 Task: Look for space in Severskaya, Russia from 15th August, 2023 to 20th August, 2023 for 1 adult in price range Rs.5000 to Rs.10000. Place can be private room with 1  bedroom having 1 bed and 1 bathroom. Property type can be house, flat, guest house, hotel. Booking option can be shelf check-in. Required host language is English.
Action: Mouse moved to (476, 100)
Screenshot: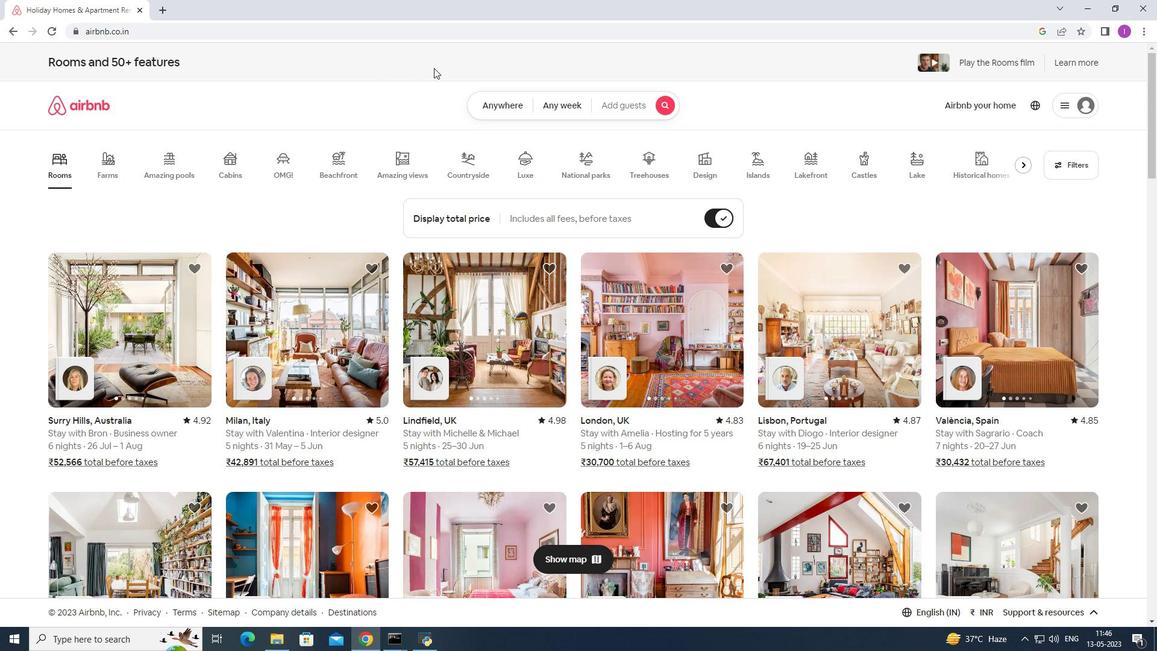 
Action: Mouse pressed left at (476, 100)
Screenshot: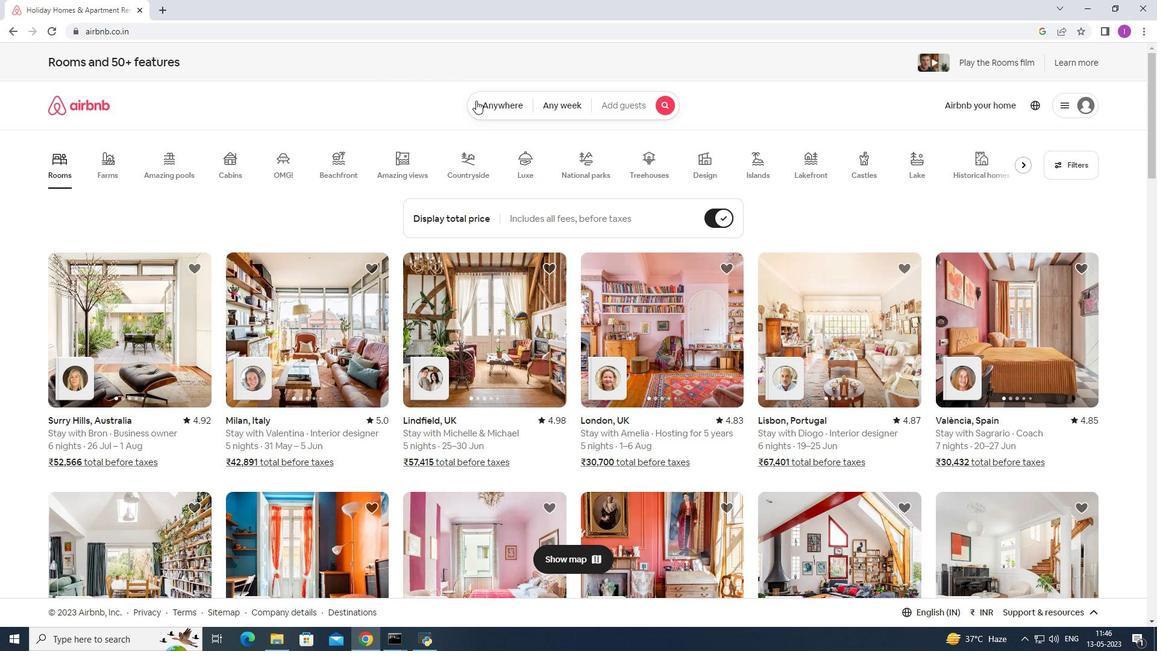 
Action: Mouse moved to (364, 148)
Screenshot: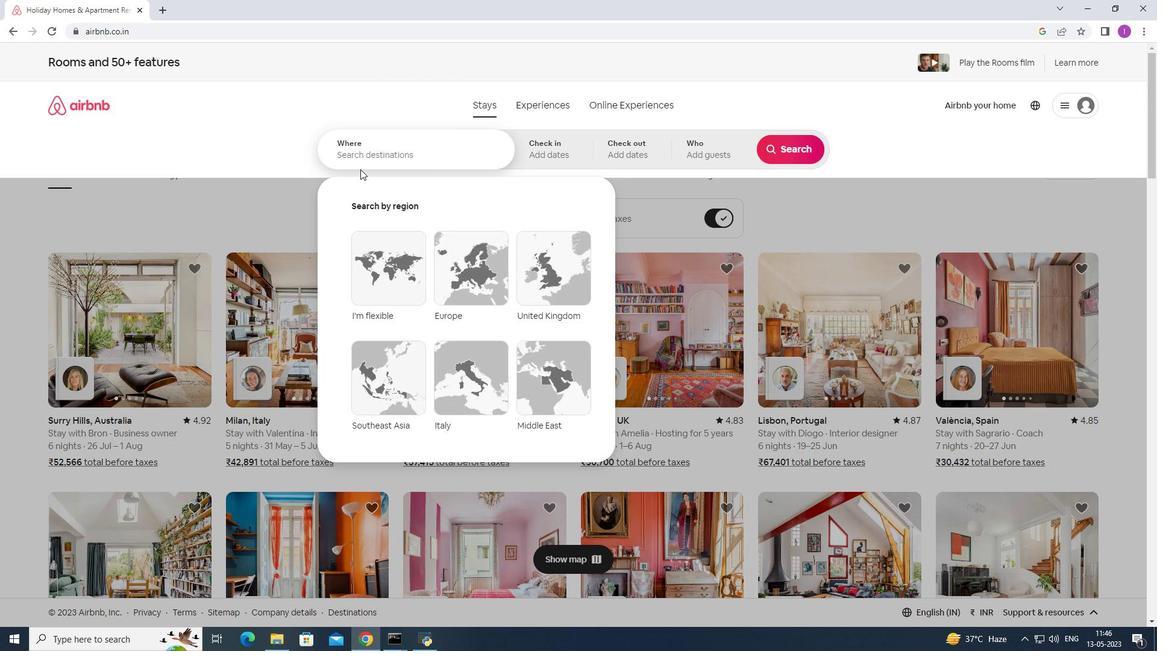 
Action: Mouse pressed left at (364, 148)
Screenshot: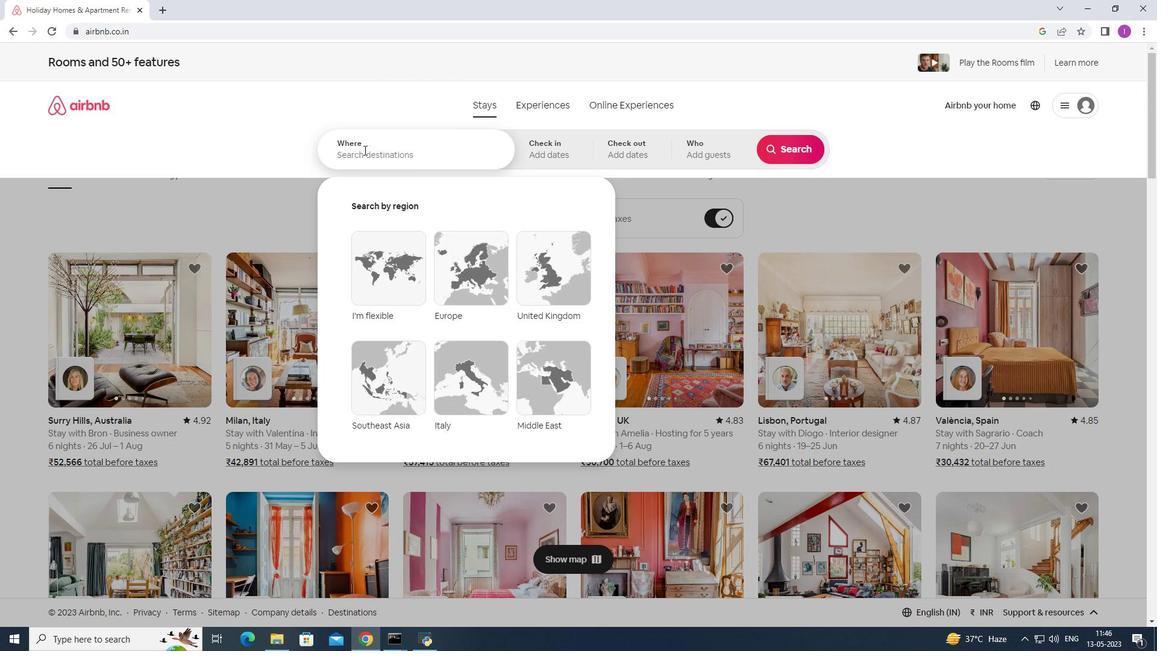 
Action: Key pressed <Key.shift>Seversl<Key.backspace>kaya.<Key.backspace>,<Key.shift><Key.shift><Key.shift><Key.shift><Key.shift><Key.shift><Key.shift><Key.shift><Key.shift><Key.shift><Key.shift><Key.shift><Key.shift><Key.shift><Key.shift><Key.shift><Key.shift><Key.shift><Key.shift><Key.shift><Key.shift><Key.shift><Key.shift><Key.shift><Key.shift>Russia
Screenshot: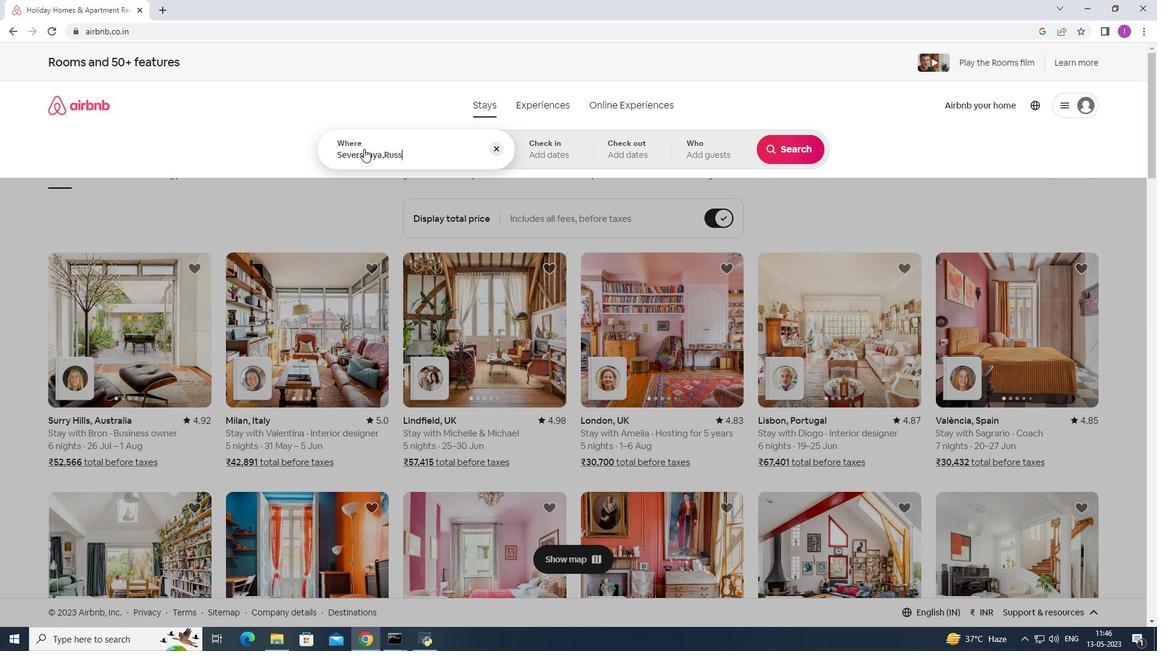 
Action: Mouse moved to (551, 154)
Screenshot: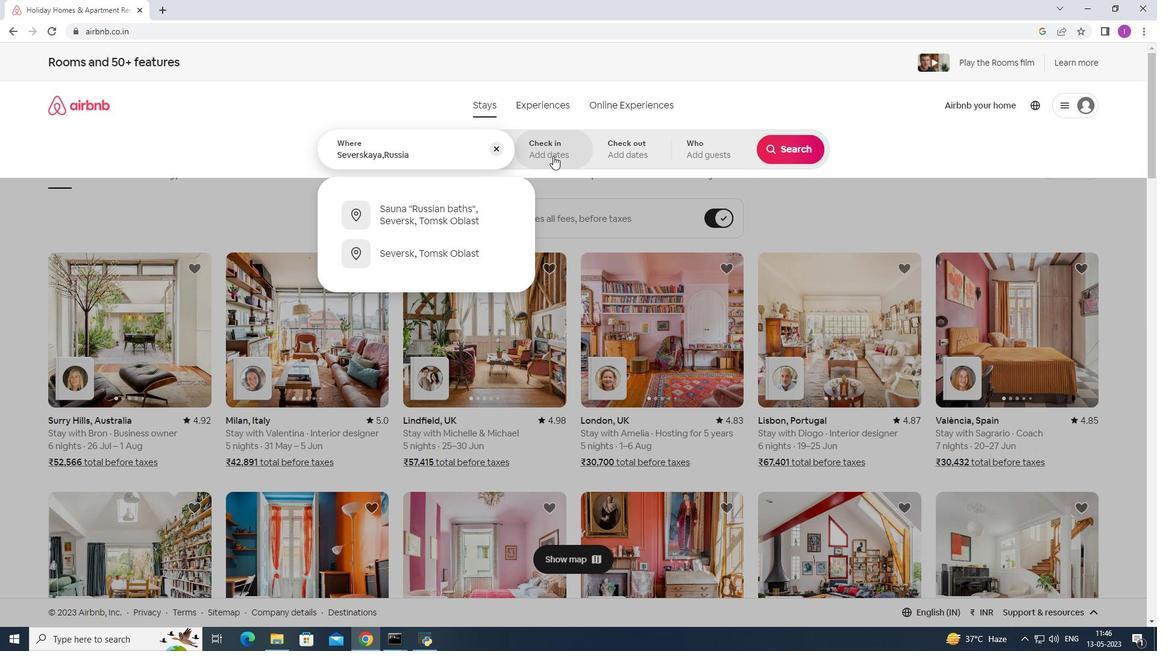 
Action: Mouse pressed left at (551, 154)
Screenshot: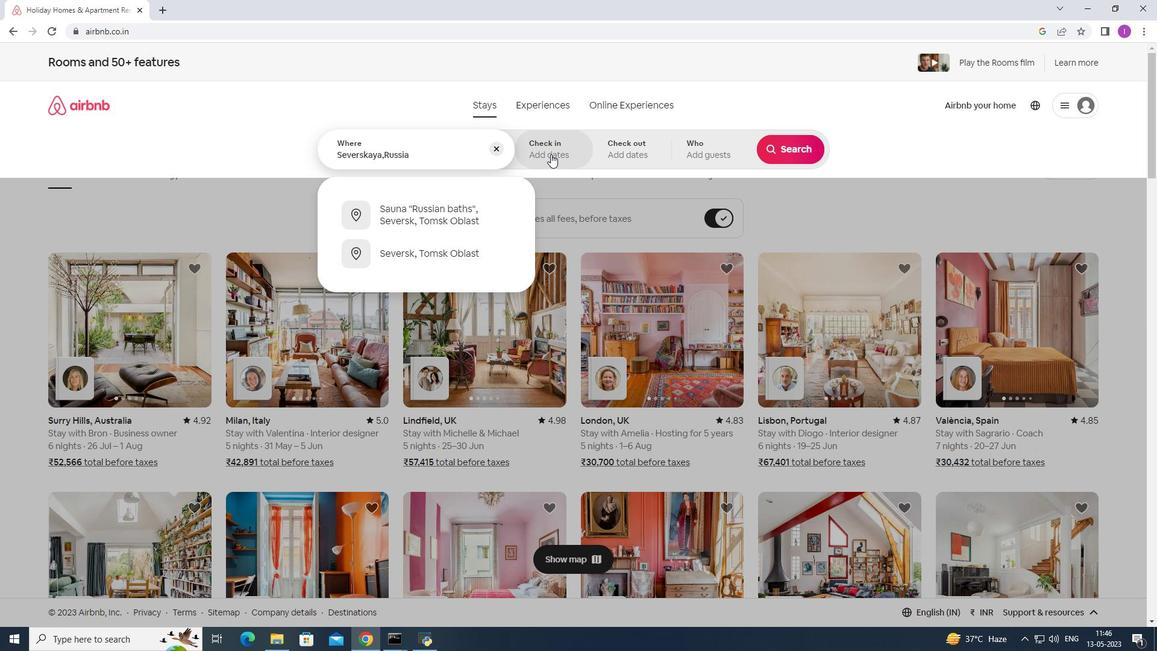 
Action: Mouse moved to (789, 246)
Screenshot: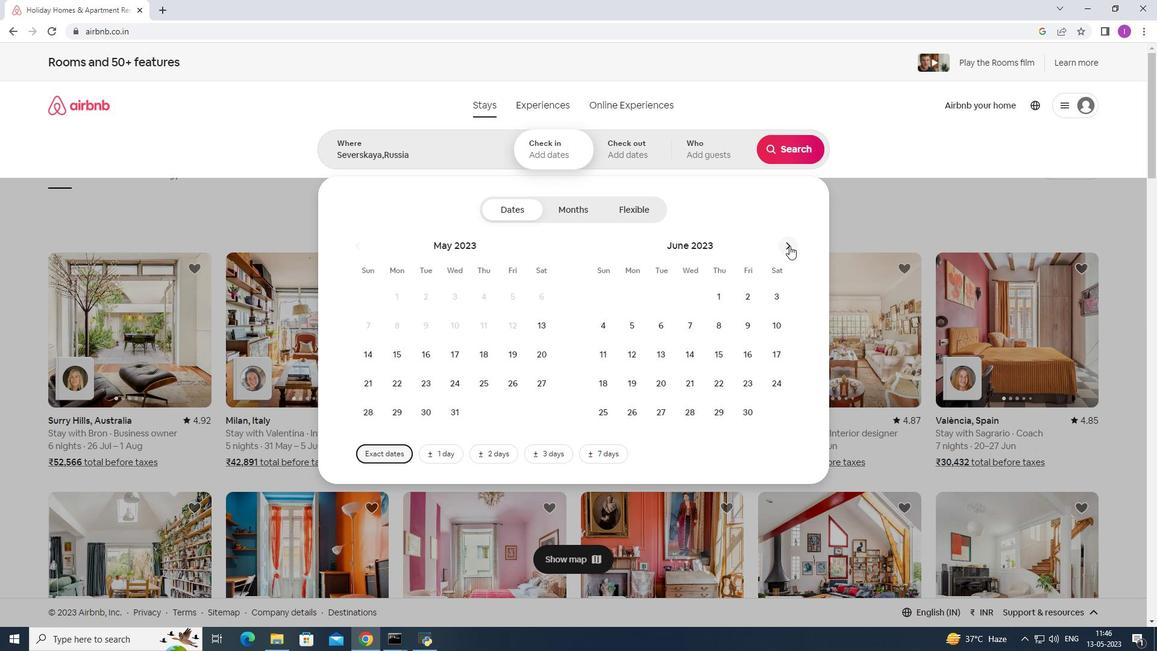 
Action: Mouse pressed left at (789, 246)
Screenshot: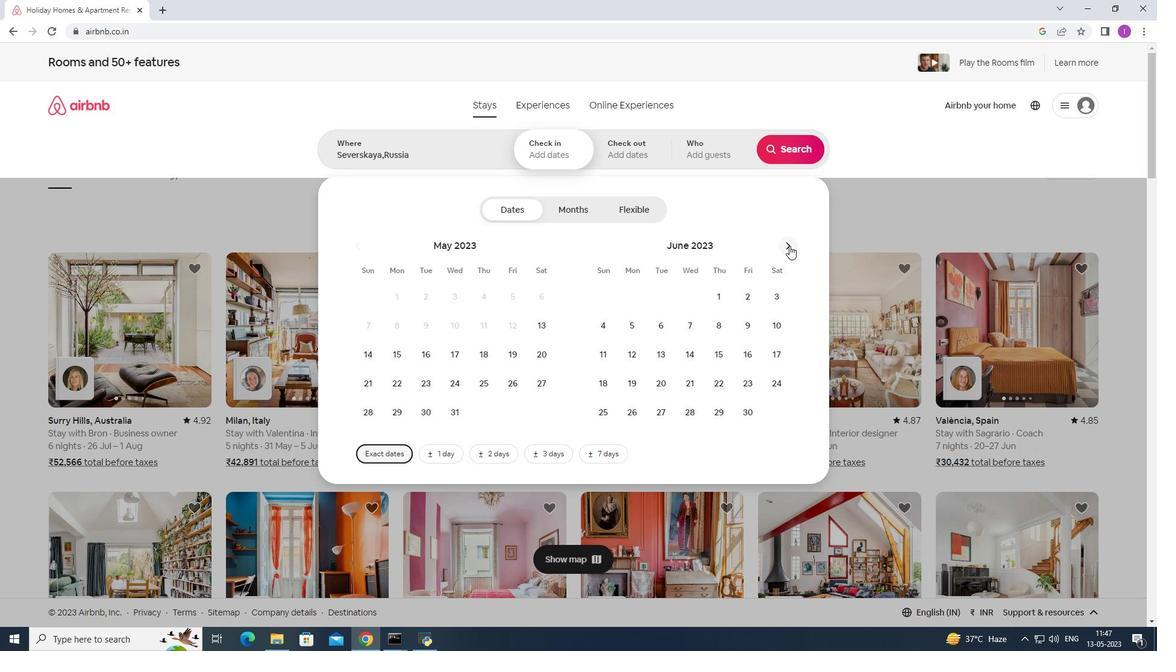 
Action: Mouse pressed left at (789, 246)
Screenshot: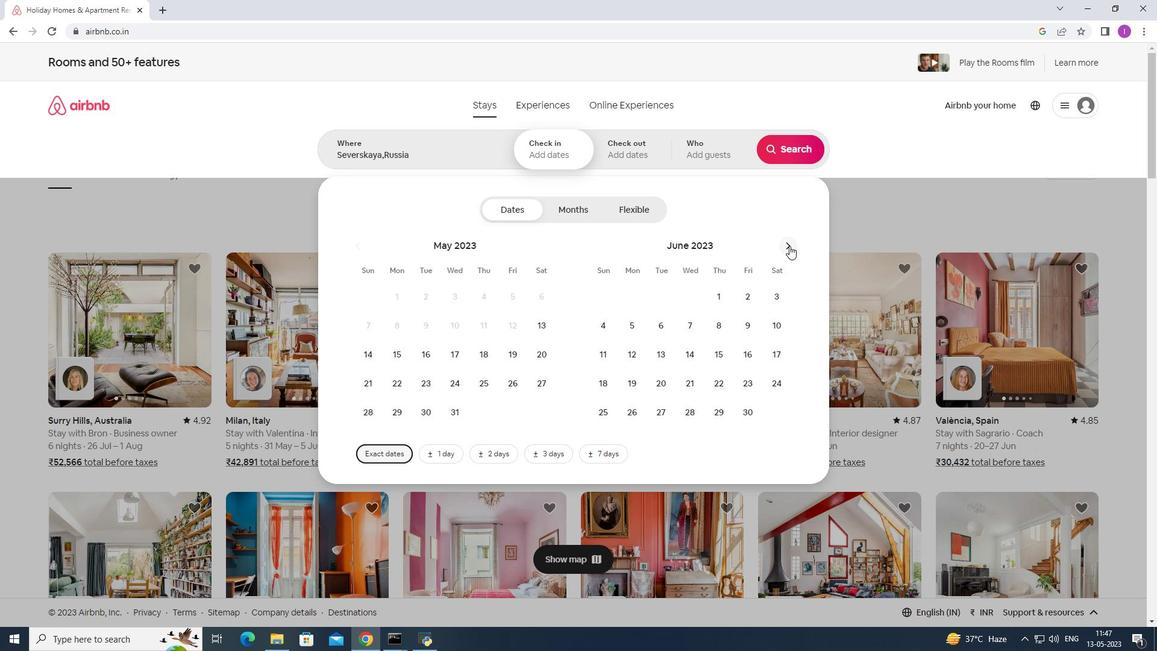 
Action: Mouse pressed left at (789, 246)
Screenshot: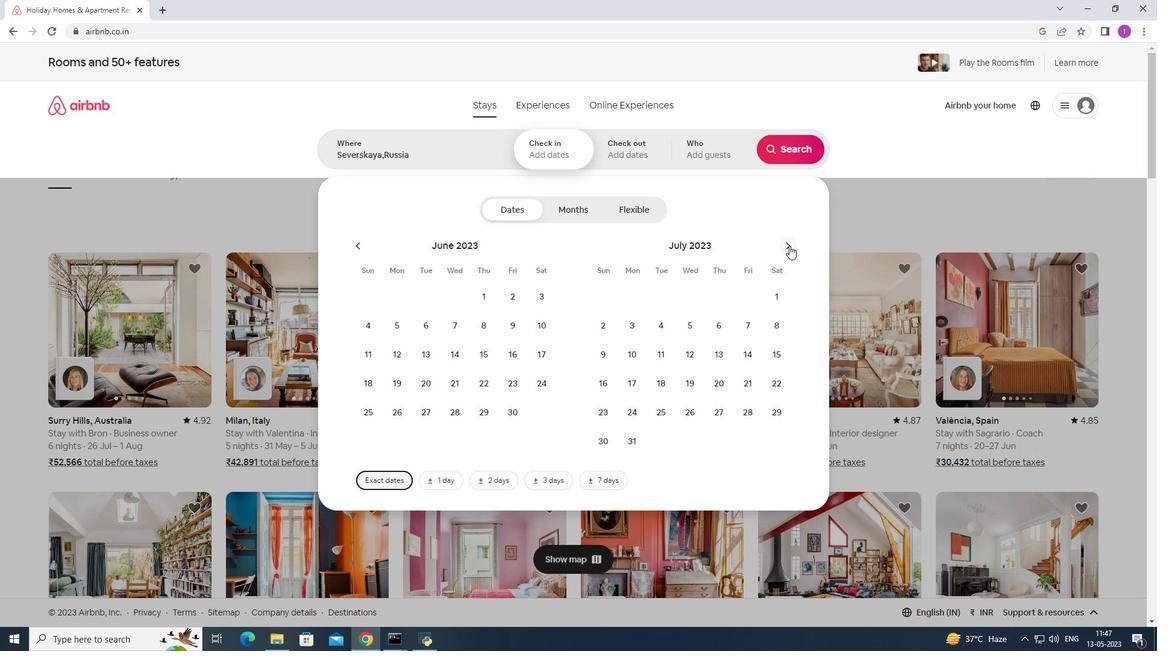 
Action: Mouse moved to (422, 350)
Screenshot: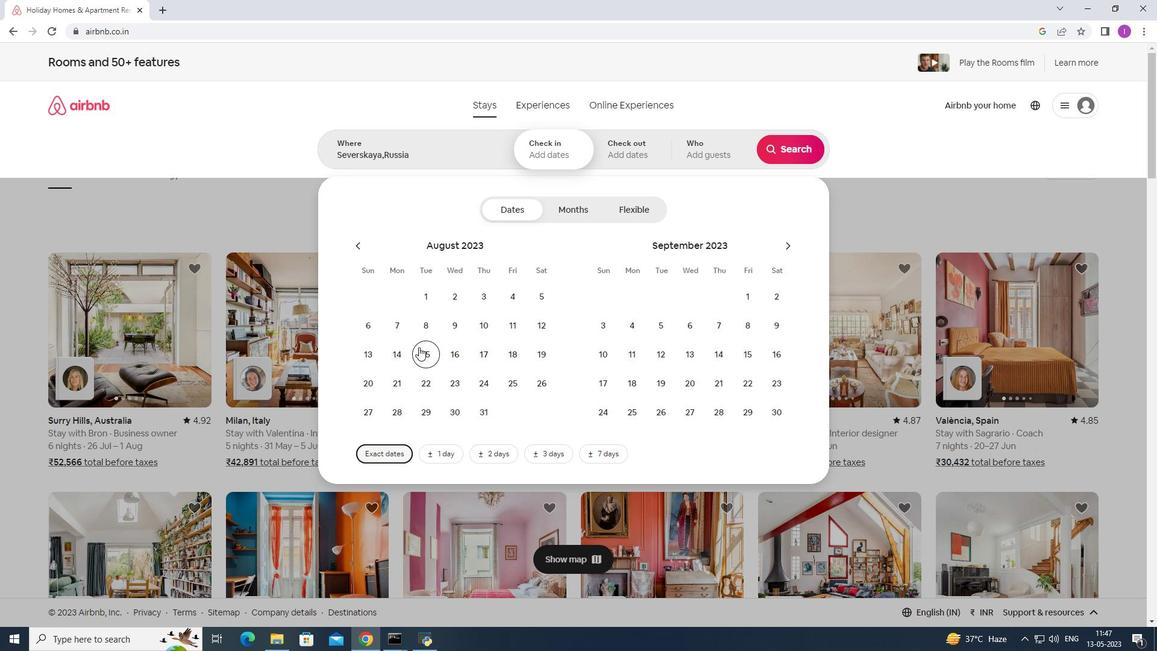 
Action: Mouse pressed left at (422, 350)
Screenshot: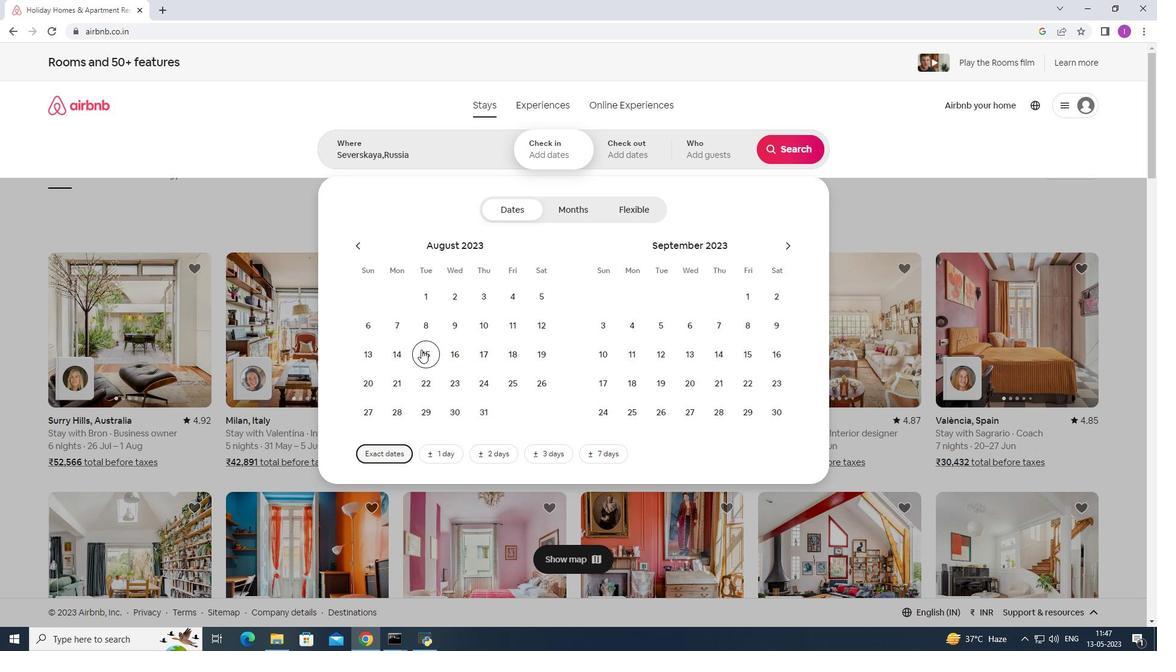 
Action: Mouse moved to (367, 386)
Screenshot: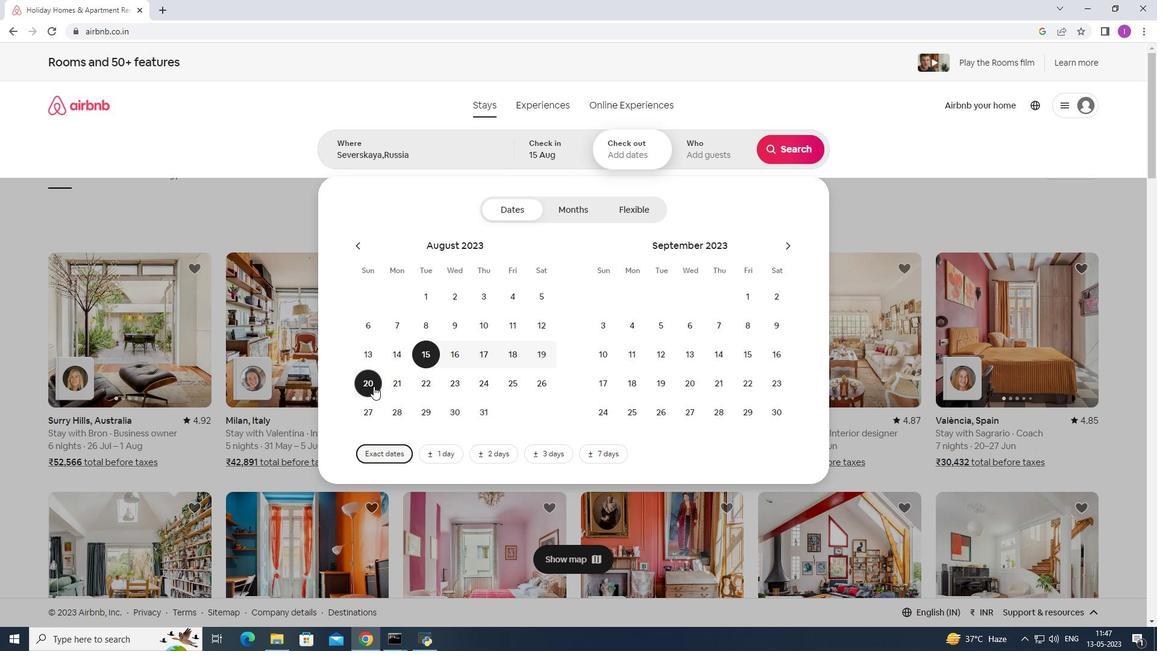 
Action: Mouse pressed left at (367, 386)
Screenshot: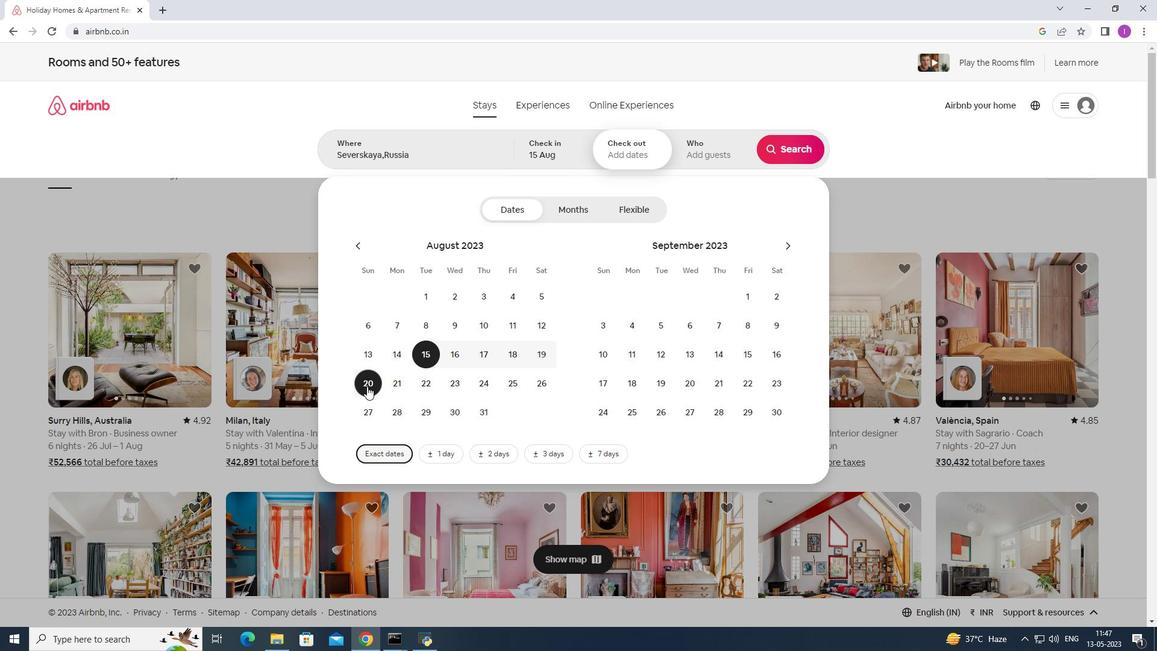 
Action: Mouse pressed left at (367, 386)
Screenshot: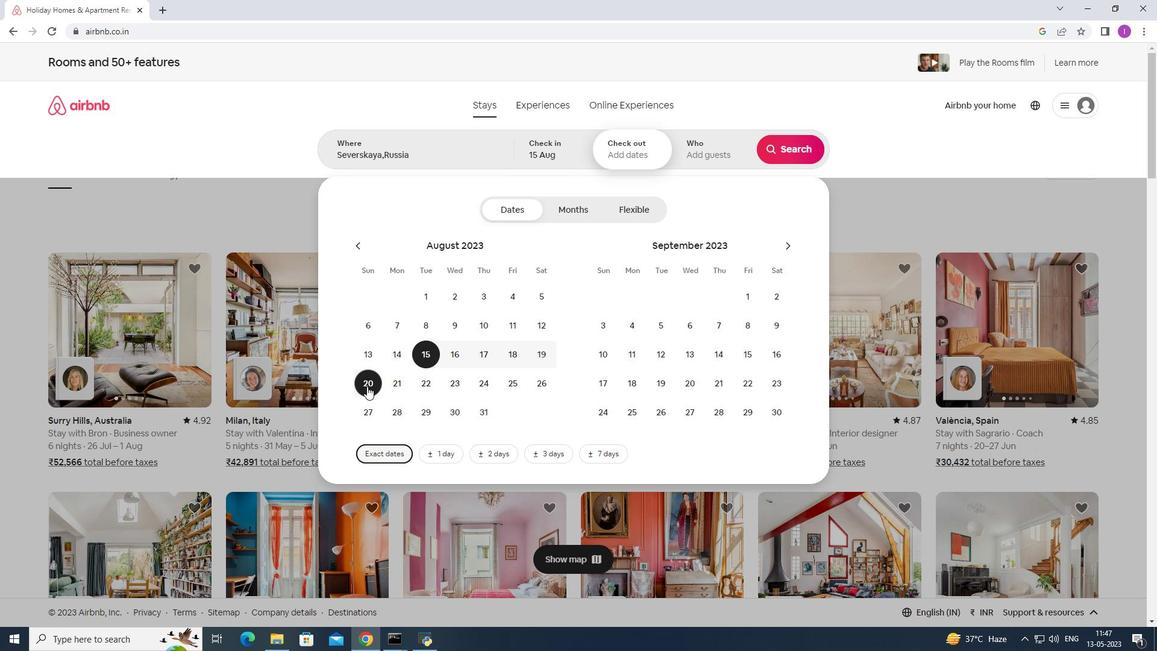 
Action: Mouse moved to (727, 153)
Screenshot: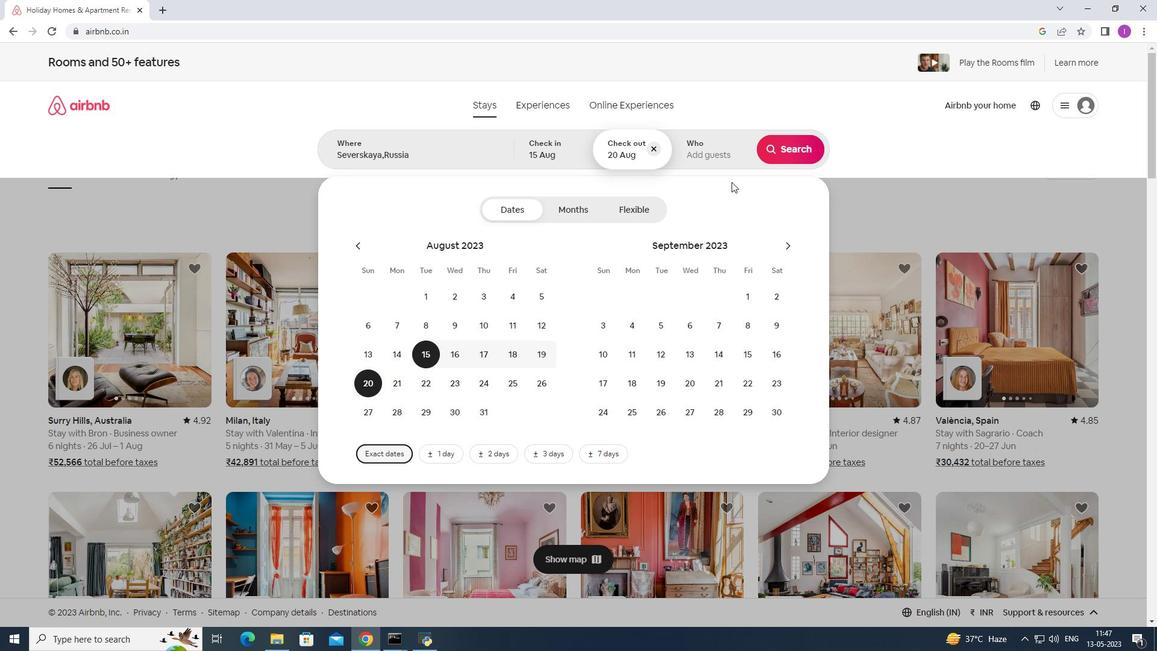 
Action: Mouse pressed left at (727, 153)
Screenshot: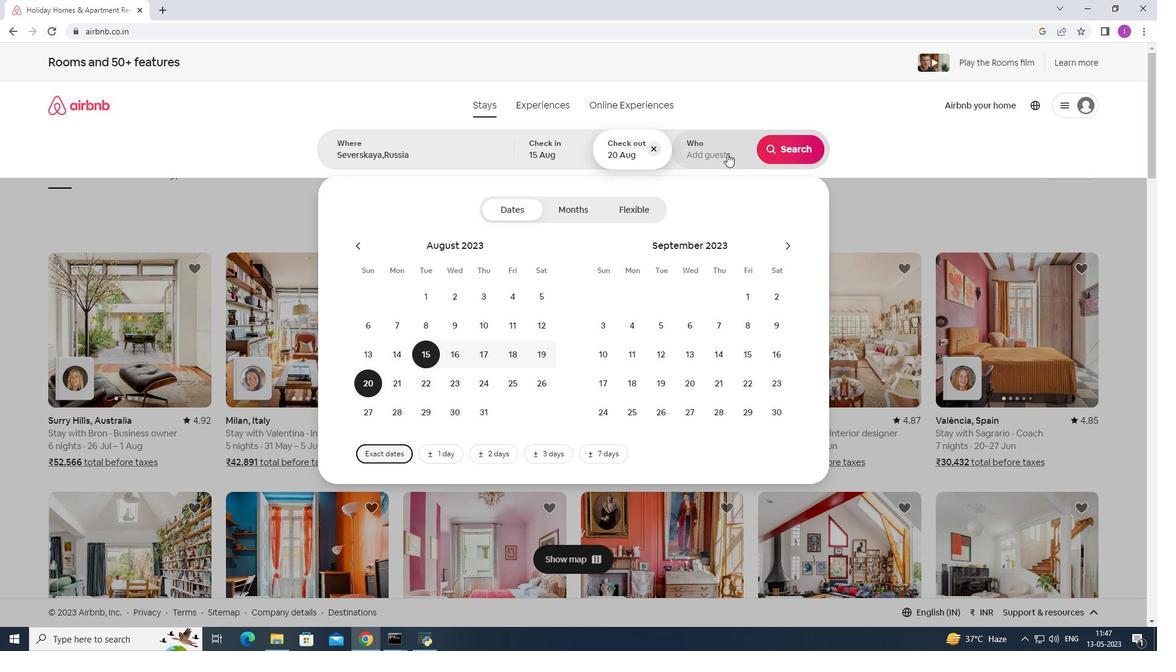 
Action: Mouse moved to (794, 209)
Screenshot: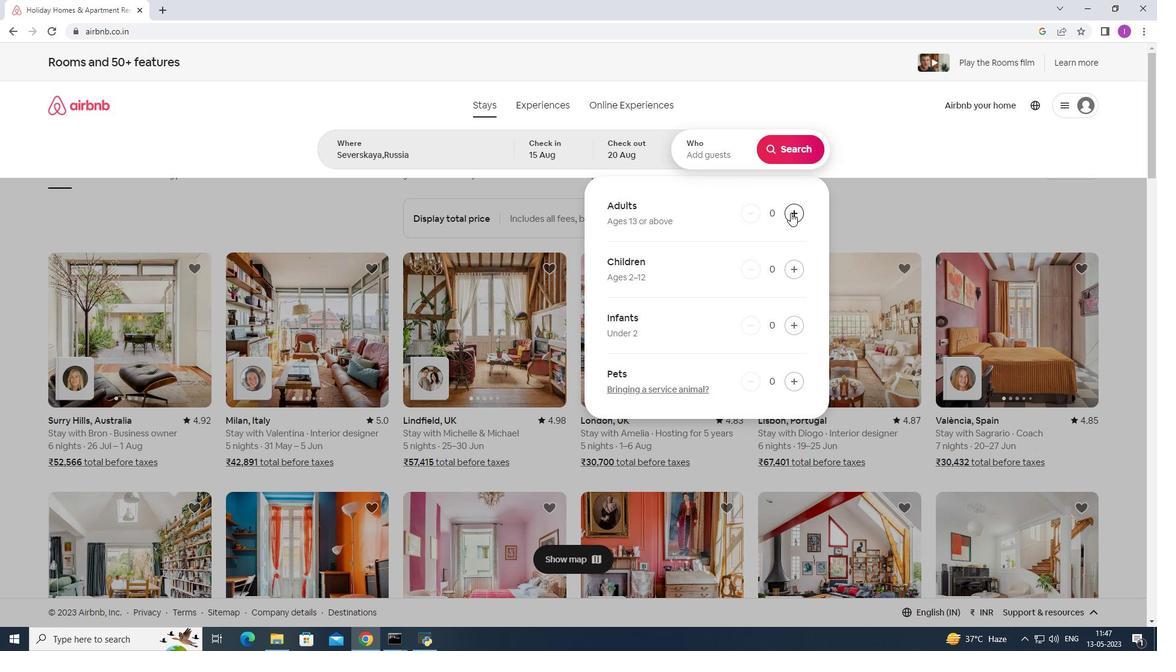 
Action: Mouse pressed left at (794, 209)
Screenshot: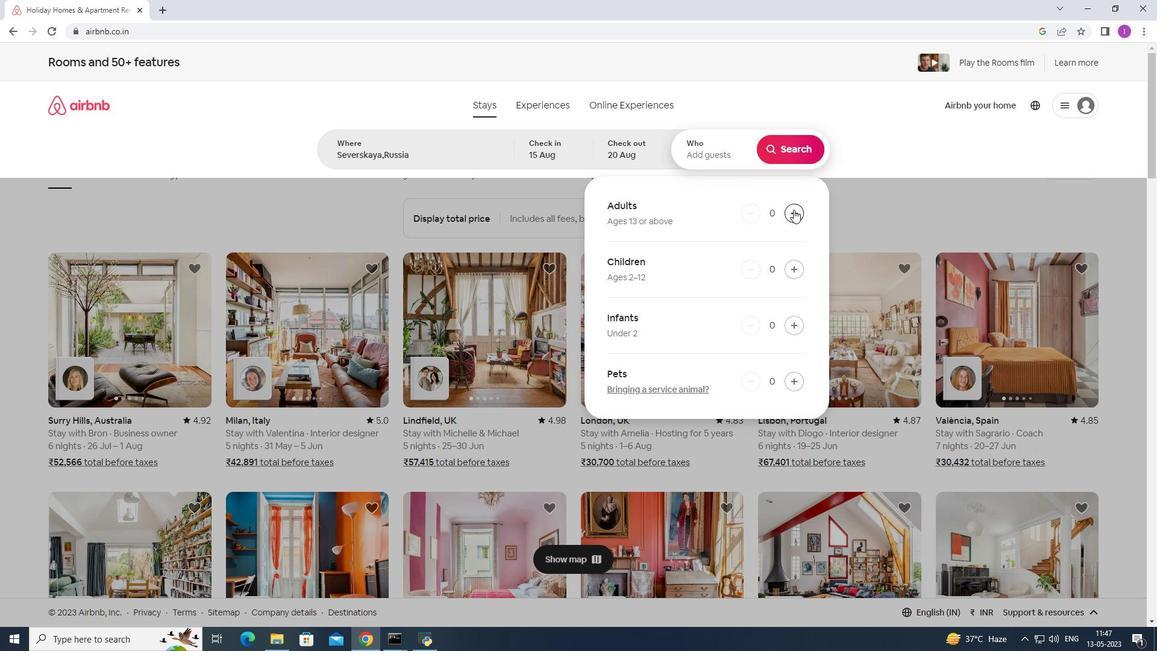 
Action: Mouse moved to (802, 156)
Screenshot: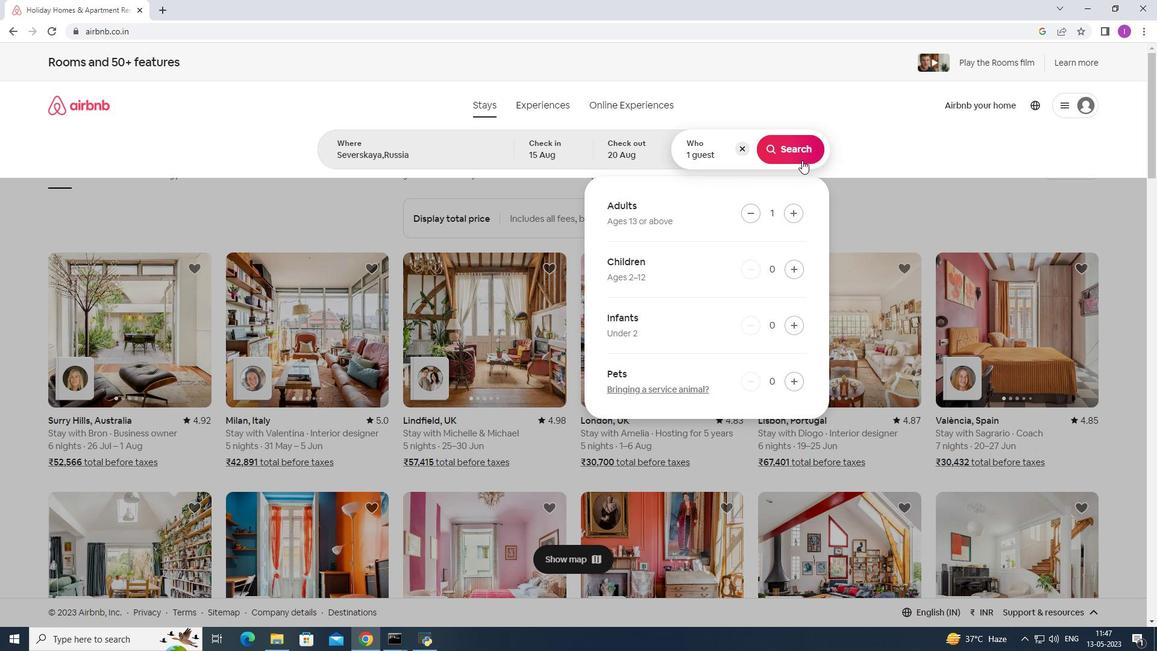 
Action: Mouse pressed left at (802, 156)
Screenshot: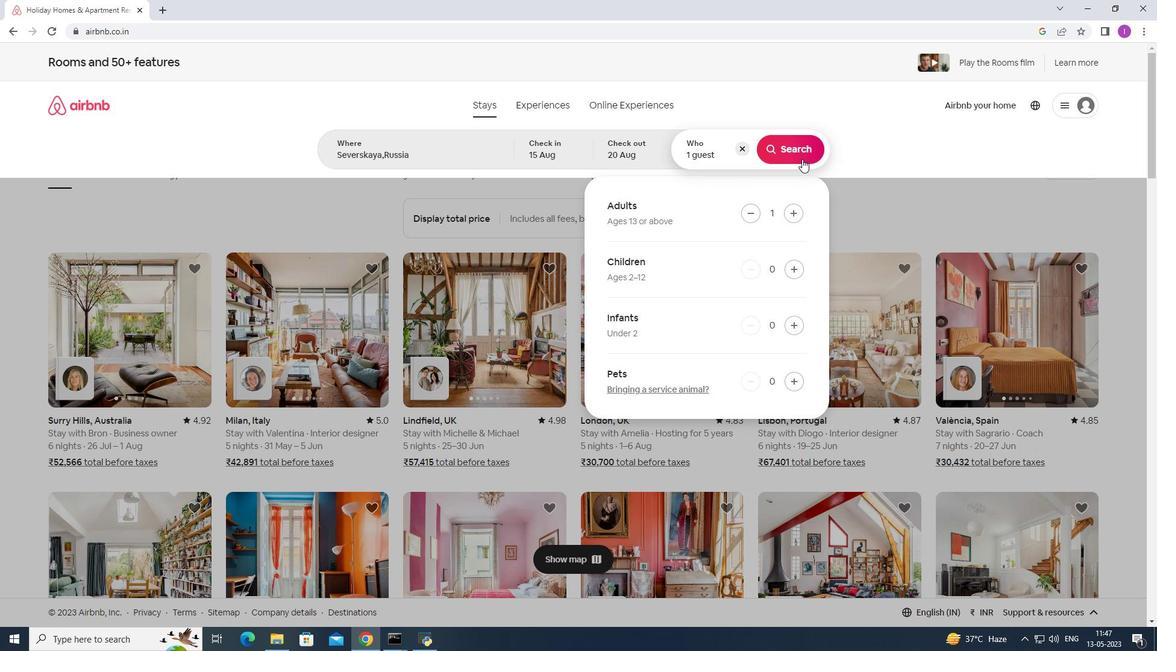 
Action: Mouse moved to (1120, 115)
Screenshot: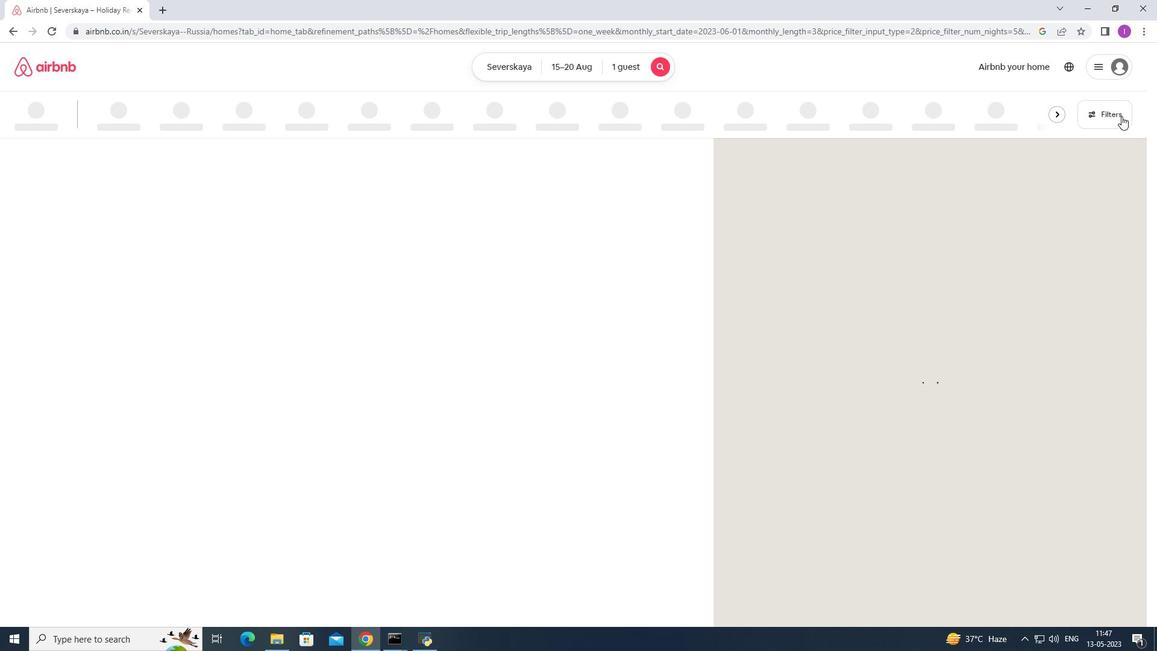 
Action: Mouse pressed left at (1120, 115)
Screenshot: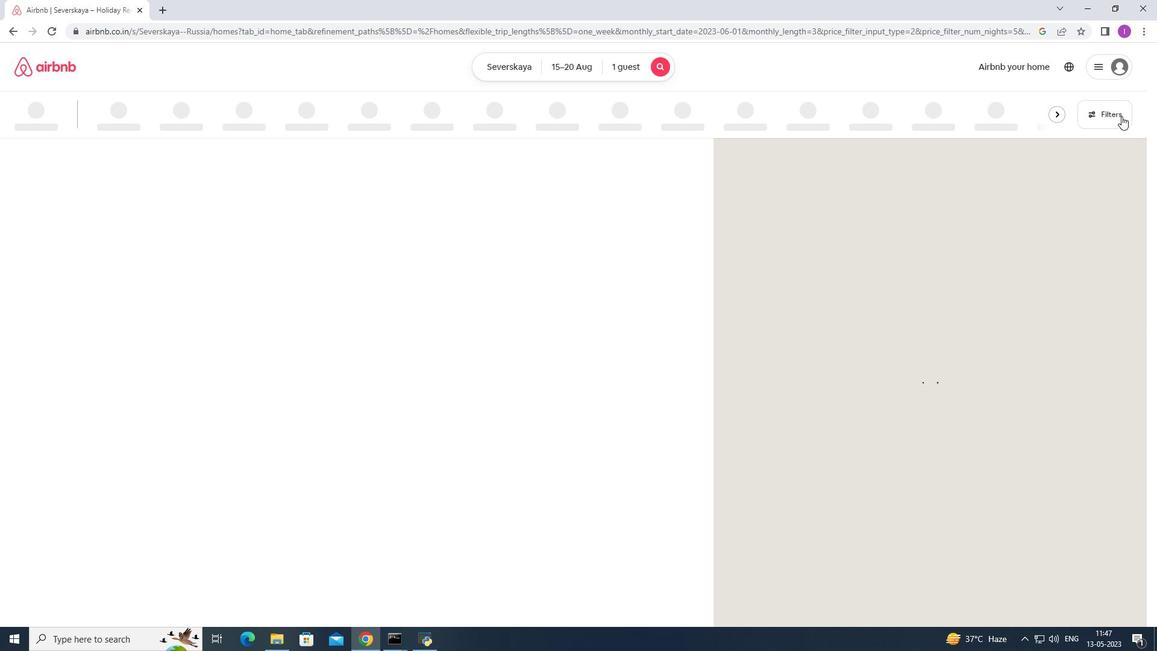
Action: Mouse moved to (654, 411)
Screenshot: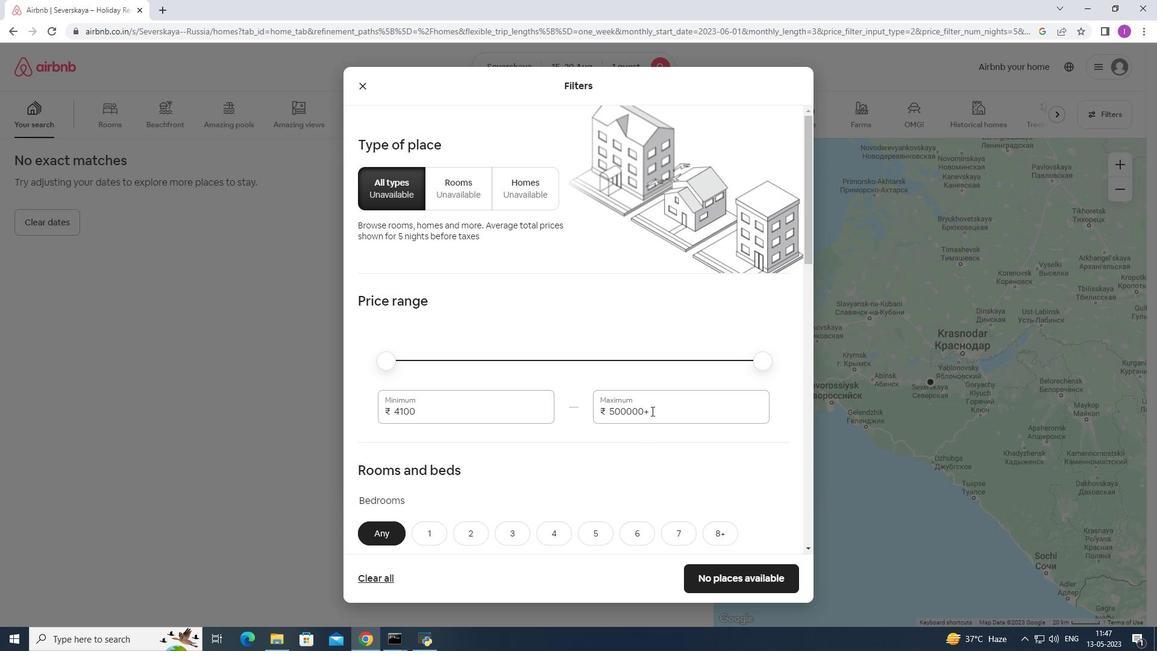 
Action: Mouse pressed left at (654, 411)
Screenshot: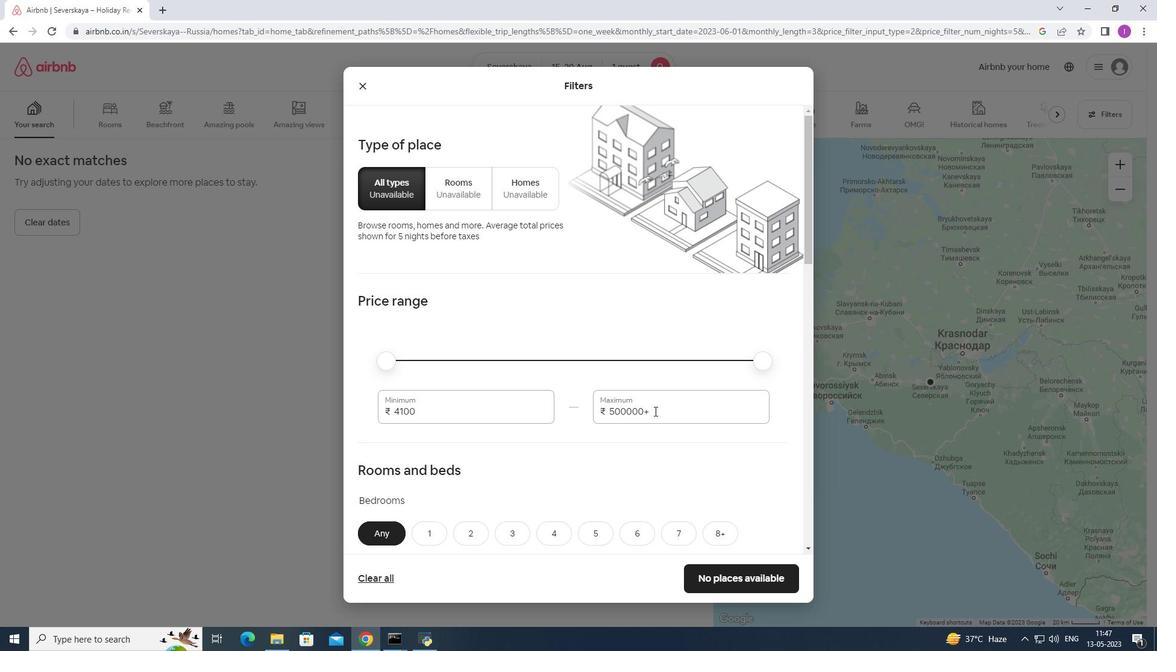 
Action: Mouse moved to (586, 417)
Screenshot: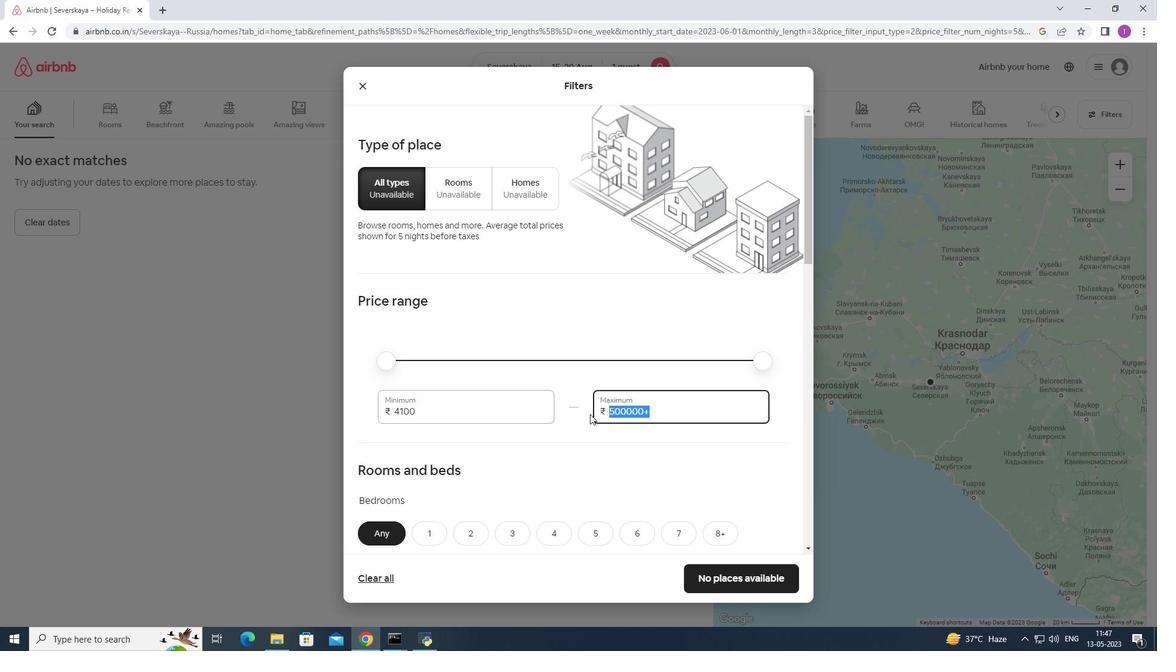 
Action: Key pressed 10000
Screenshot: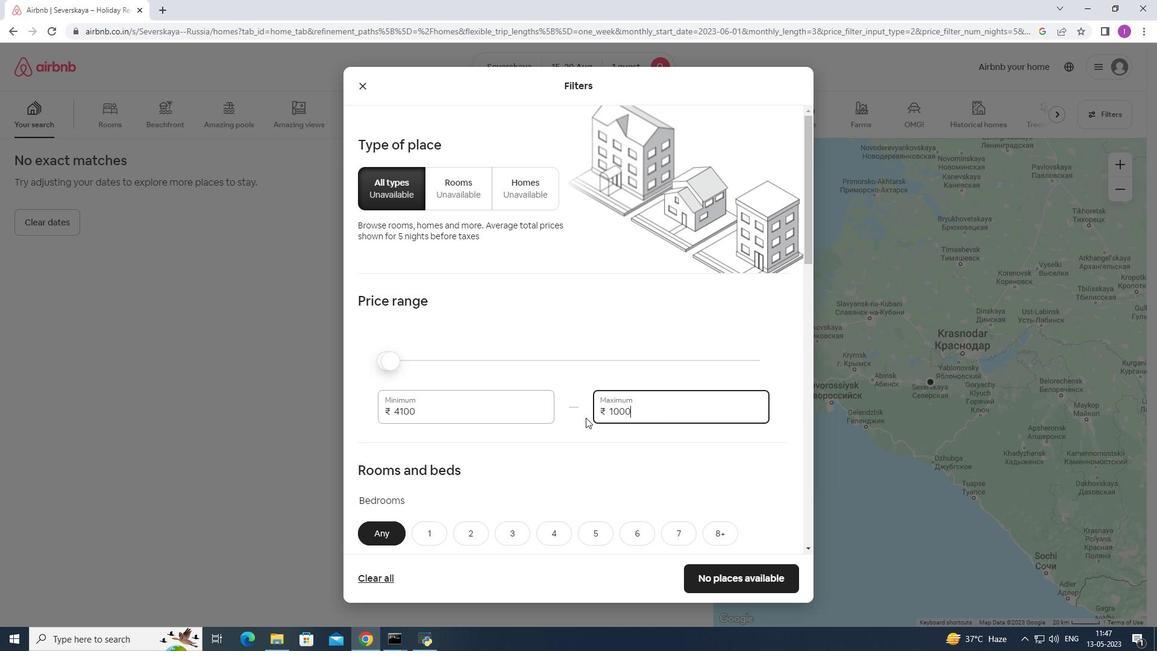 
Action: Mouse moved to (423, 416)
Screenshot: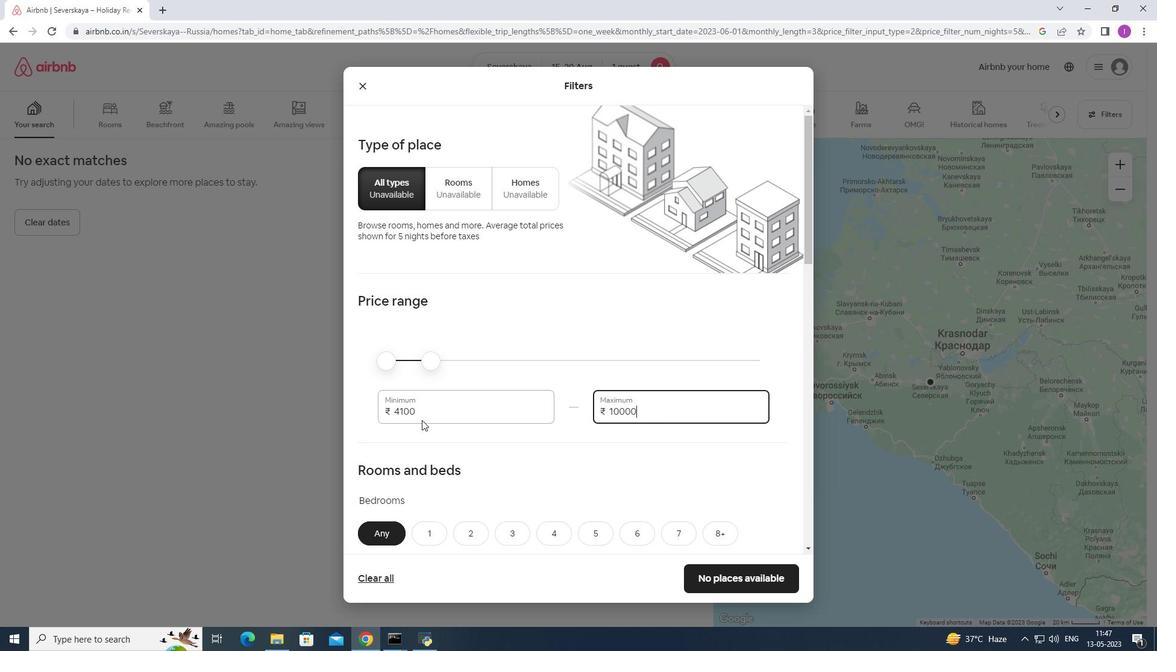 
Action: Mouse pressed left at (423, 416)
Screenshot: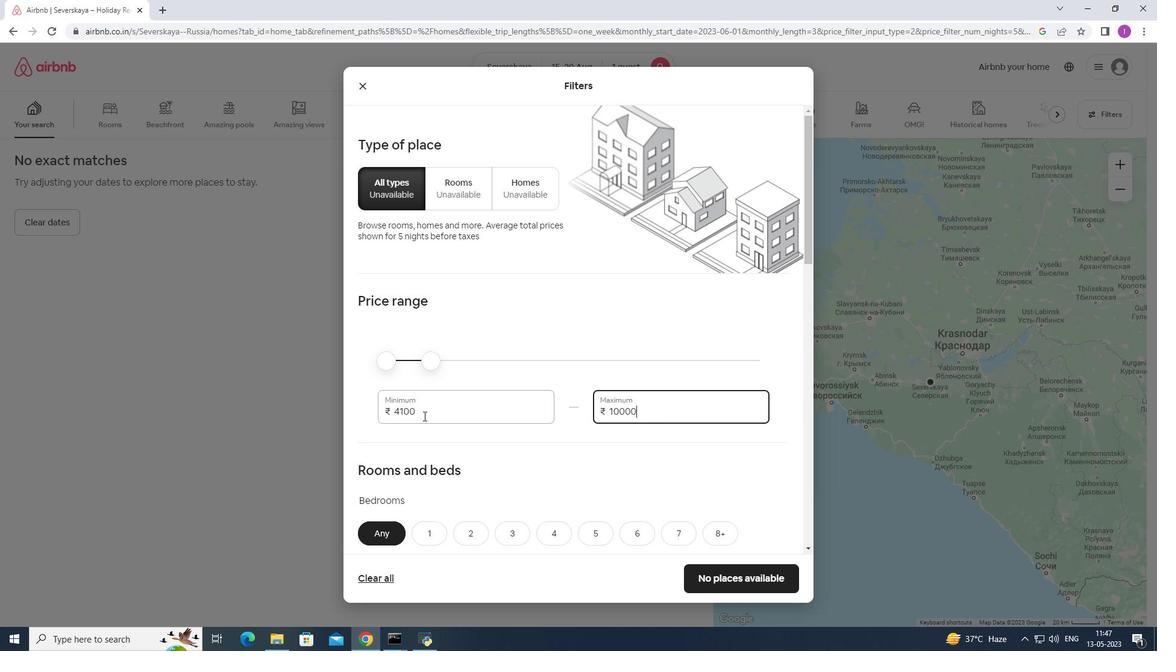 
Action: Mouse moved to (374, 410)
Screenshot: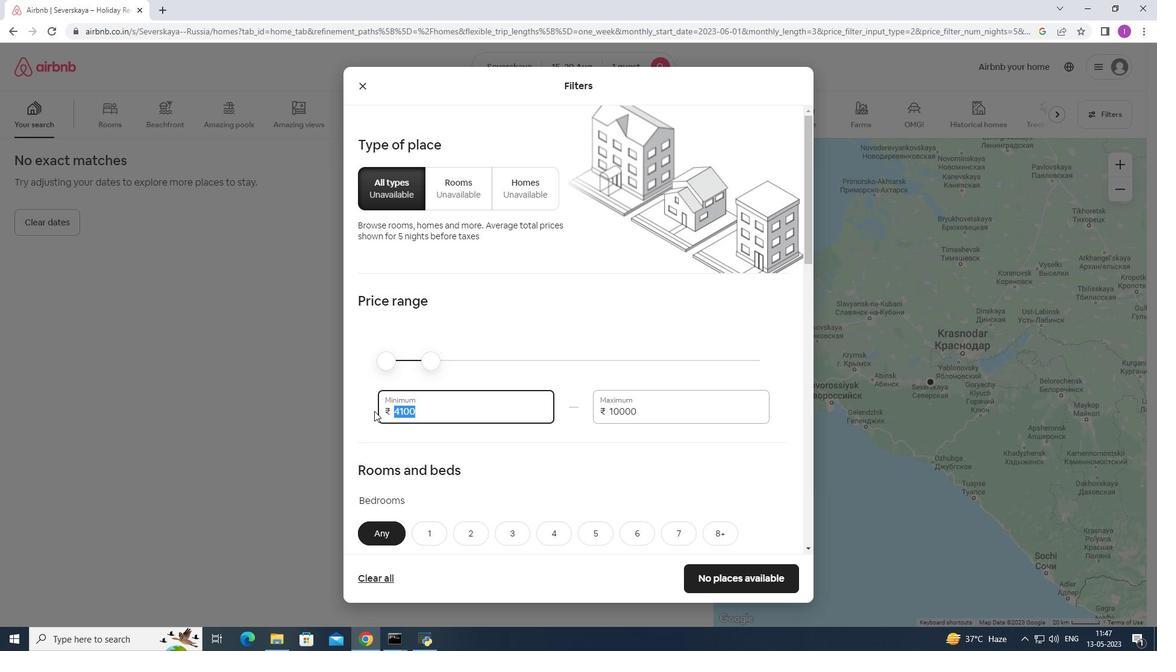 
Action: Key pressed 5
Screenshot: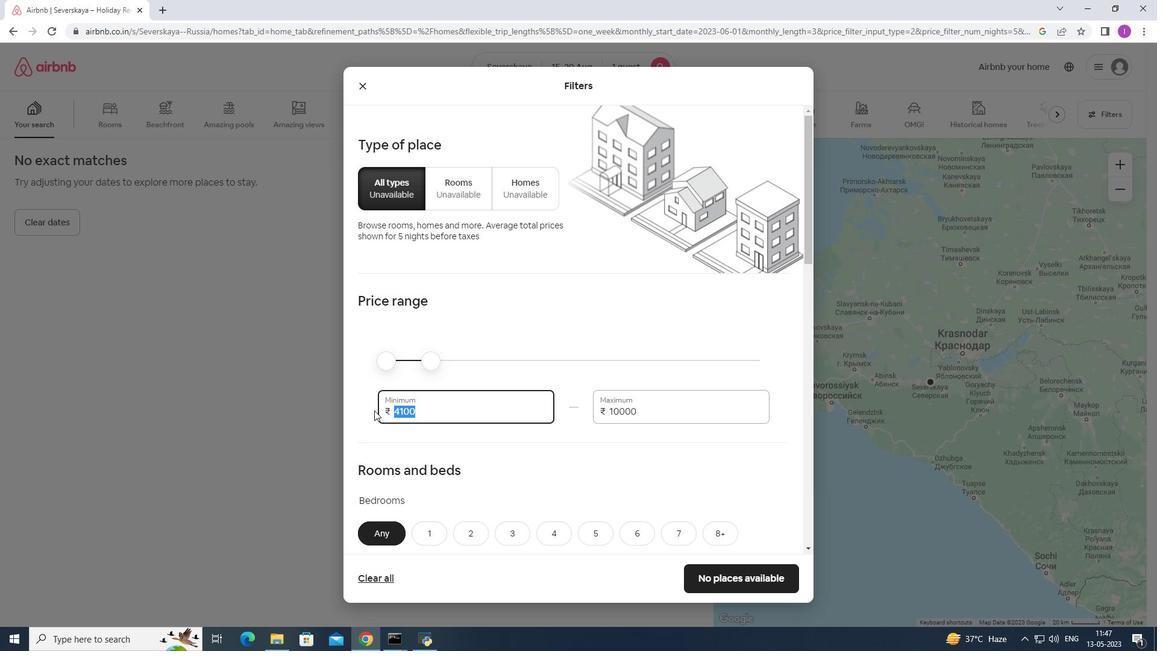 
Action: Mouse moved to (374, 407)
Screenshot: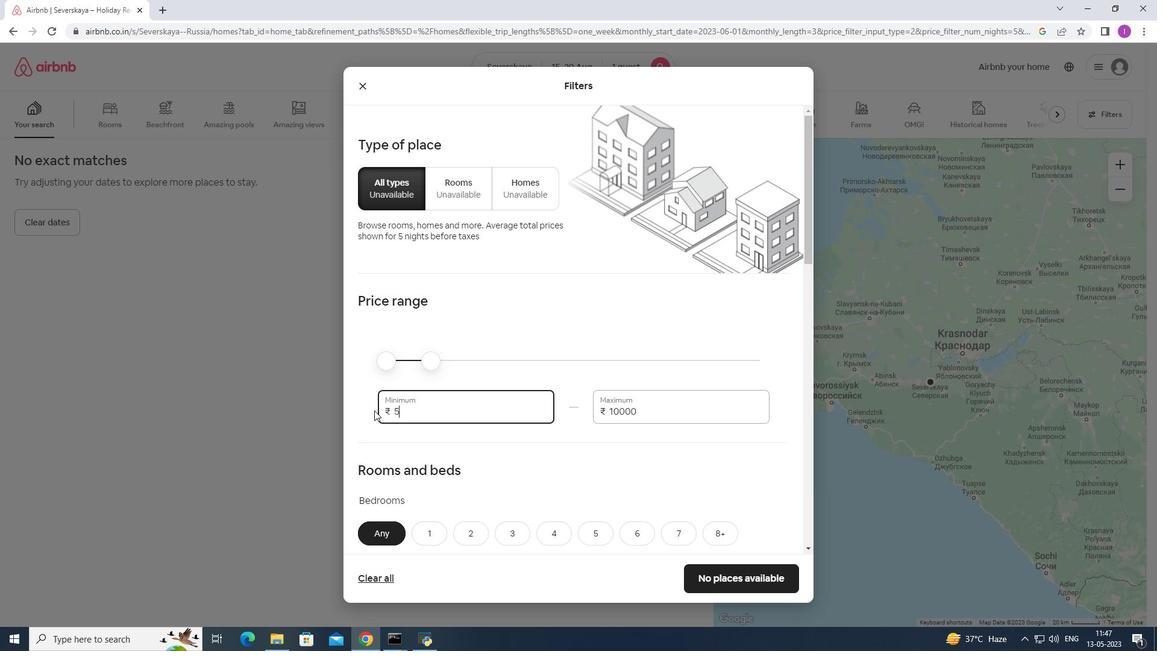
Action: Key pressed 00
Screenshot: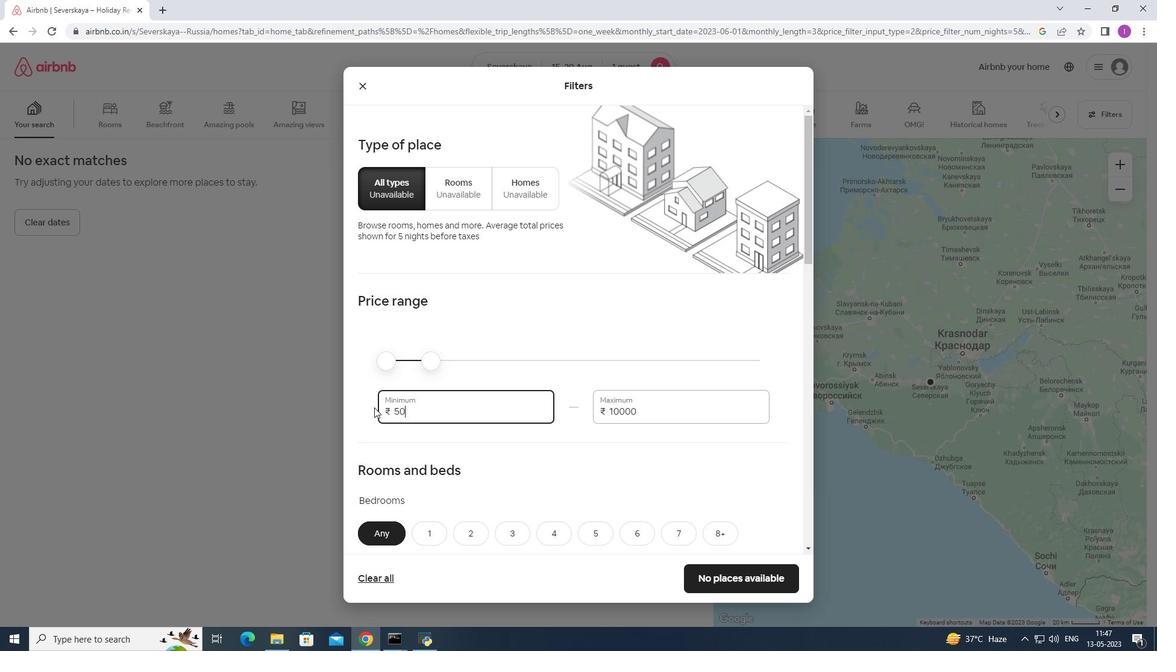 
Action: Mouse moved to (374, 407)
Screenshot: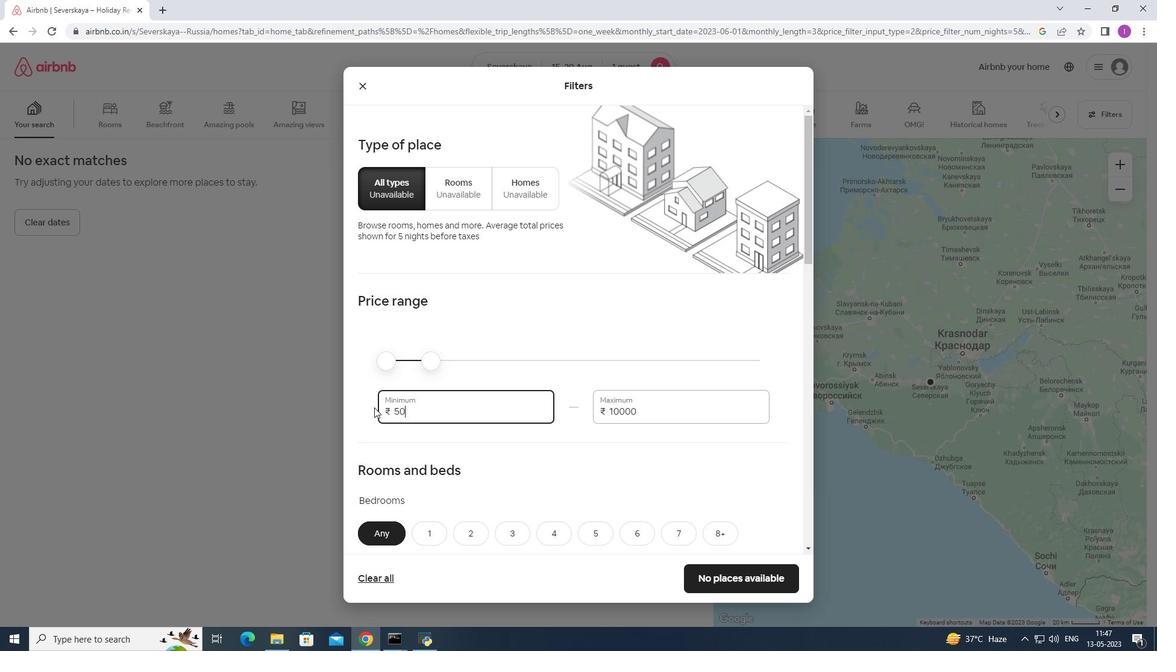 
Action: Key pressed 0
Screenshot: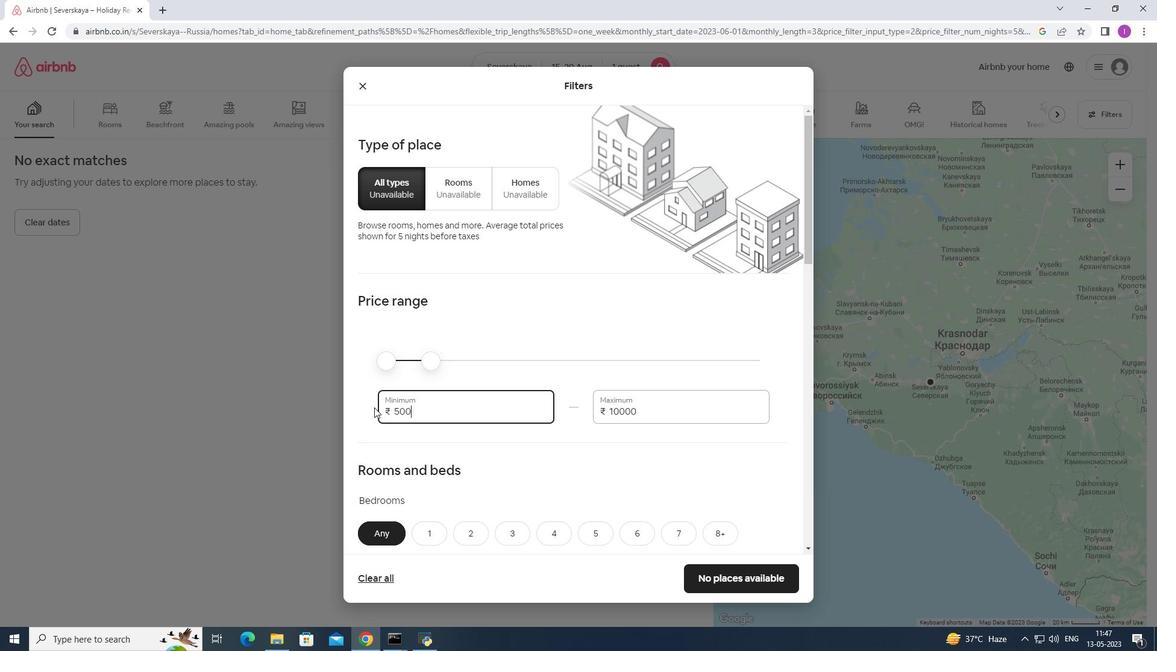
Action: Mouse moved to (375, 405)
Screenshot: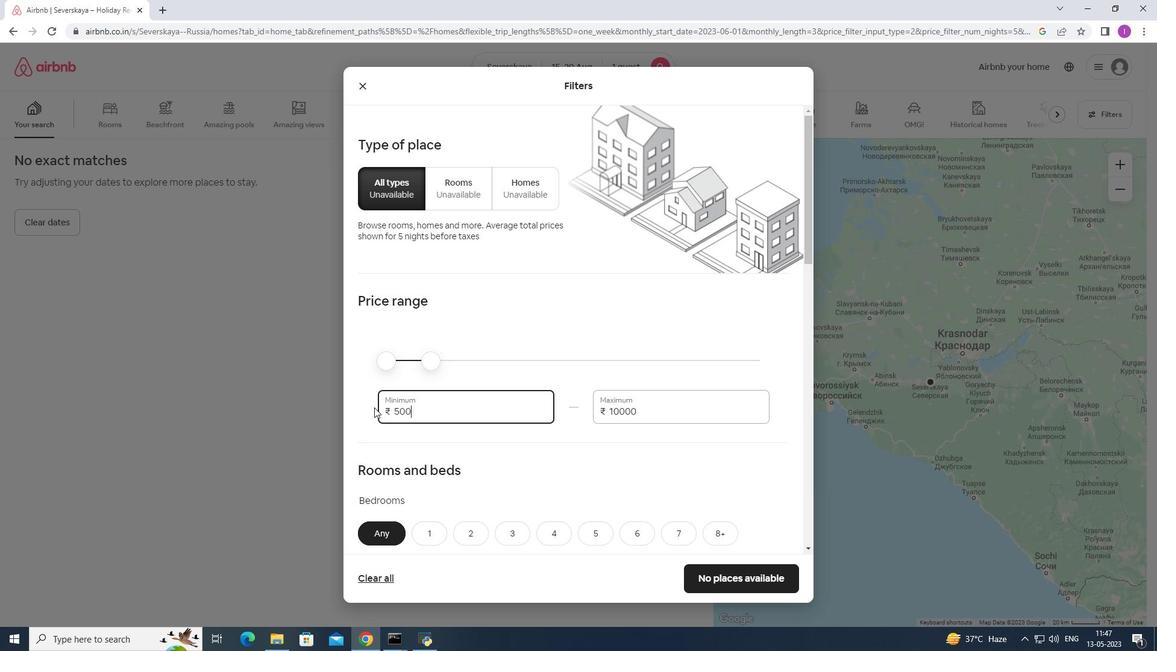 
Action: Key pressed 0
Screenshot: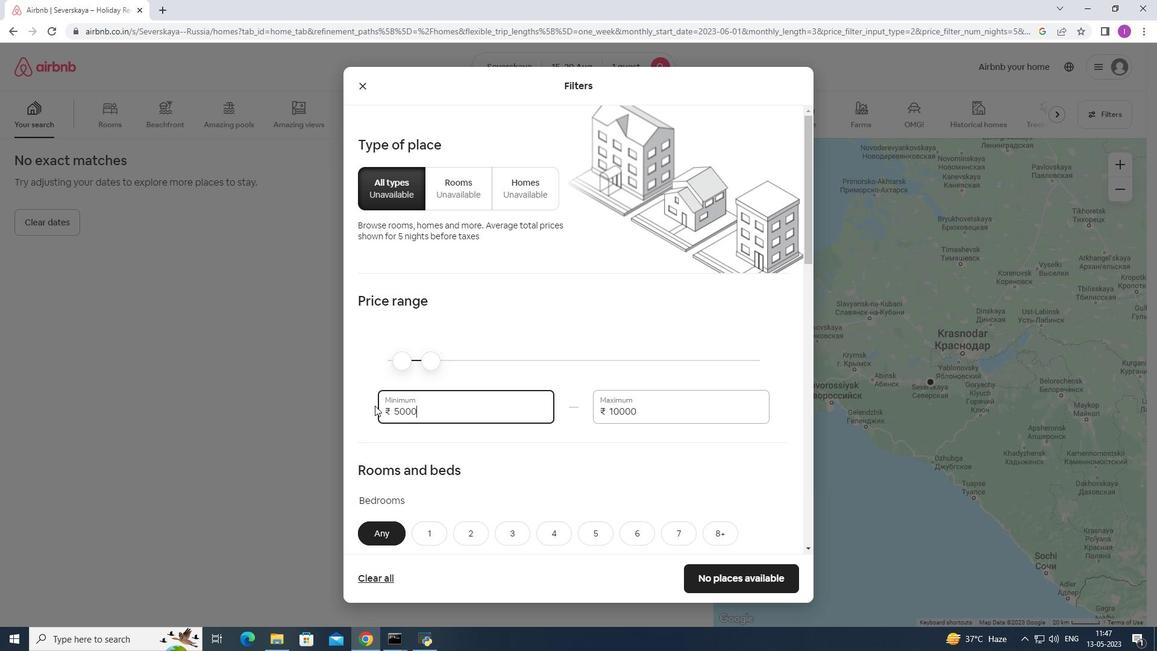 
Action: Mouse moved to (500, 443)
Screenshot: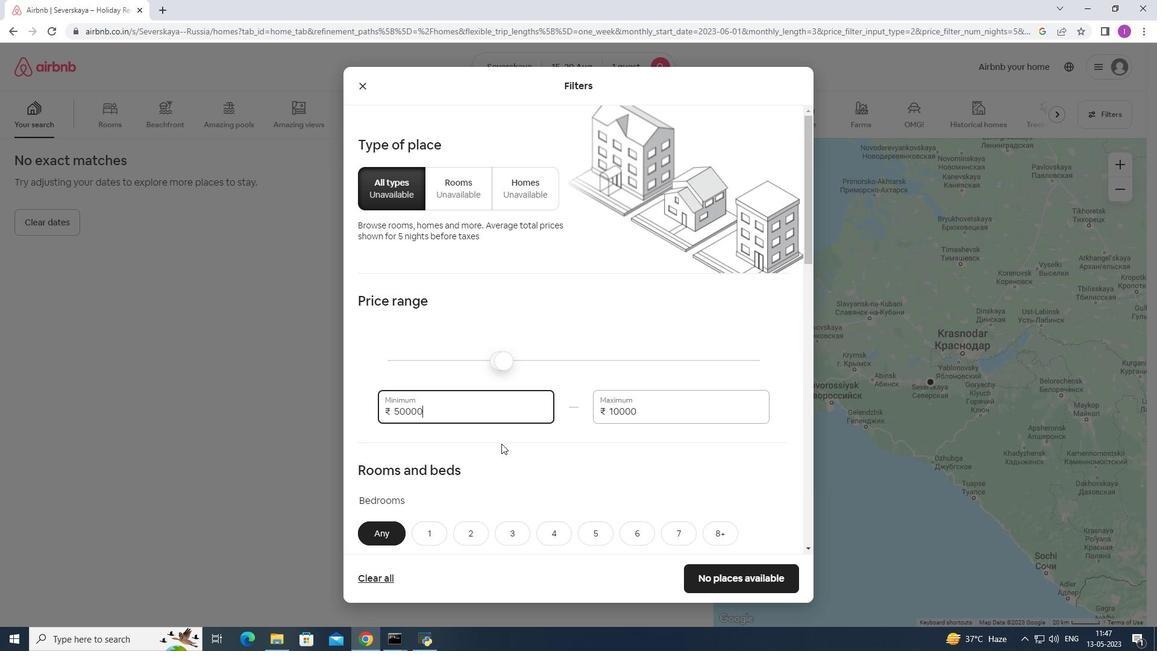 
Action: Key pressed <Key.backspace>
Screenshot: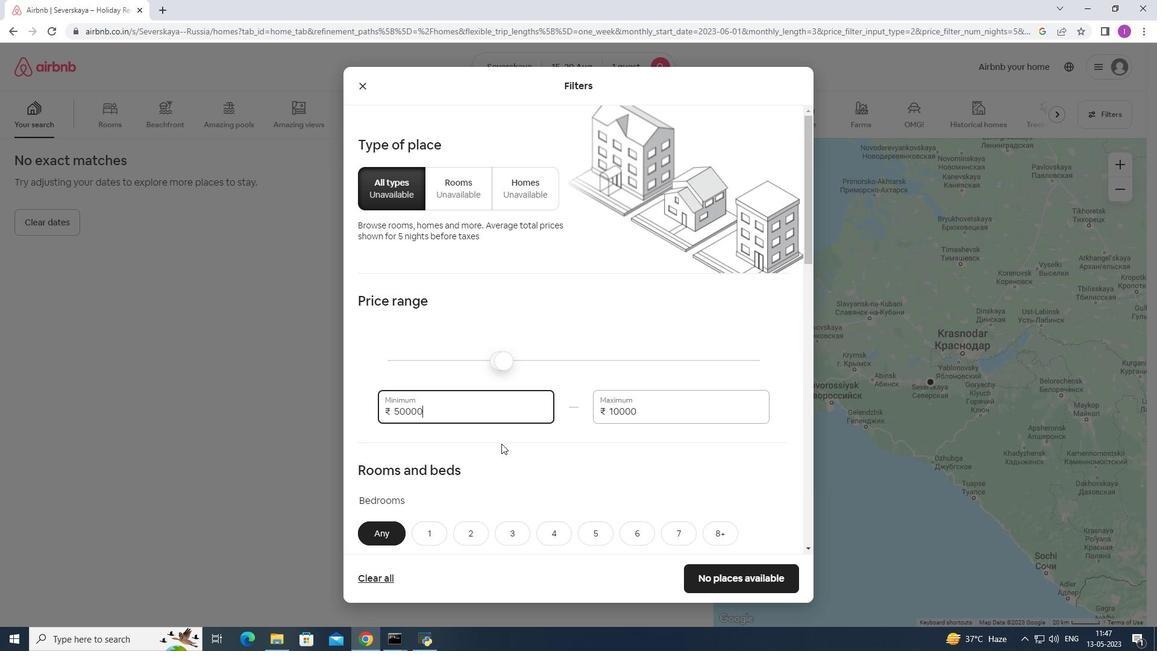 
Action: Mouse moved to (518, 446)
Screenshot: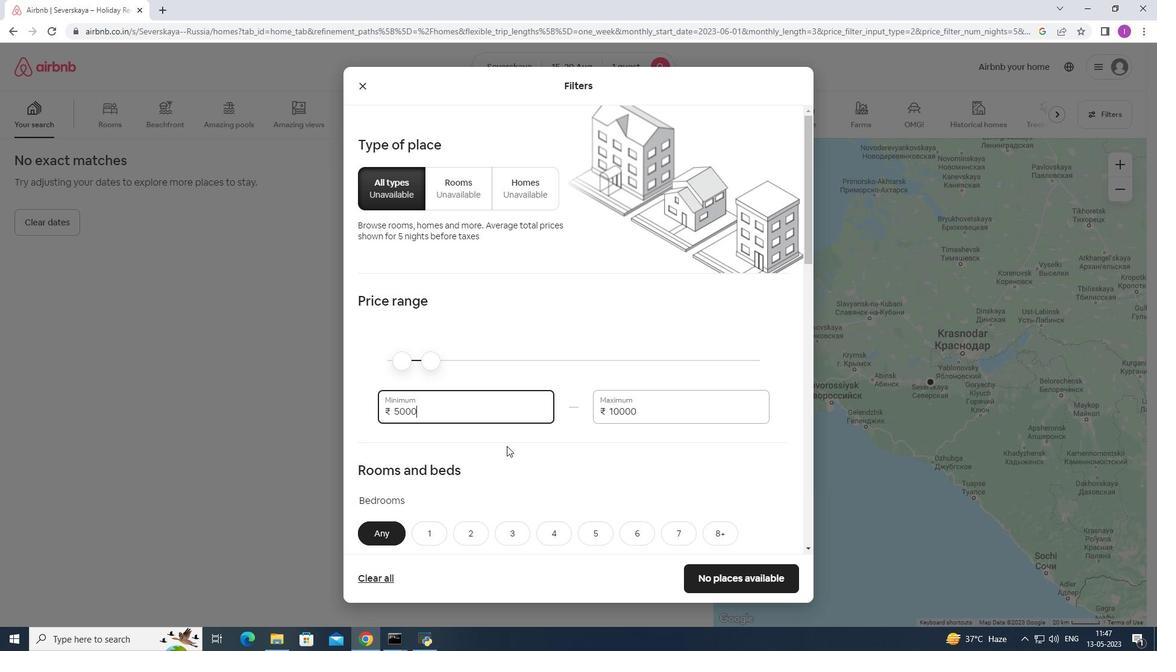 
Action: Mouse scrolled (518, 446) with delta (0, 0)
Screenshot: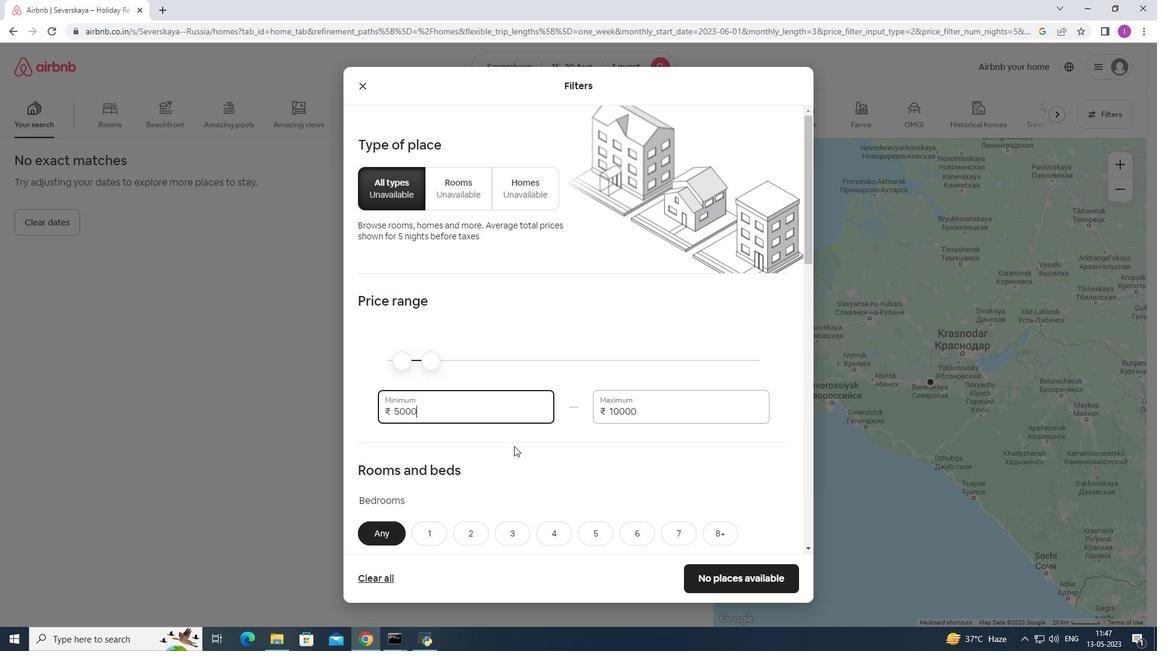 
Action: Mouse scrolled (518, 446) with delta (0, 0)
Screenshot: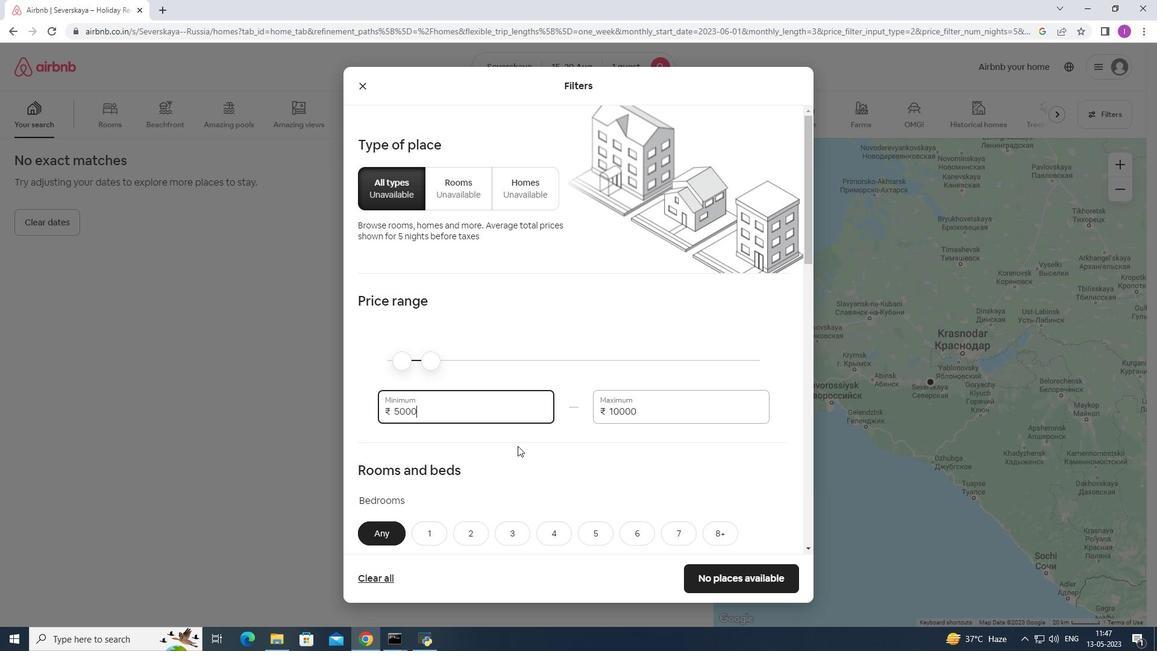 
Action: Mouse moved to (444, 407)
Screenshot: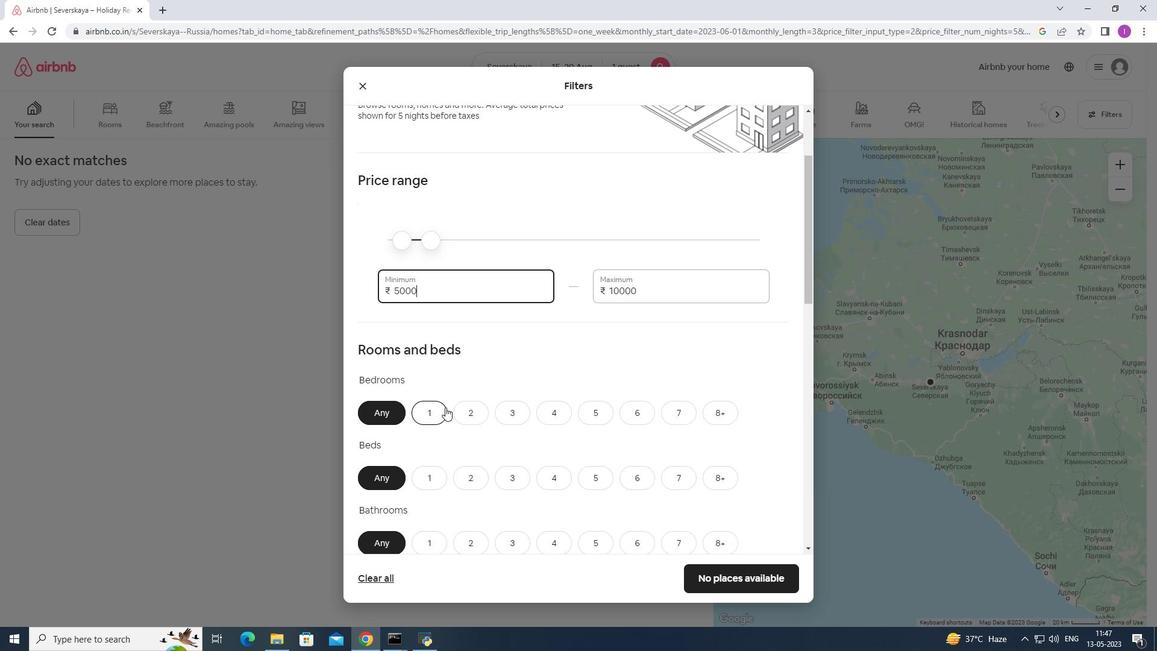
Action: Mouse pressed left at (444, 407)
Screenshot: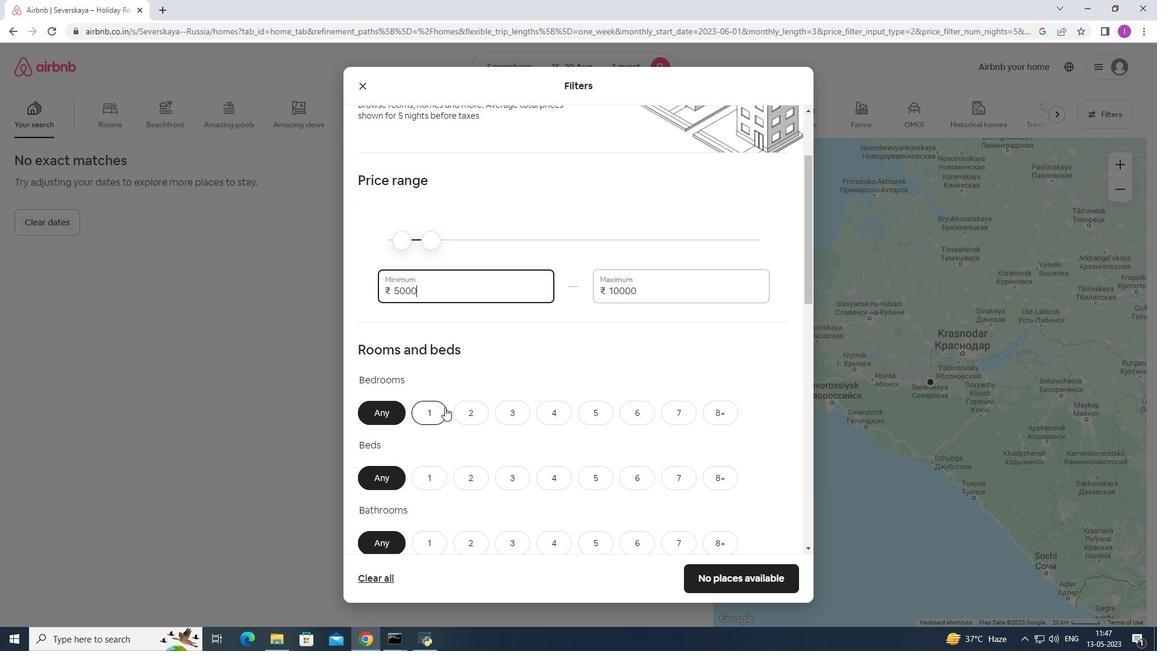 
Action: Mouse moved to (426, 440)
Screenshot: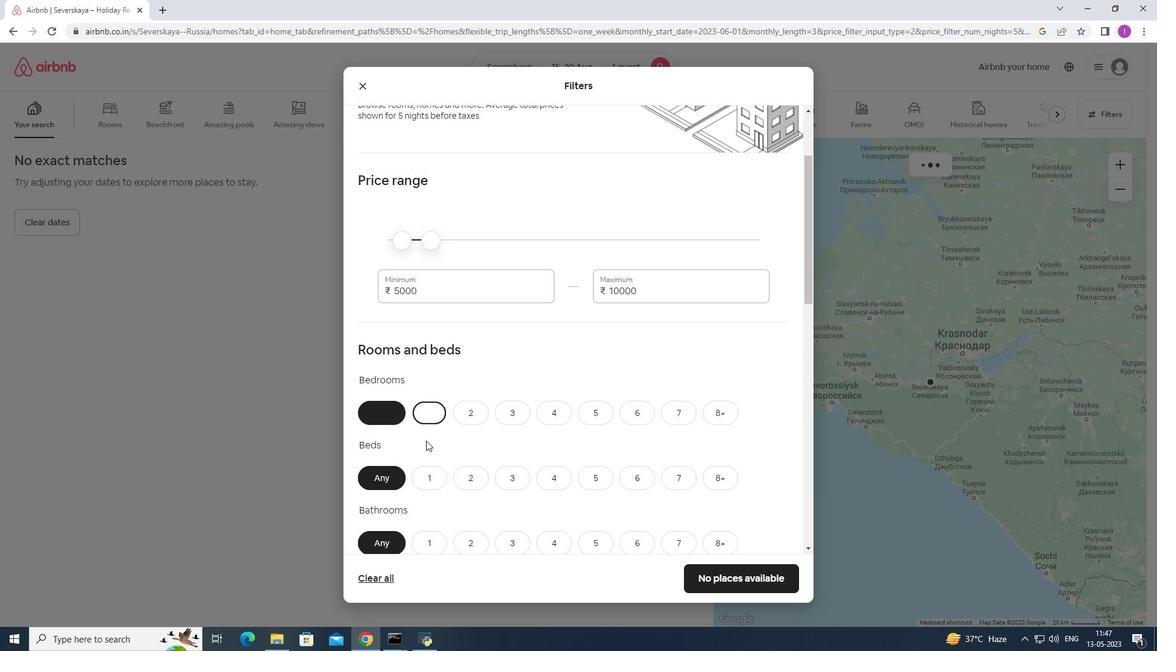 
Action: Mouse scrolled (426, 440) with delta (0, 0)
Screenshot: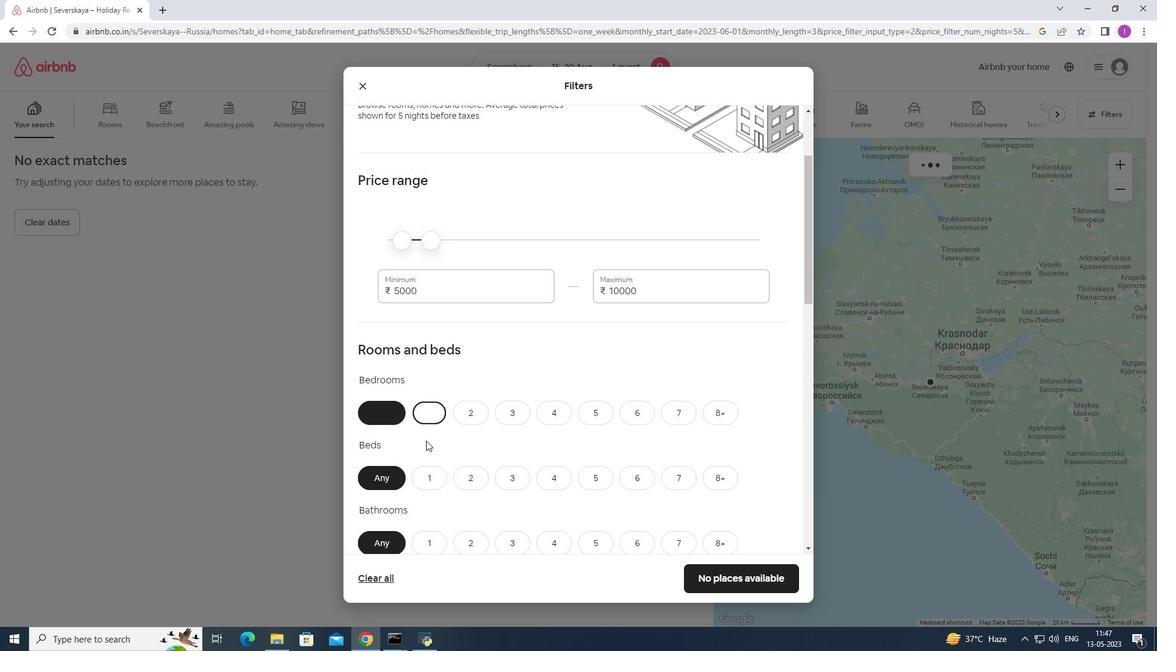 
Action: Mouse scrolled (426, 440) with delta (0, 0)
Screenshot: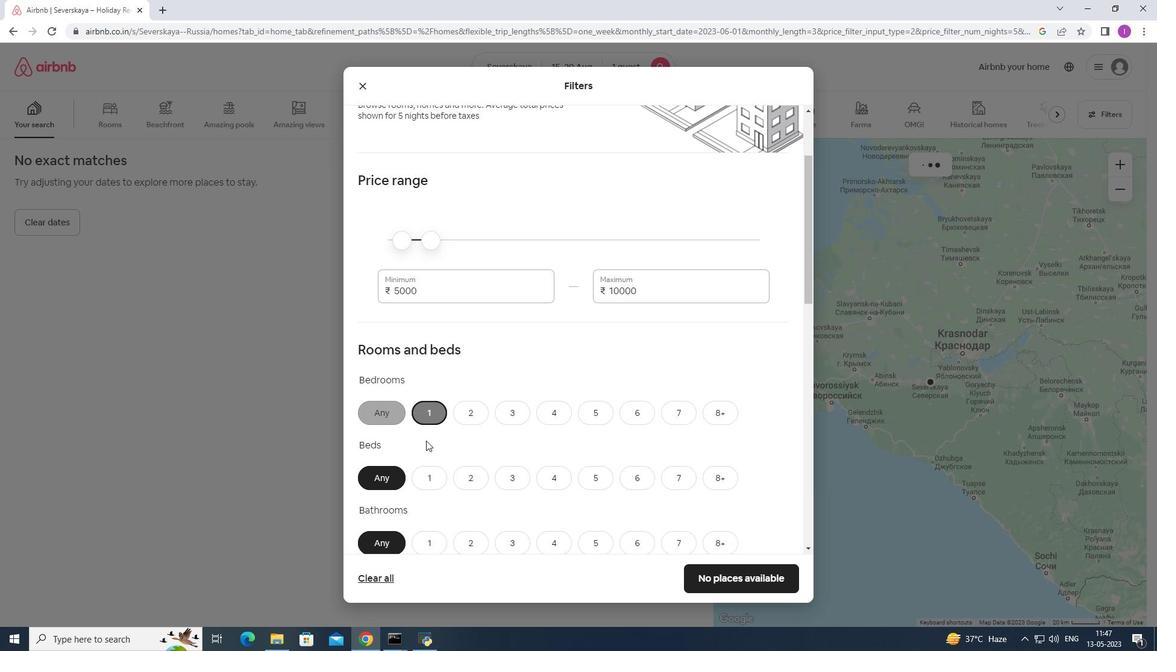 
Action: Mouse scrolled (426, 440) with delta (0, 0)
Screenshot: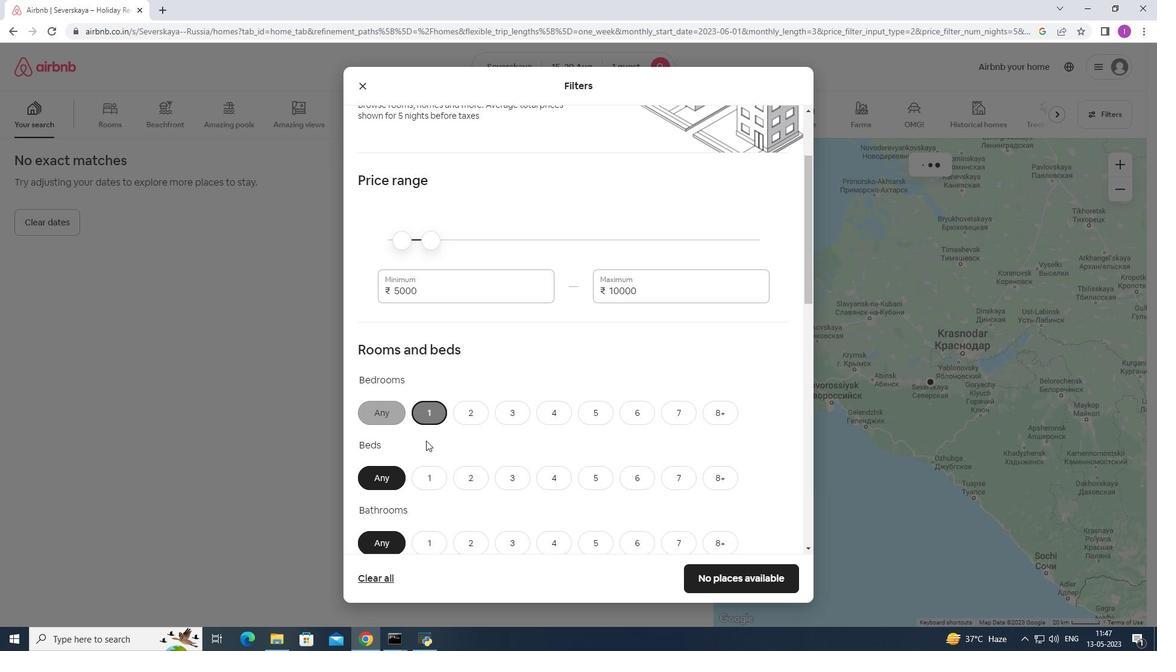 
Action: Mouse moved to (414, 296)
Screenshot: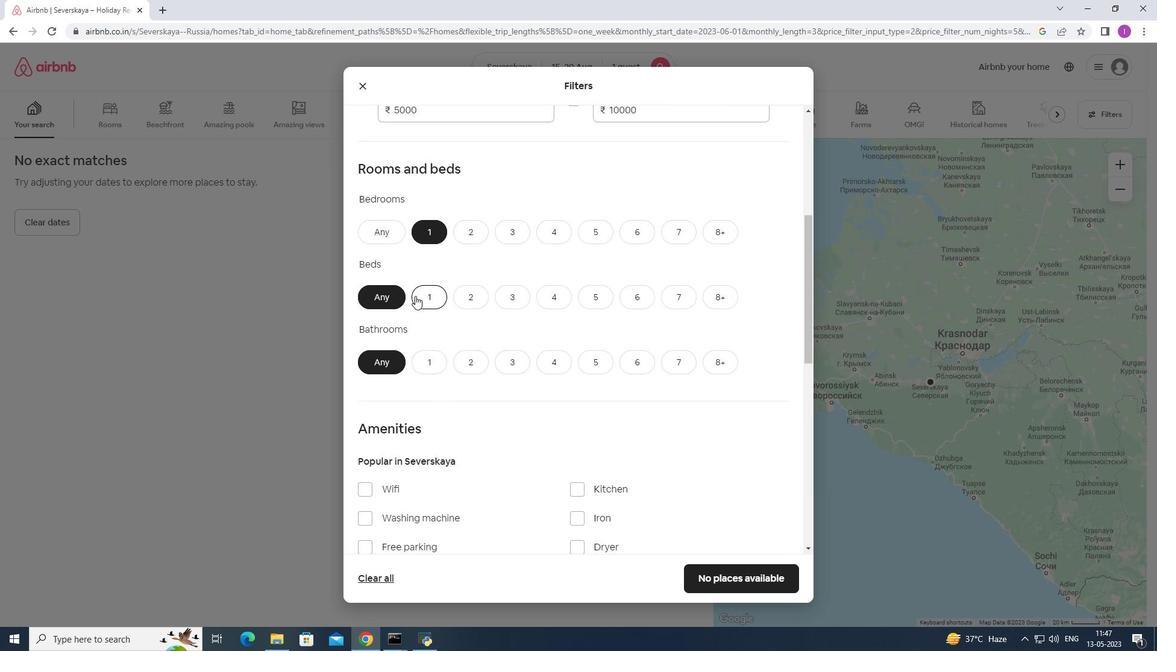 
Action: Mouse pressed left at (414, 296)
Screenshot: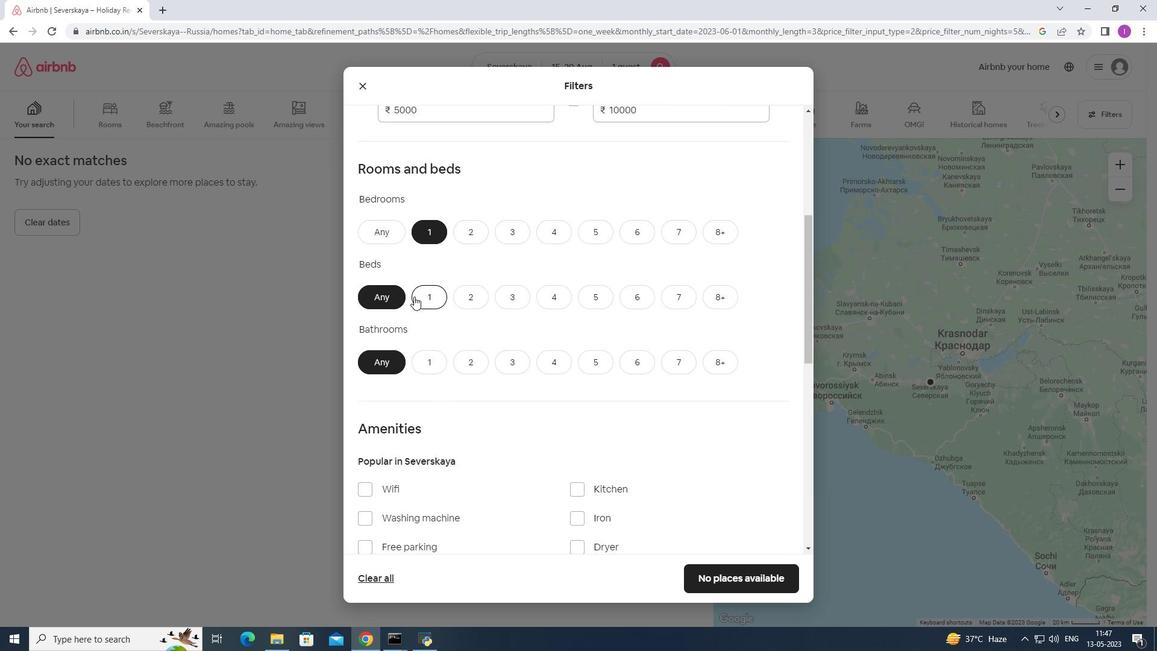 
Action: Mouse moved to (429, 360)
Screenshot: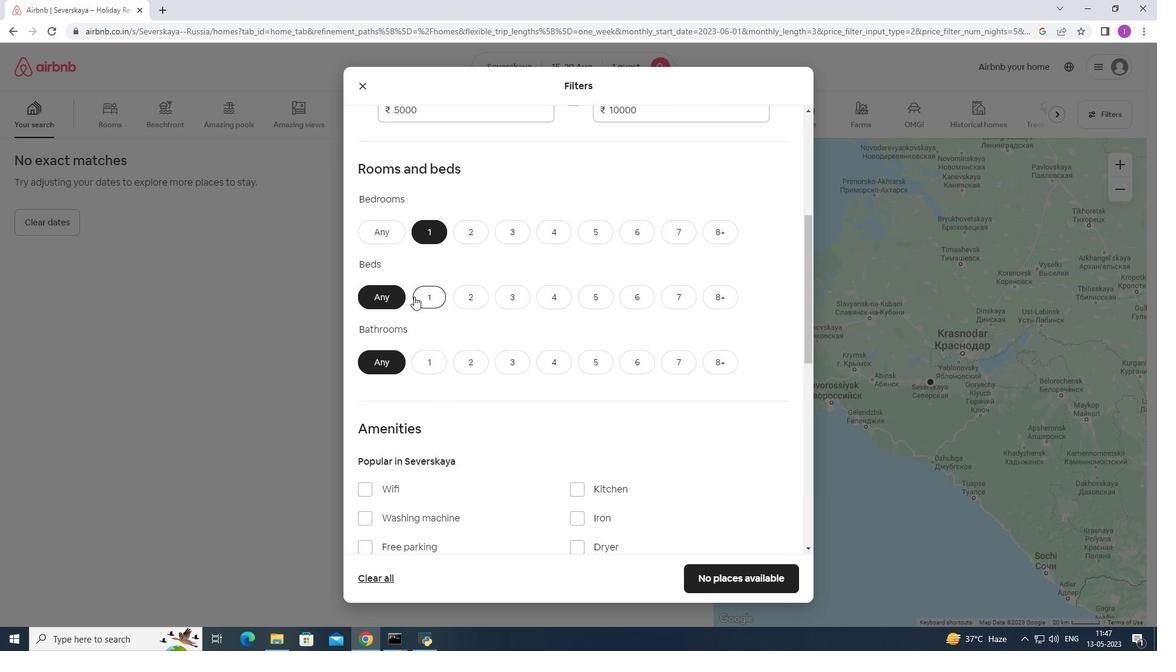 
Action: Mouse pressed left at (429, 360)
Screenshot: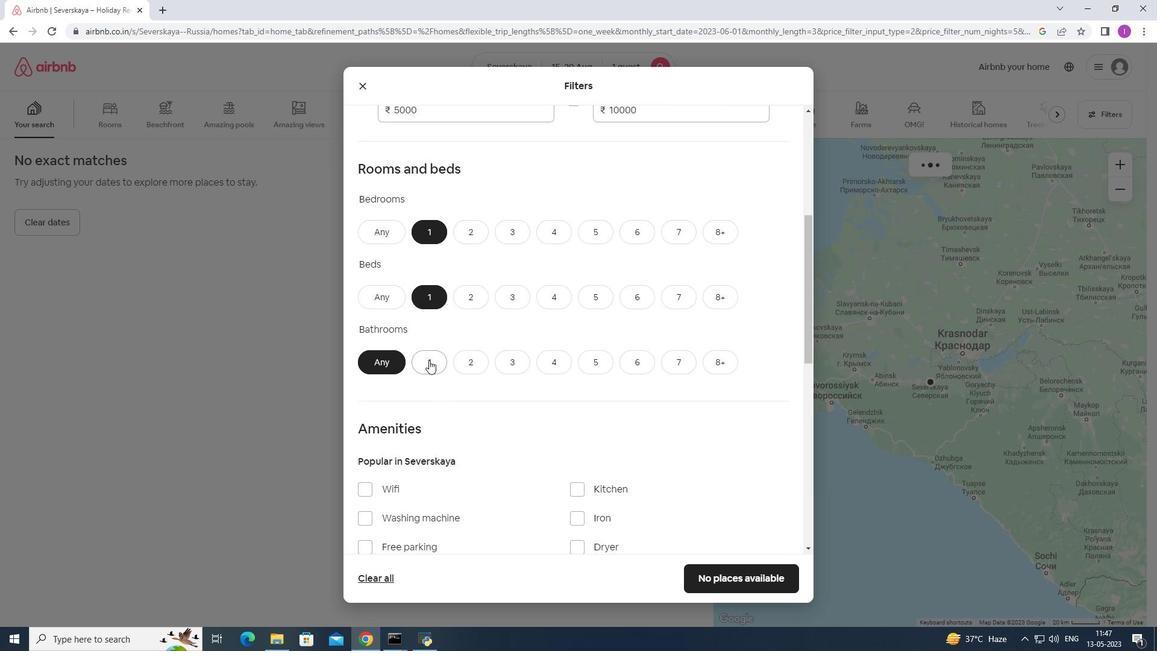 
Action: Mouse moved to (491, 429)
Screenshot: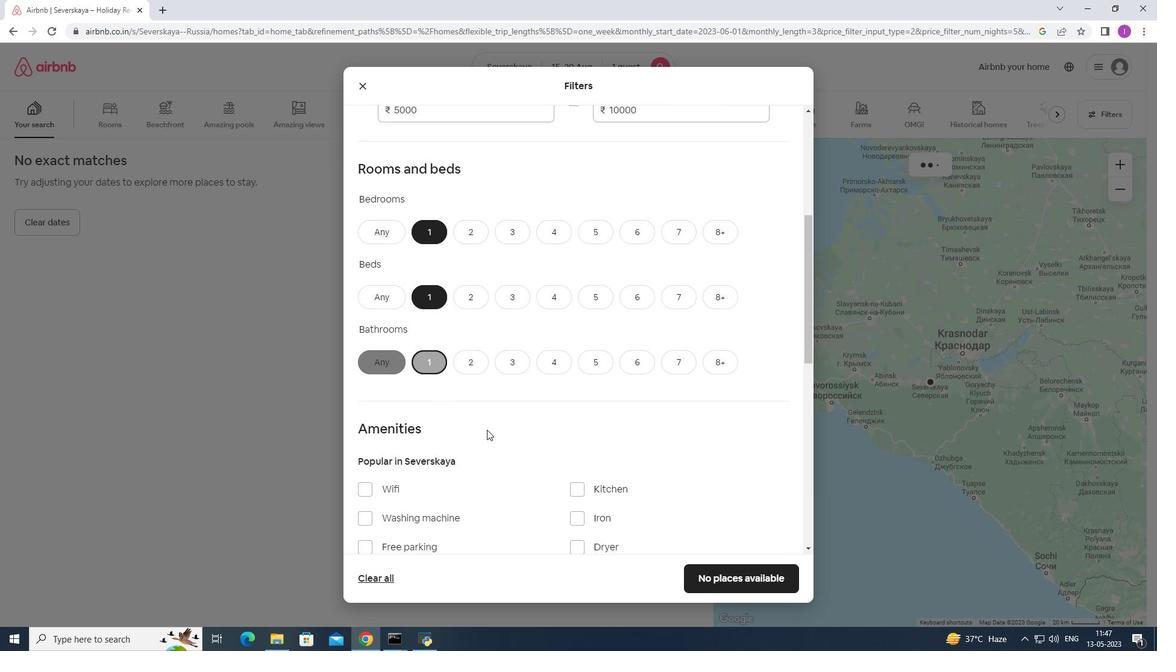 
Action: Mouse scrolled (491, 429) with delta (0, 0)
Screenshot: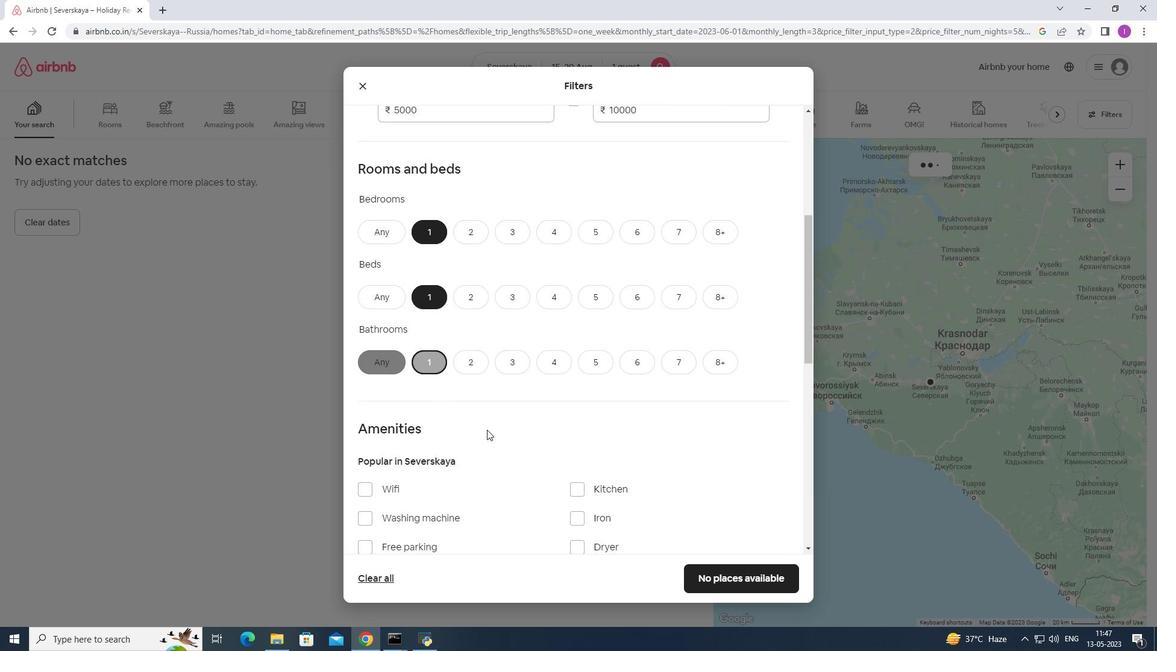 
Action: Mouse scrolled (491, 429) with delta (0, 0)
Screenshot: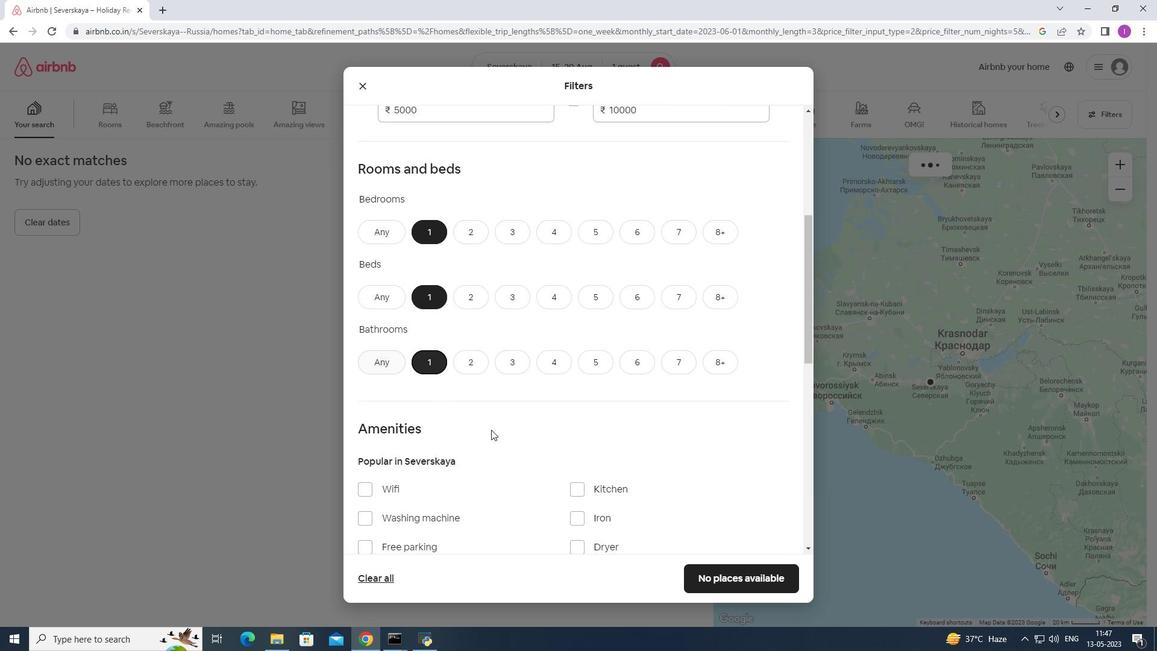 
Action: Mouse moved to (492, 429)
Screenshot: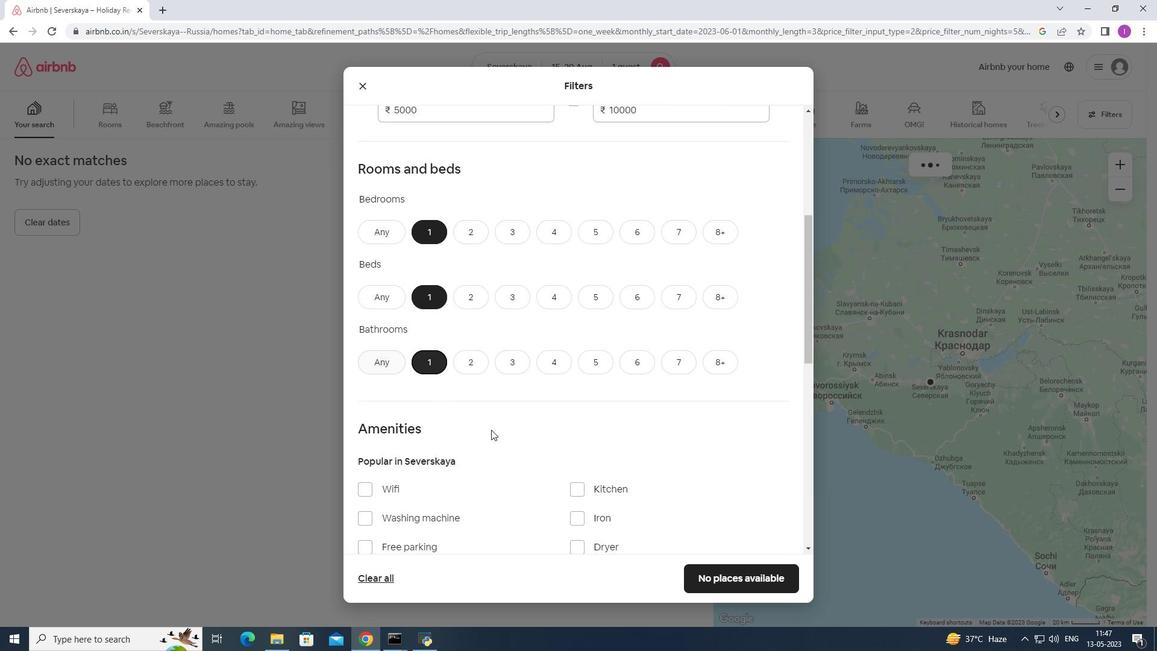 
Action: Mouse scrolled (492, 429) with delta (0, 0)
Screenshot: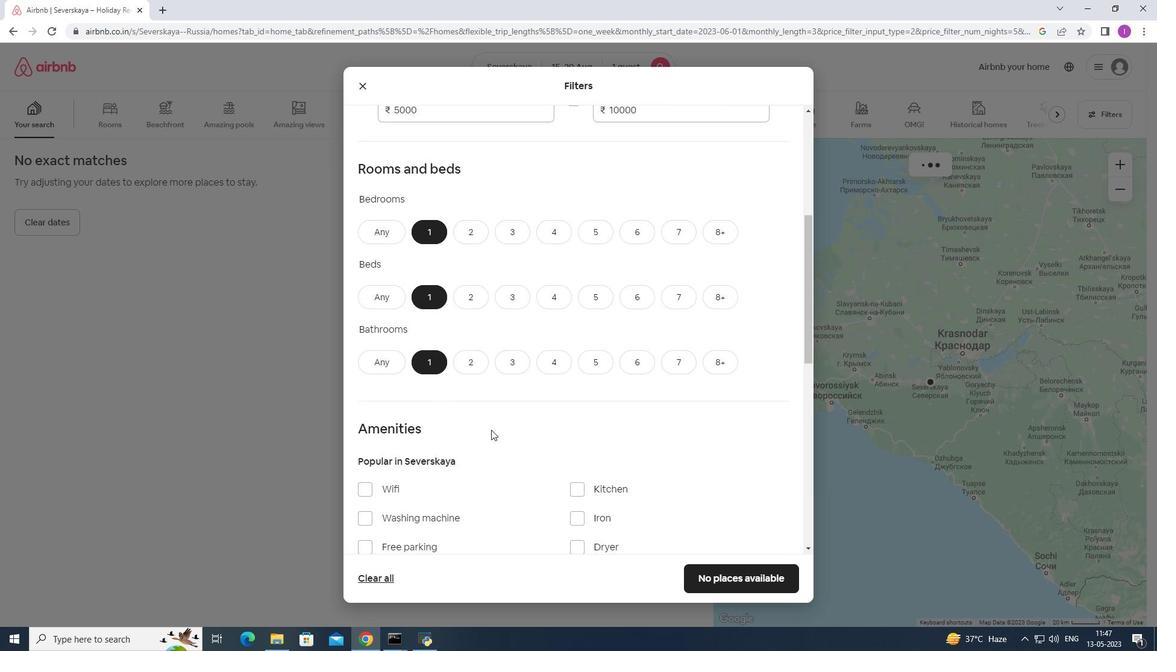 
Action: Mouse moved to (370, 368)
Screenshot: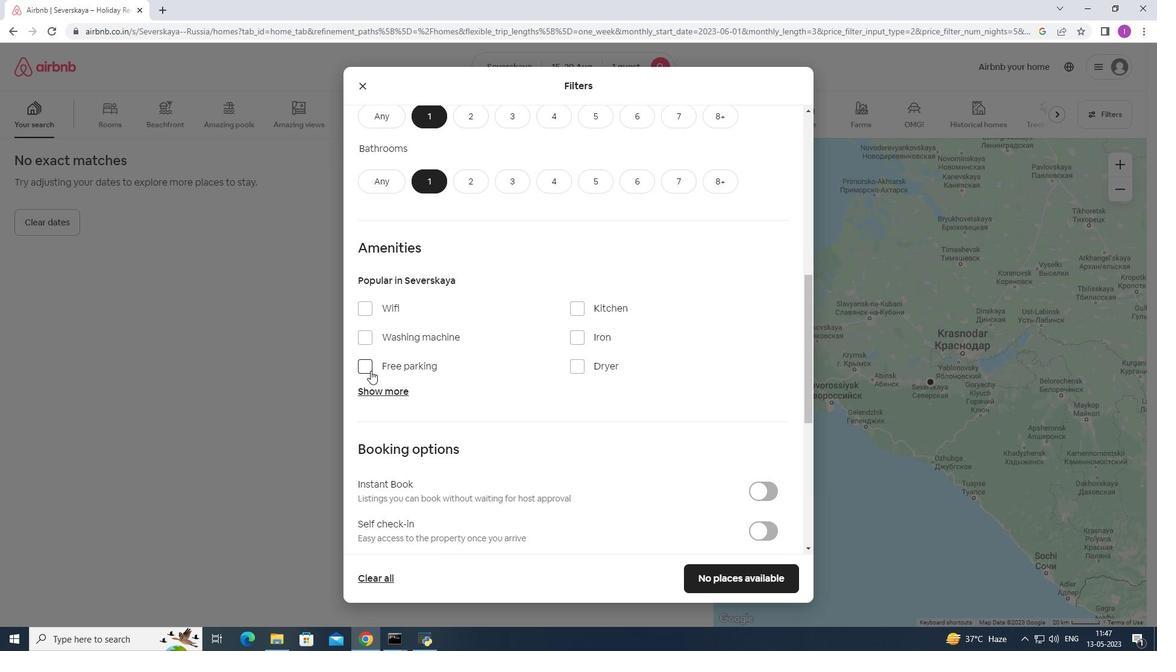 
Action: Mouse pressed left at (370, 368)
Screenshot: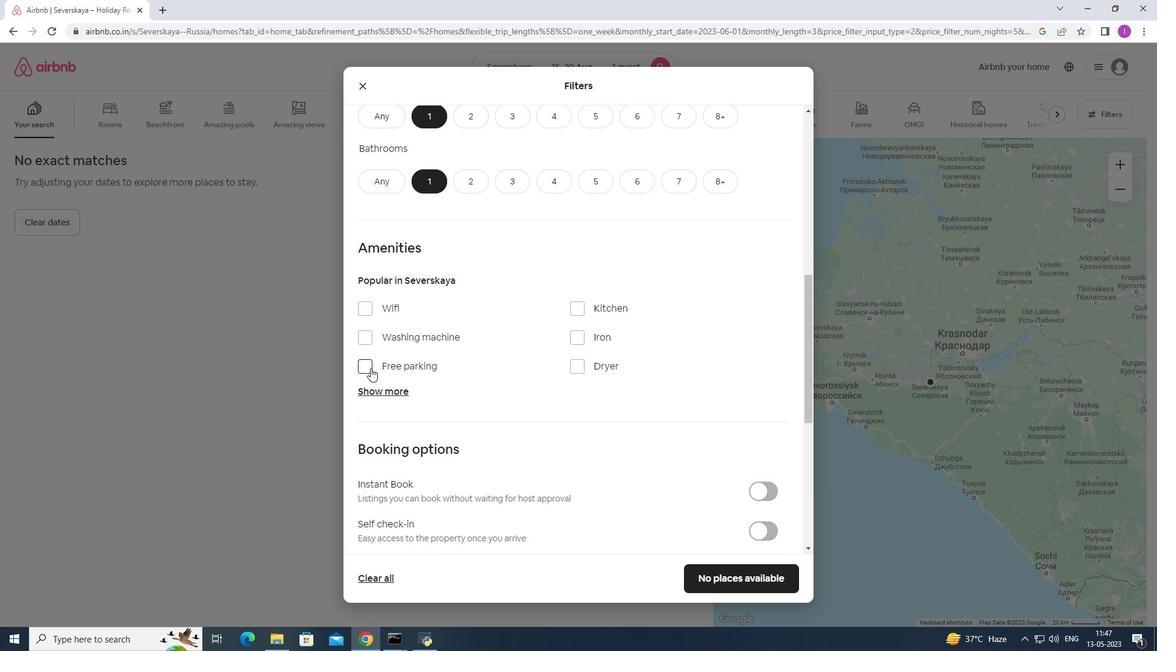 
Action: Mouse moved to (368, 304)
Screenshot: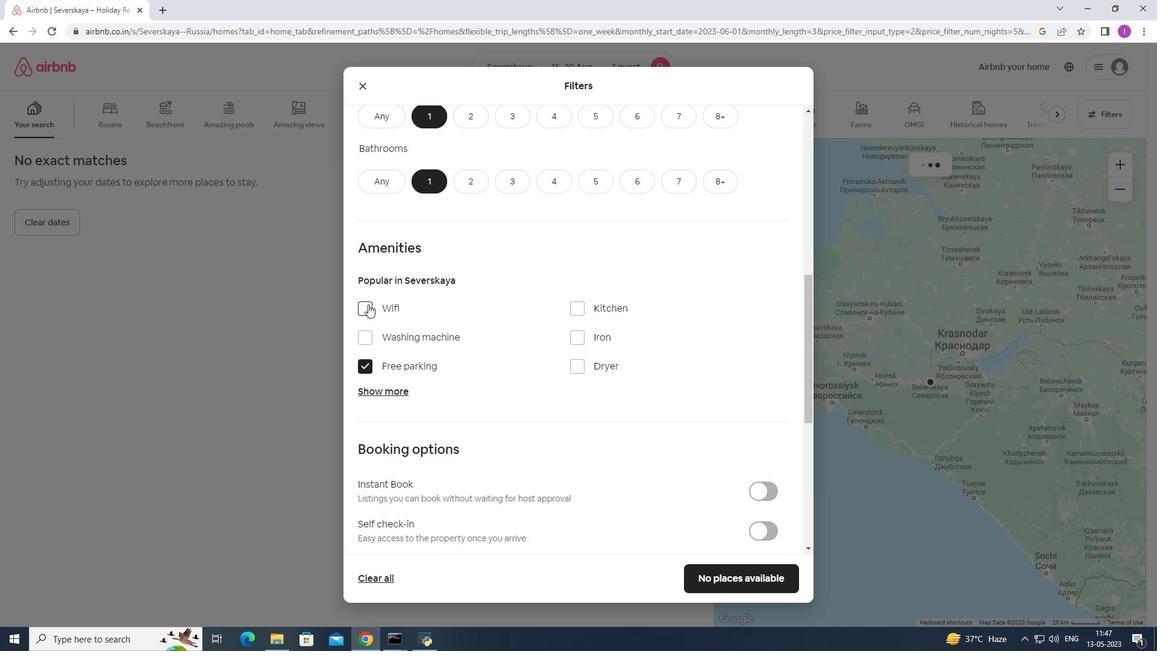 
Action: Mouse pressed left at (368, 304)
Screenshot: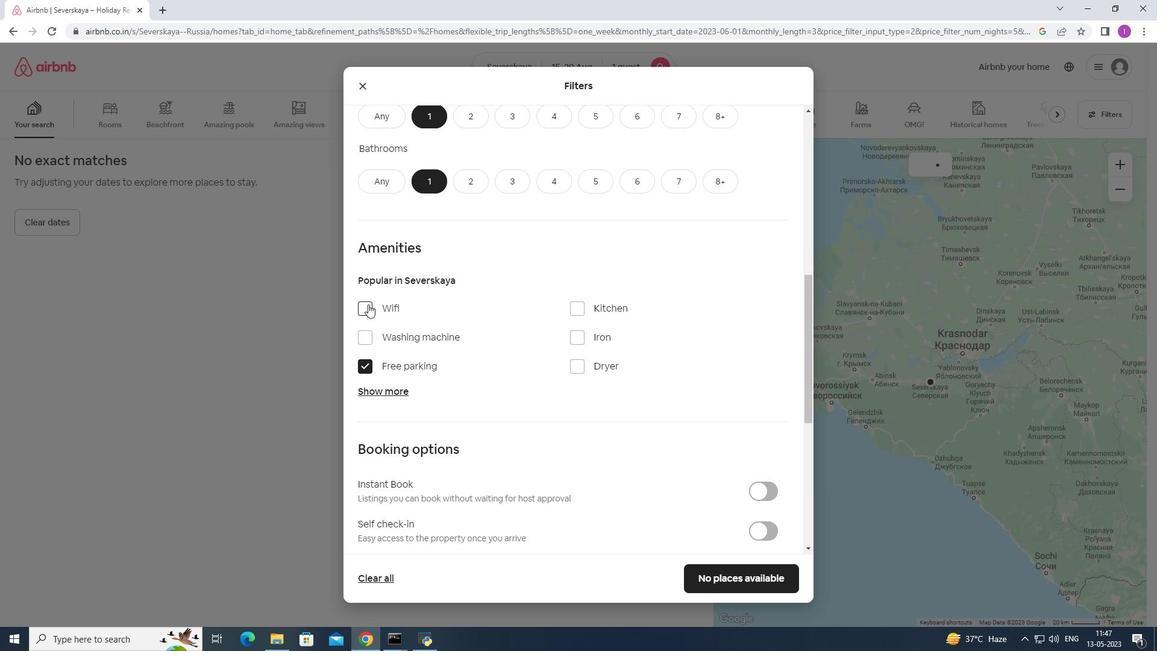 
Action: Mouse moved to (393, 394)
Screenshot: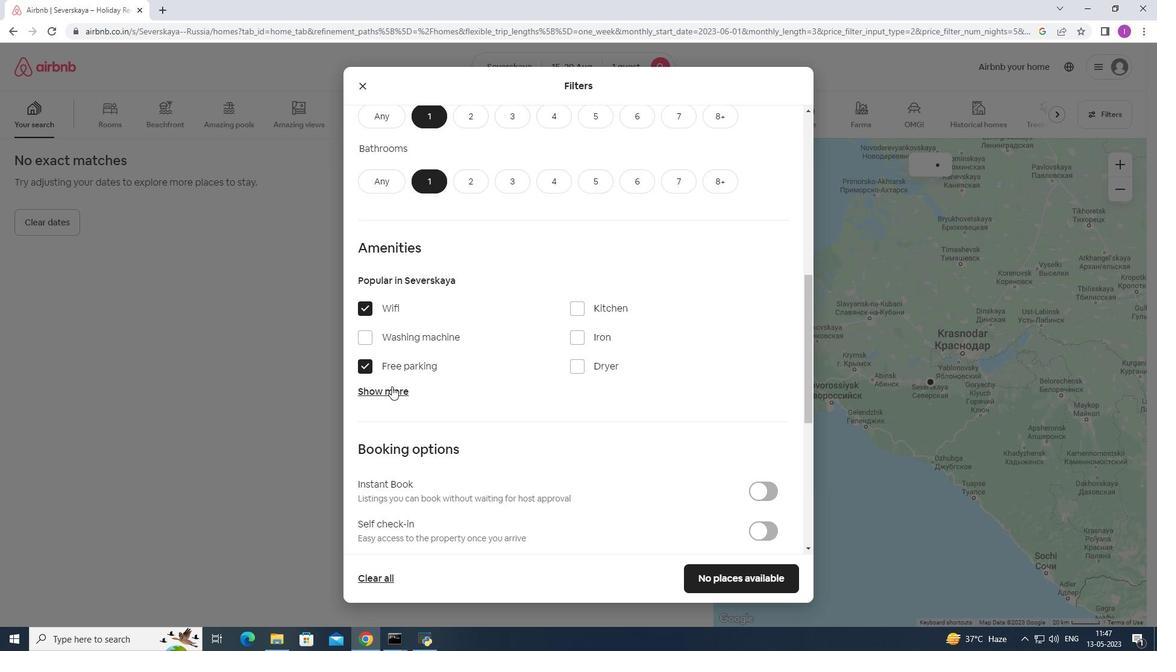 
Action: Mouse pressed left at (393, 394)
Screenshot: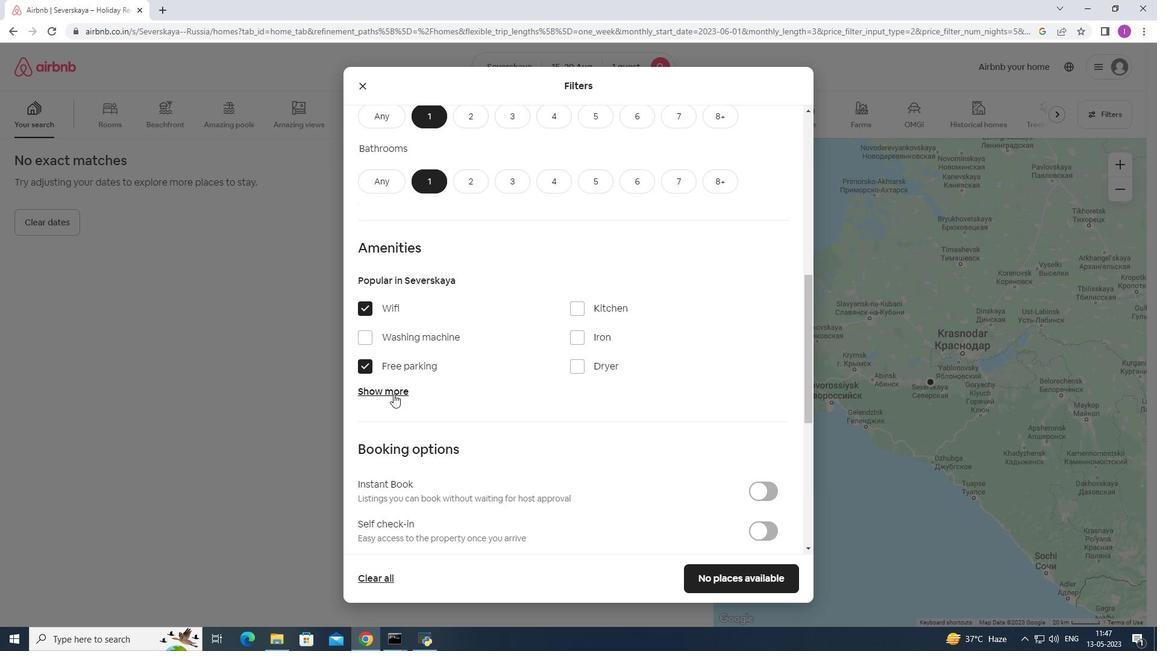 
Action: Mouse moved to (587, 460)
Screenshot: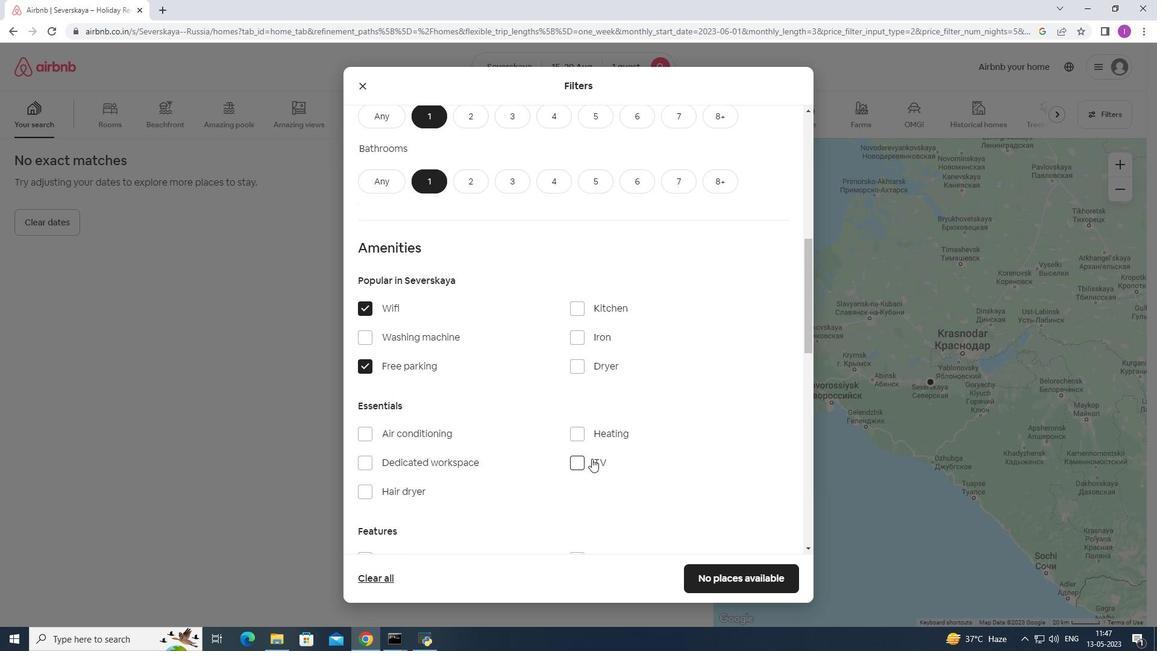 
Action: Mouse pressed left at (587, 460)
Screenshot: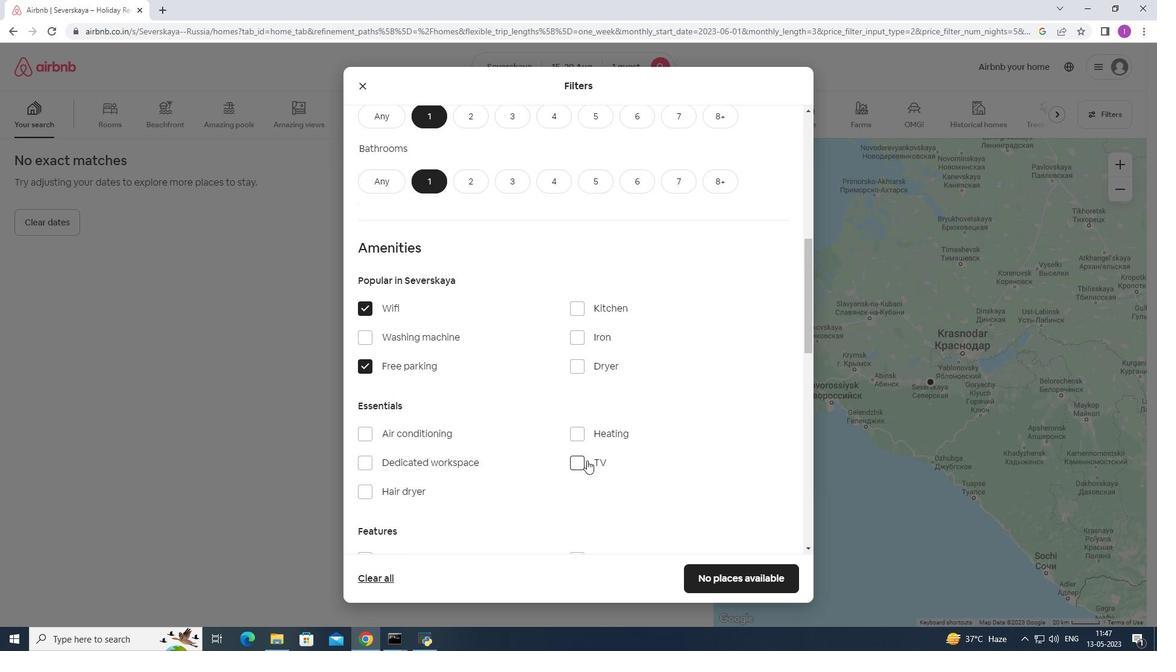 
Action: Mouse moved to (584, 453)
Screenshot: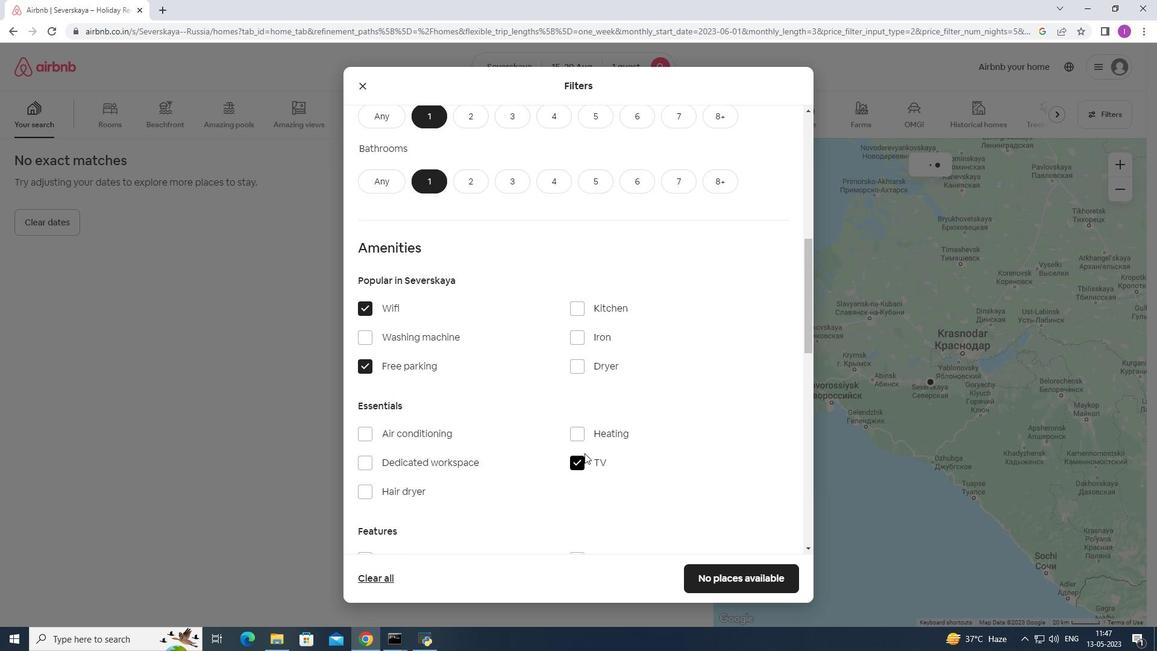 
Action: Mouse scrolled (584, 452) with delta (0, 0)
Screenshot: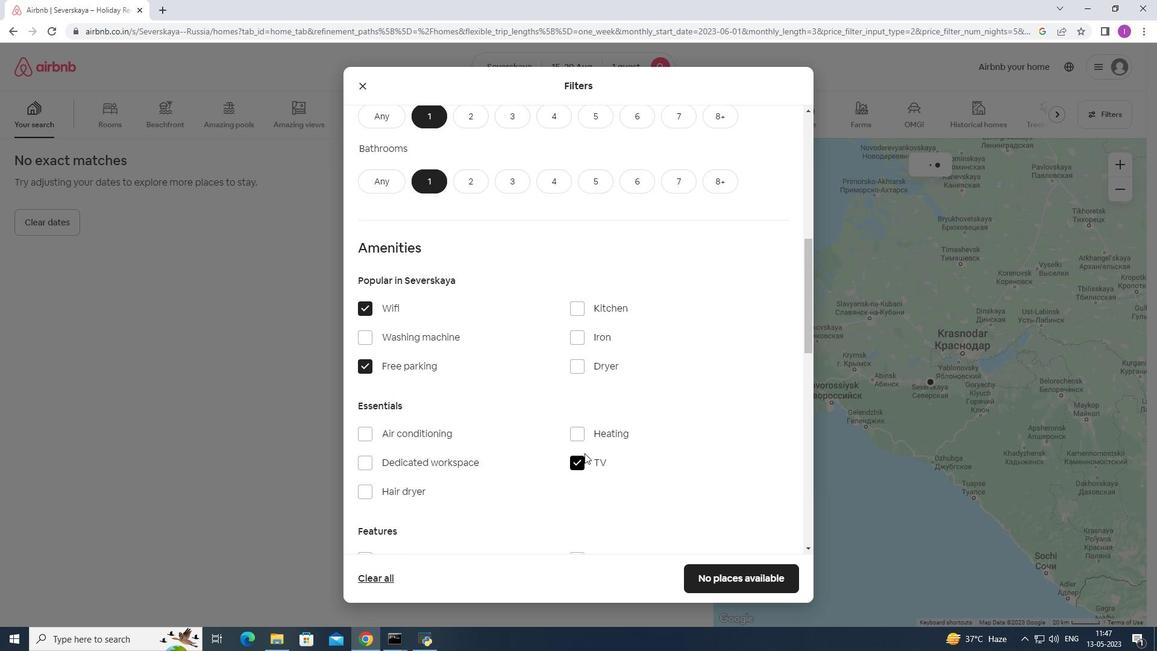 
Action: Mouse scrolled (584, 452) with delta (0, 0)
Screenshot: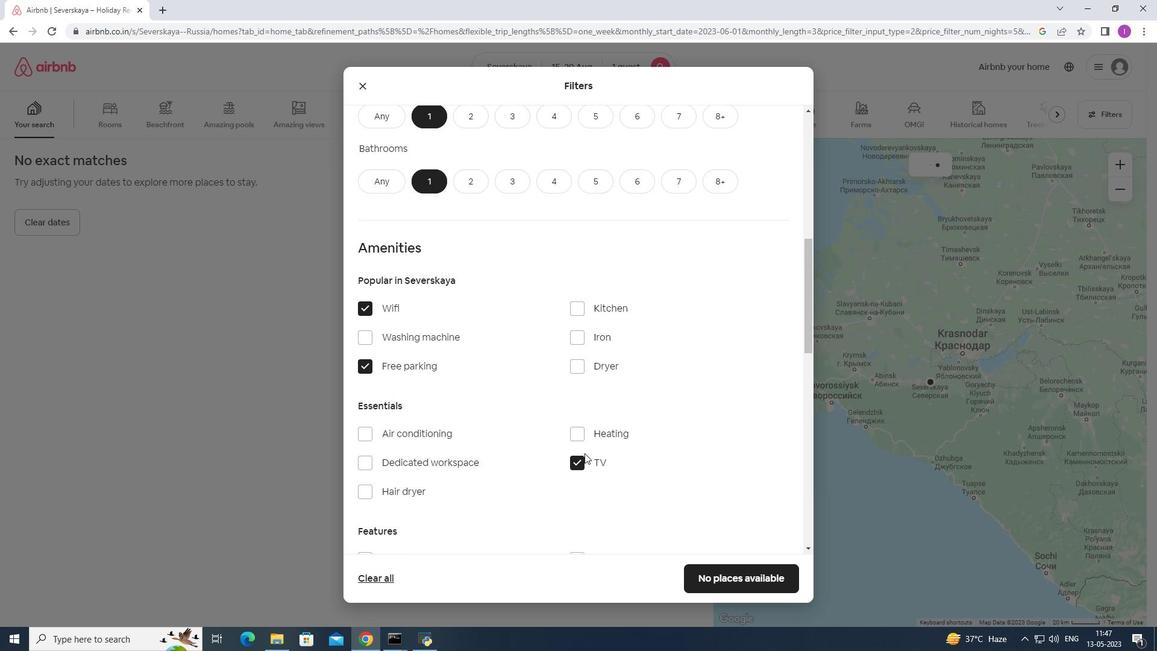 
Action: Mouse scrolled (584, 452) with delta (0, 0)
Screenshot: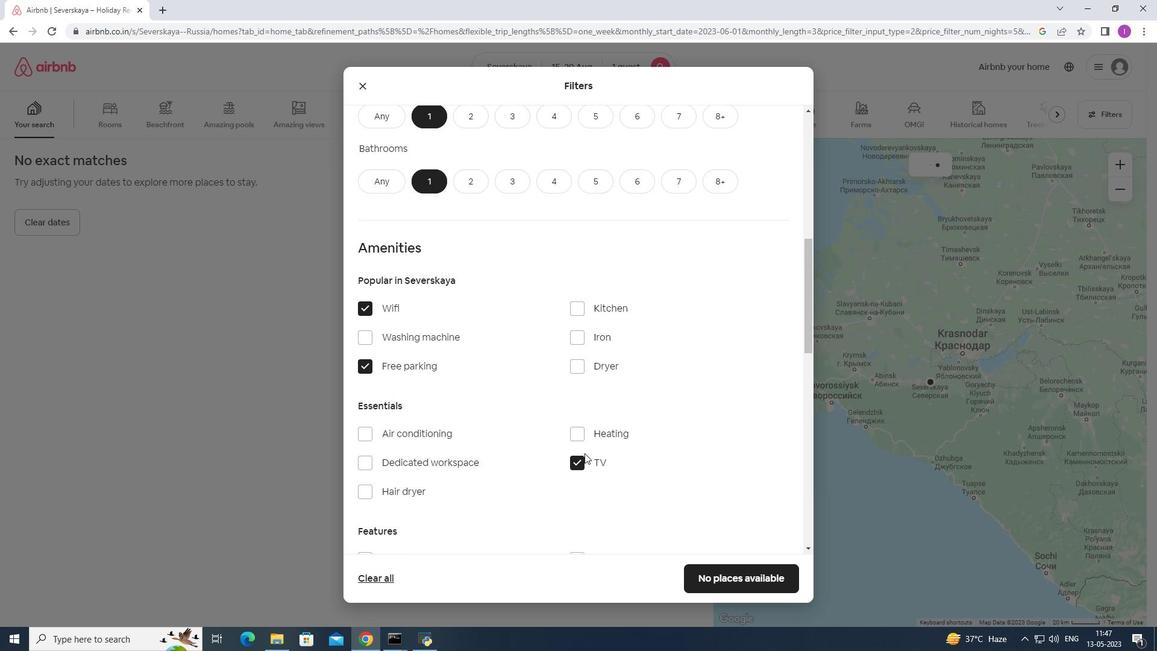 
Action: Mouse scrolled (584, 452) with delta (0, 0)
Screenshot: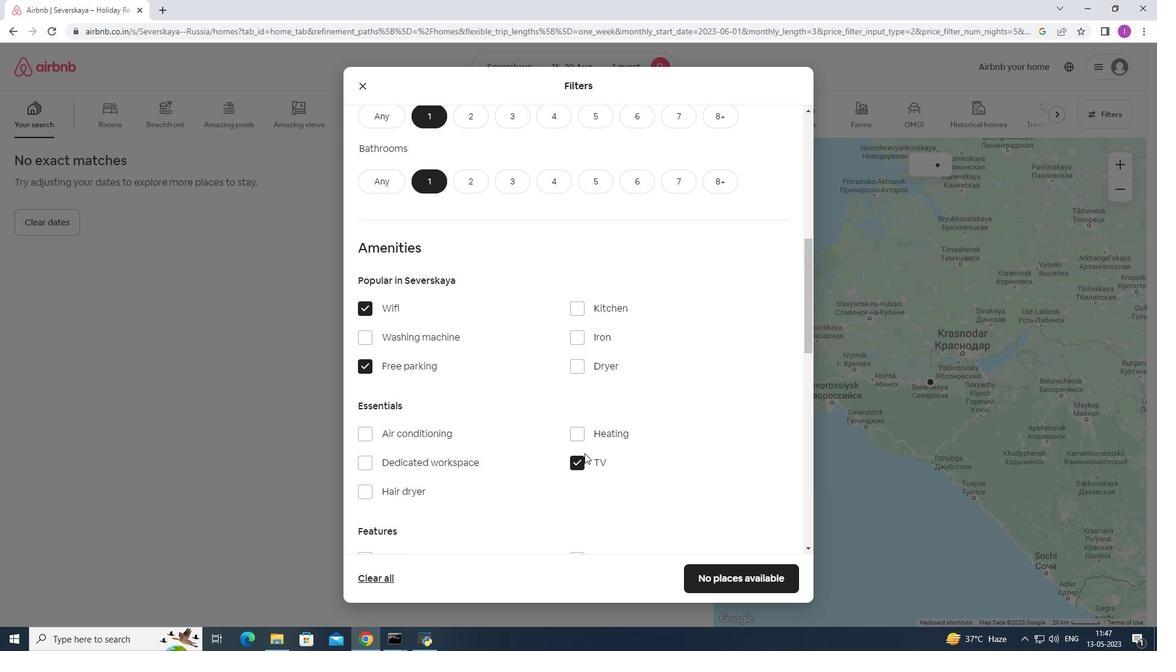 
Action: Mouse moved to (389, 379)
Screenshot: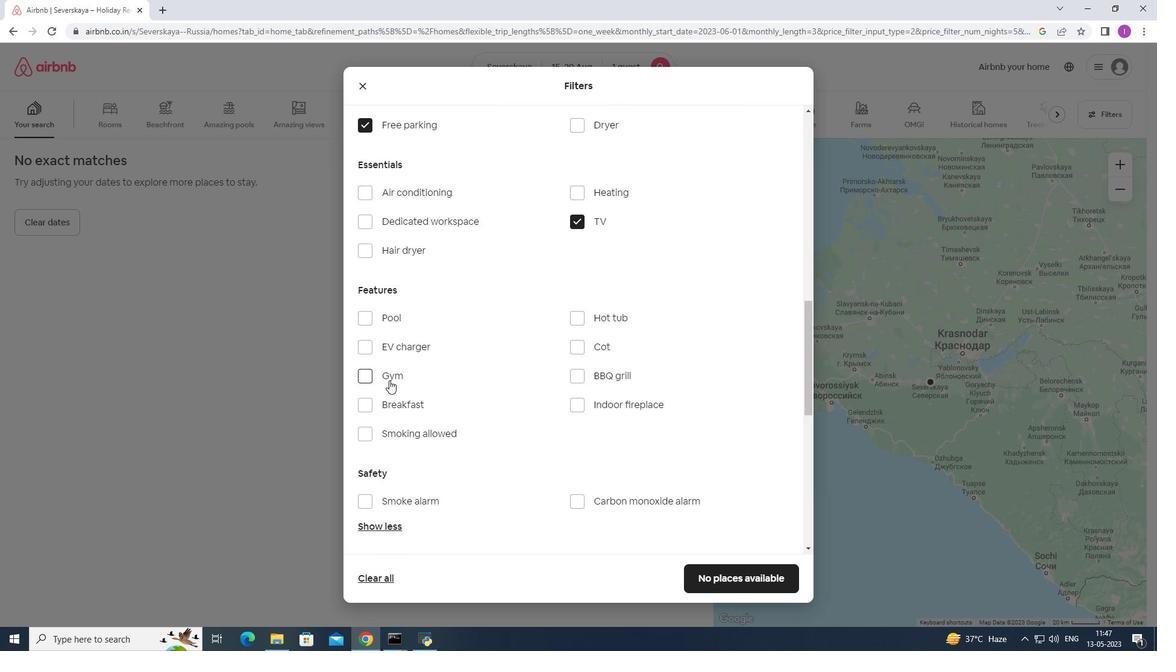
Action: Mouse pressed left at (389, 379)
Screenshot: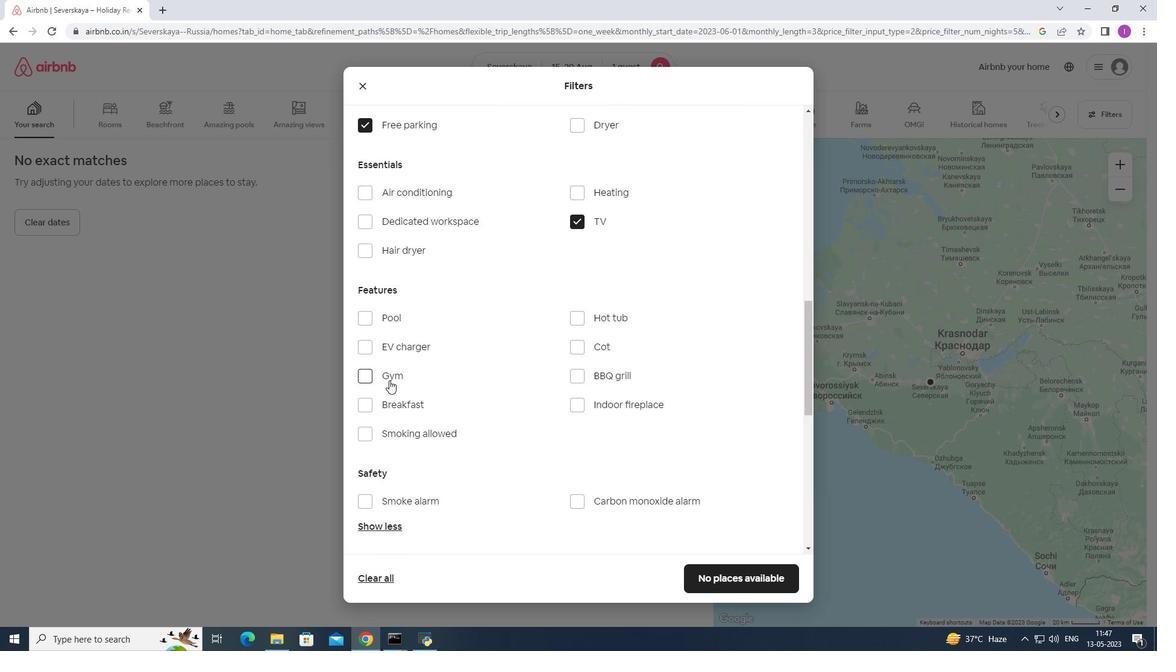 
Action: Mouse moved to (387, 403)
Screenshot: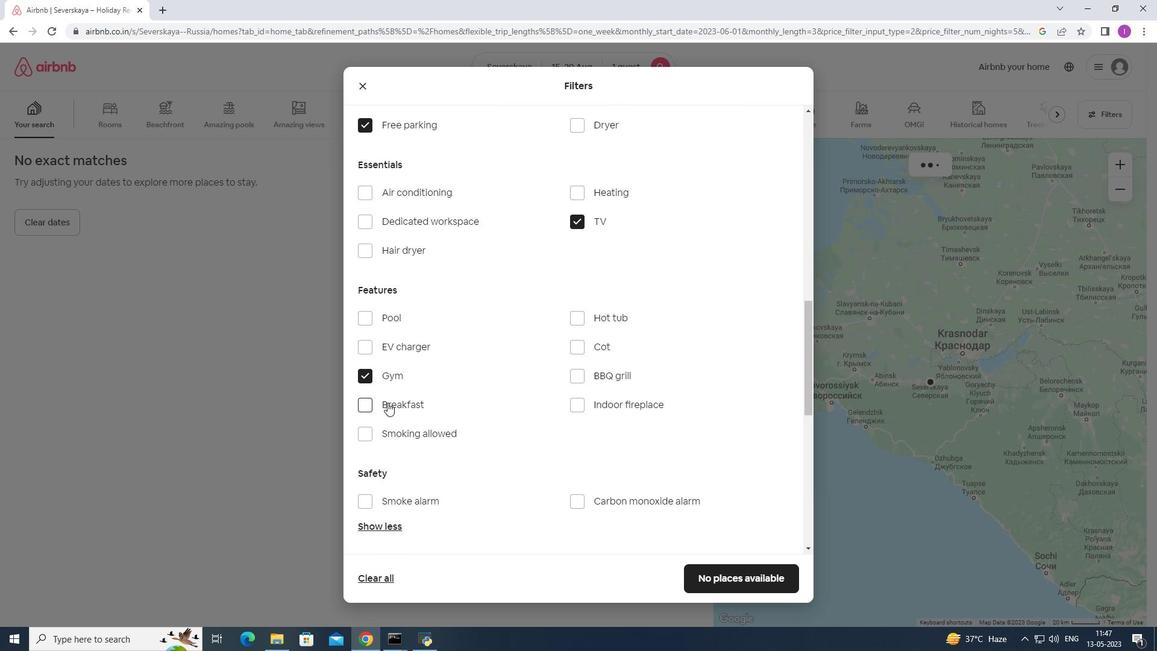 
Action: Mouse pressed left at (387, 403)
Screenshot: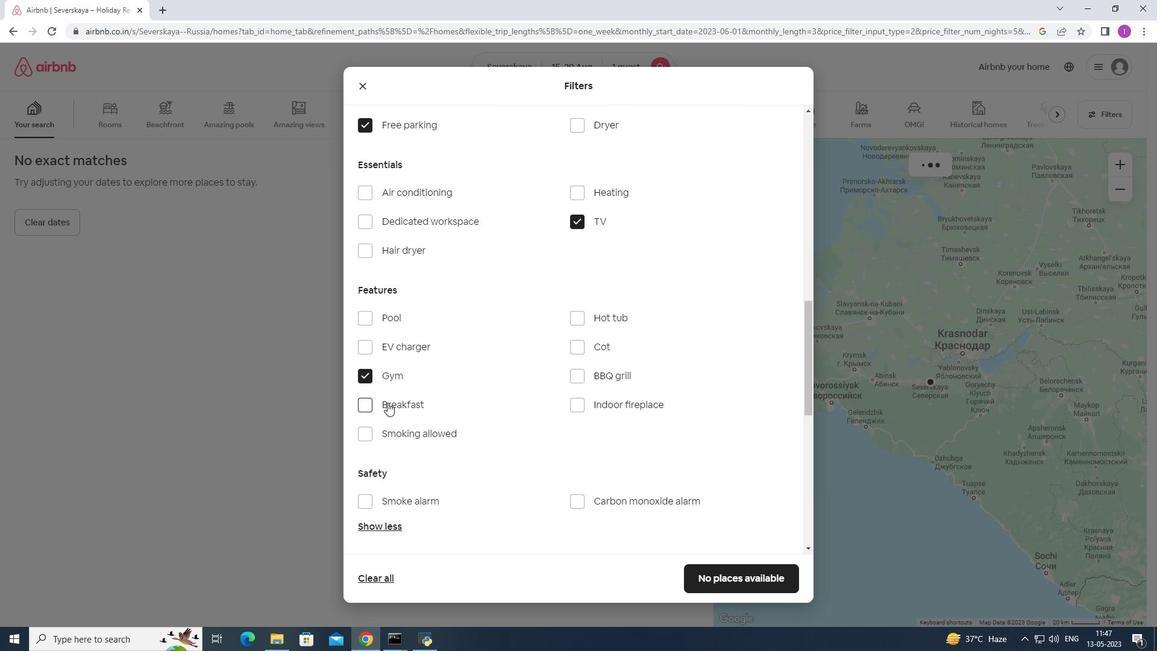 
Action: Mouse moved to (494, 431)
Screenshot: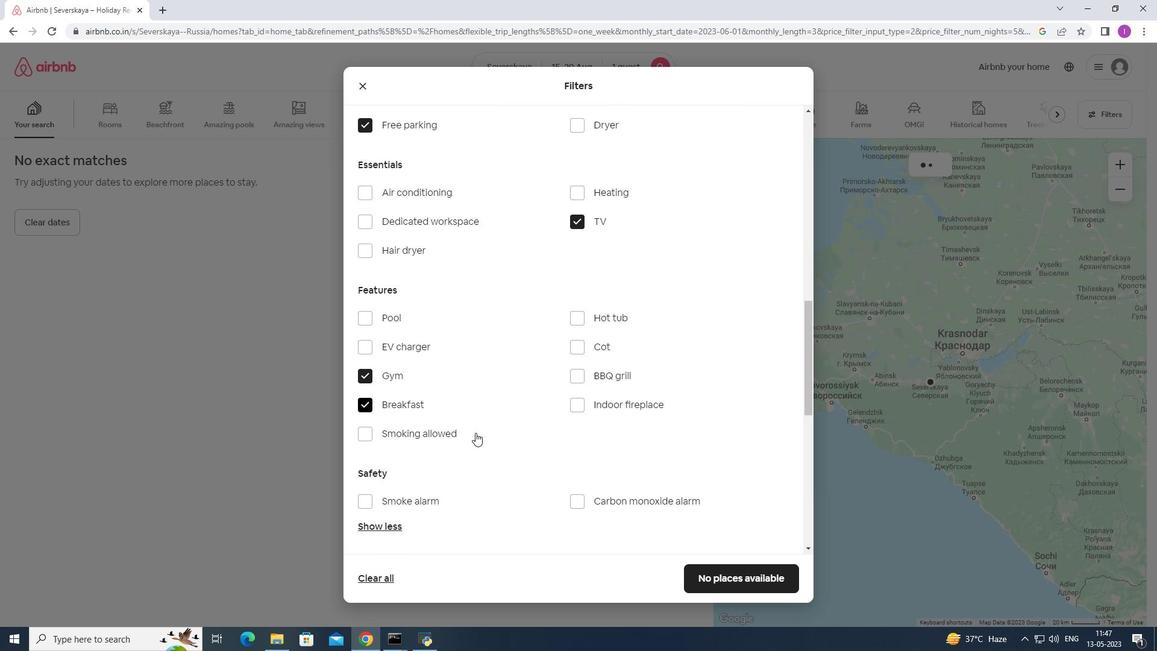 
Action: Mouse scrolled (494, 431) with delta (0, 0)
Screenshot: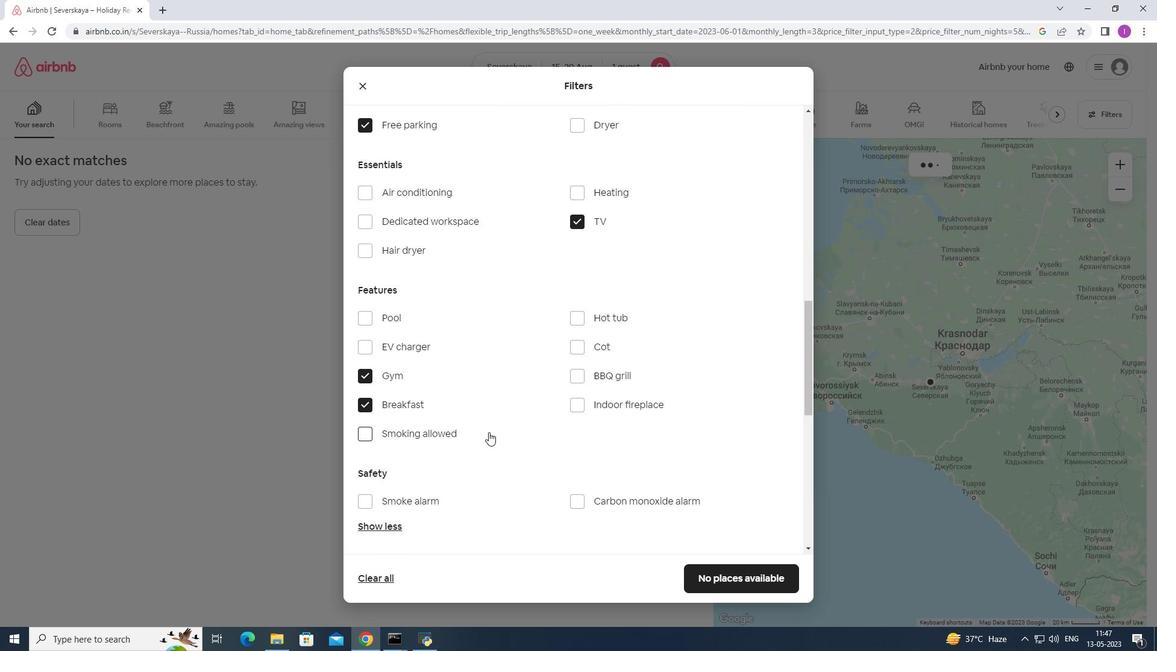 
Action: Mouse scrolled (494, 431) with delta (0, 0)
Screenshot: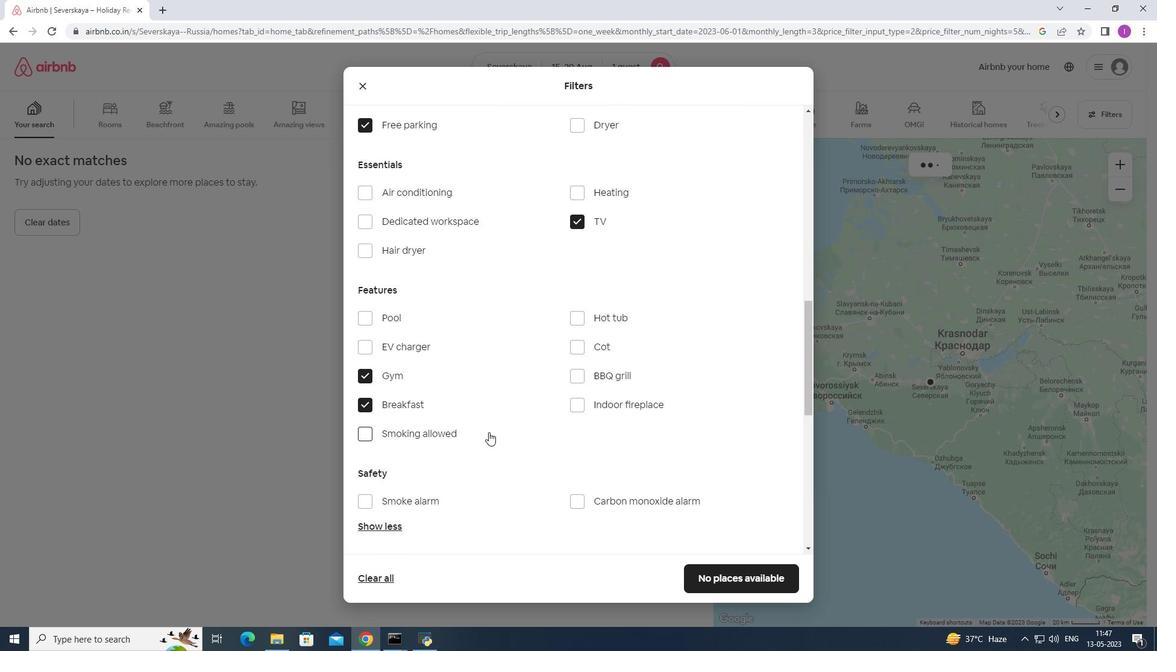 
Action: Mouse scrolled (494, 431) with delta (0, 0)
Screenshot: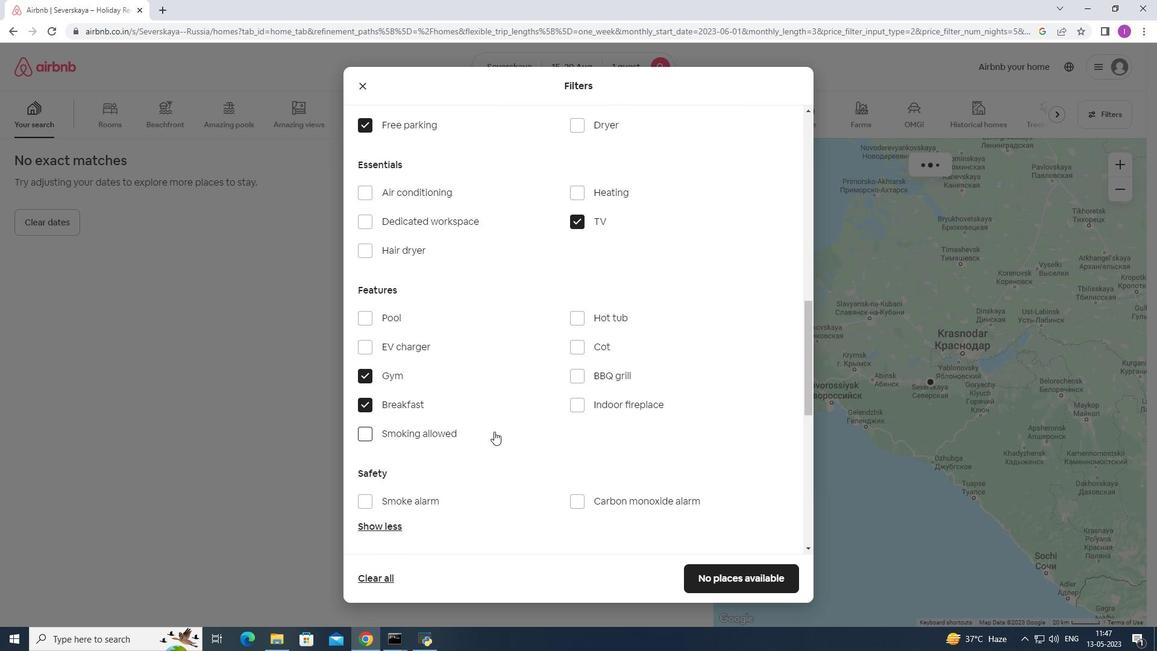 
Action: Mouse scrolled (494, 431) with delta (0, 0)
Screenshot: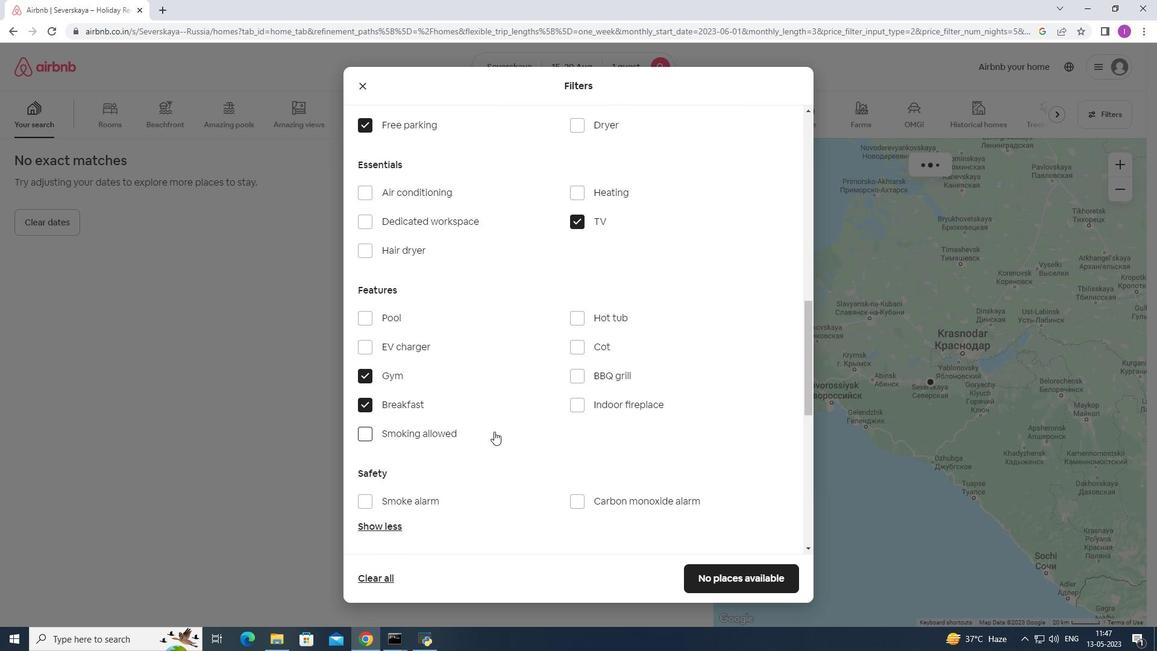 
Action: Mouse scrolled (494, 431) with delta (0, 0)
Screenshot: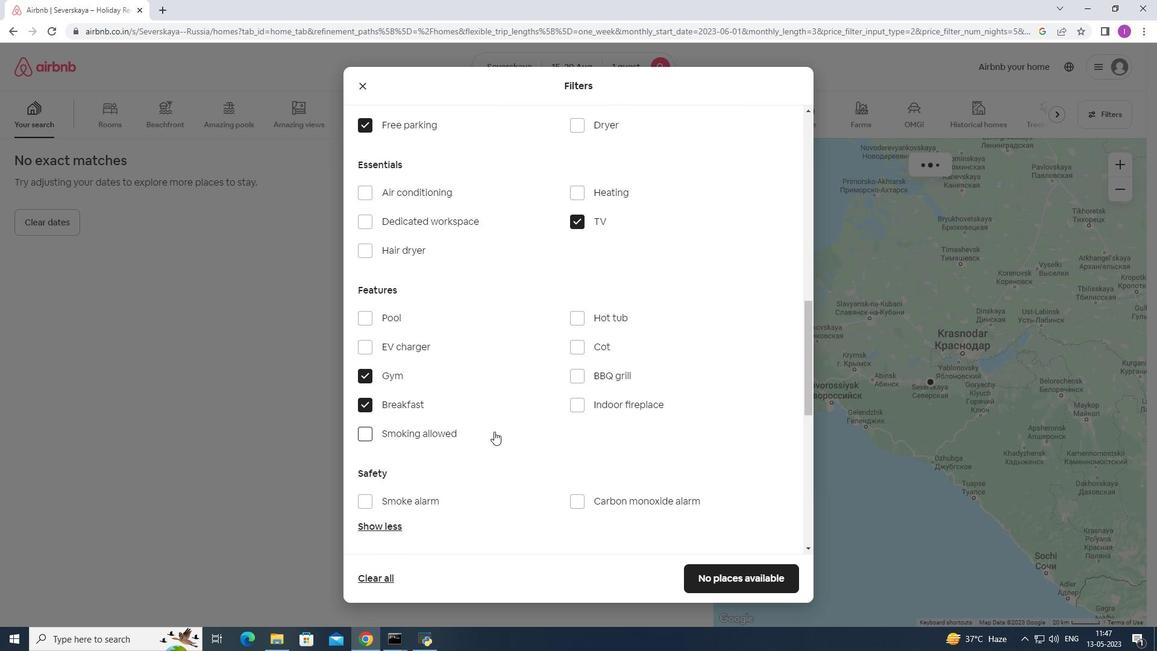 
Action: Mouse moved to (583, 422)
Screenshot: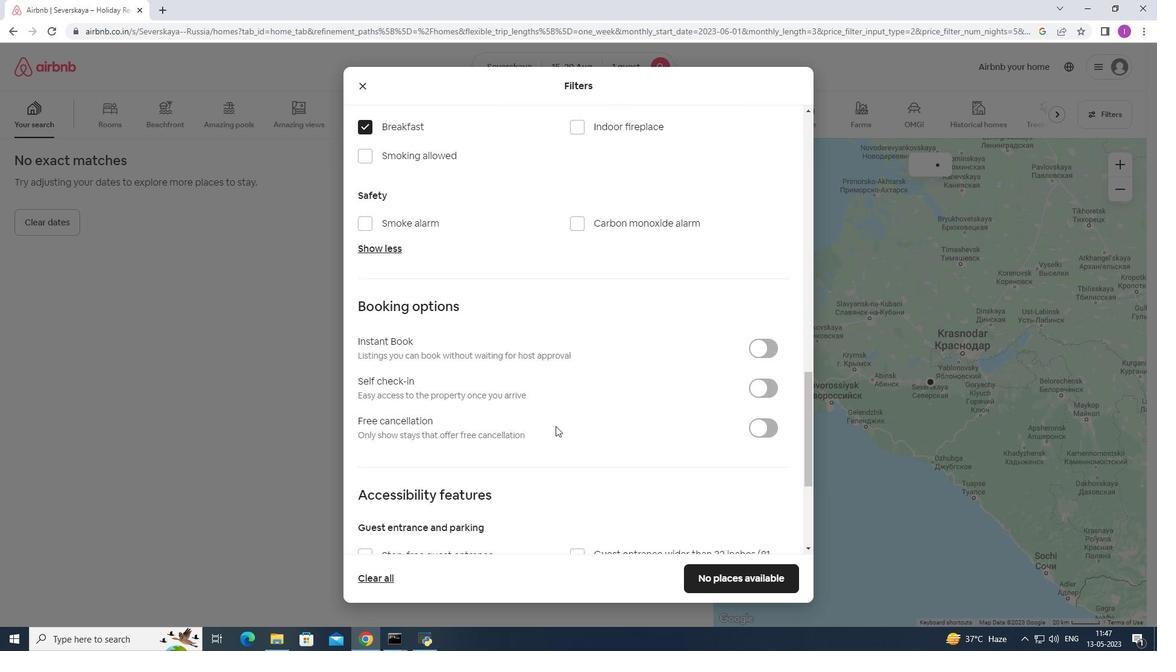 
Action: Mouse scrolled (583, 421) with delta (0, 0)
Screenshot: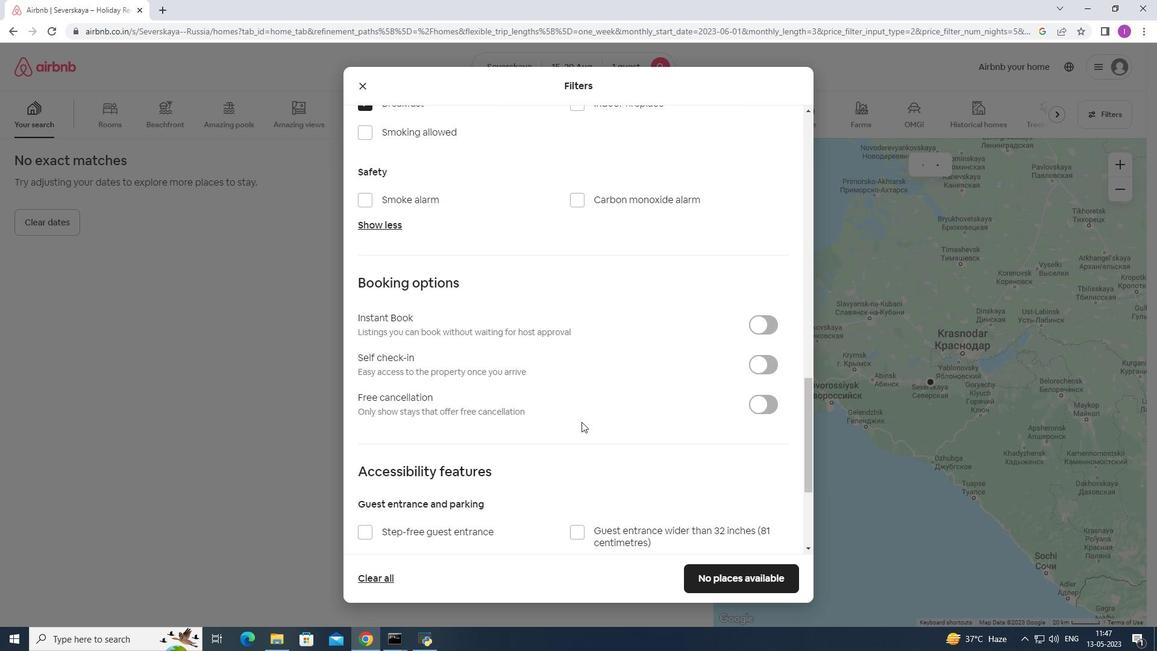 
Action: Mouse moved to (584, 422)
Screenshot: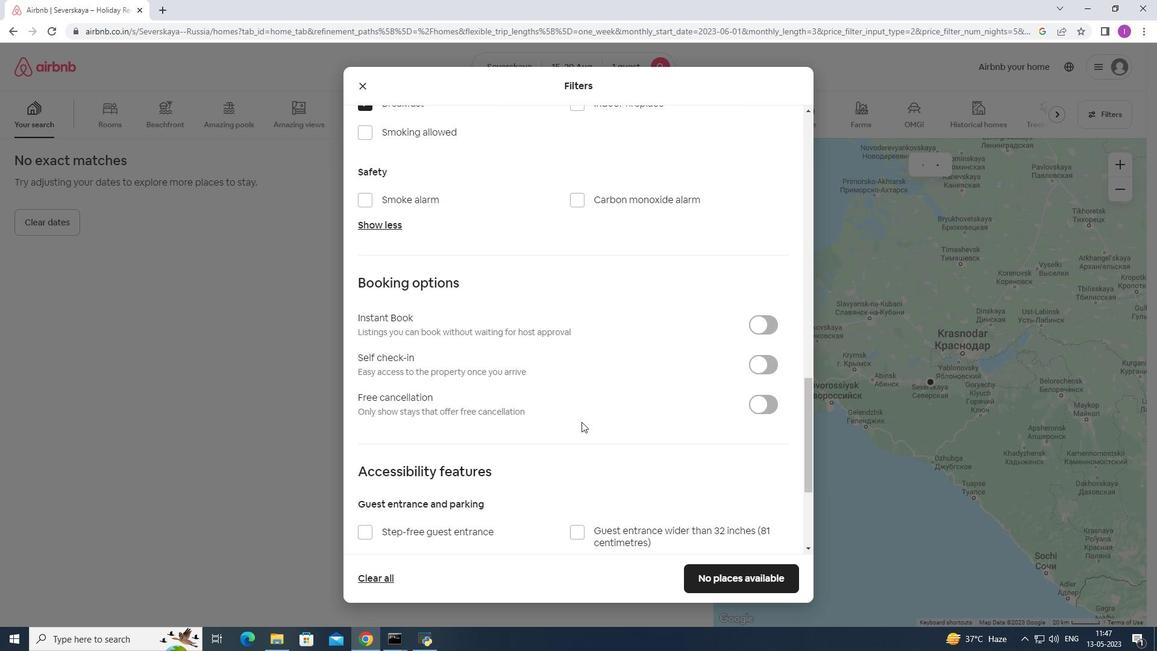
Action: Mouse scrolled (584, 421) with delta (0, 0)
Screenshot: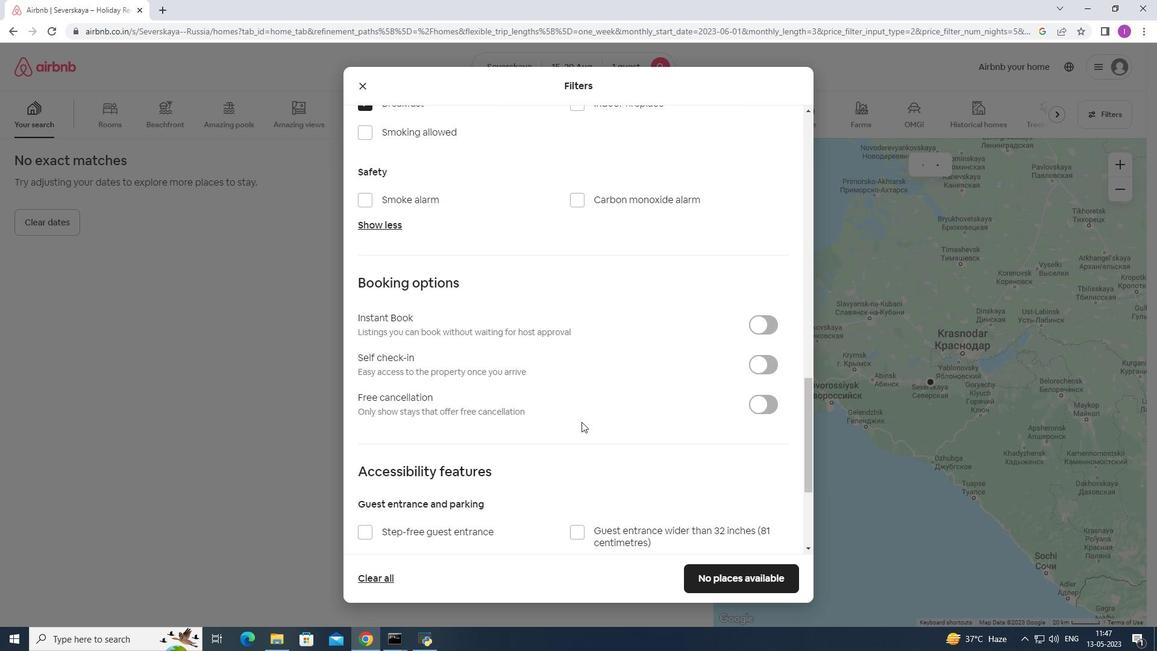 
Action: Mouse scrolled (584, 421) with delta (0, 0)
Screenshot: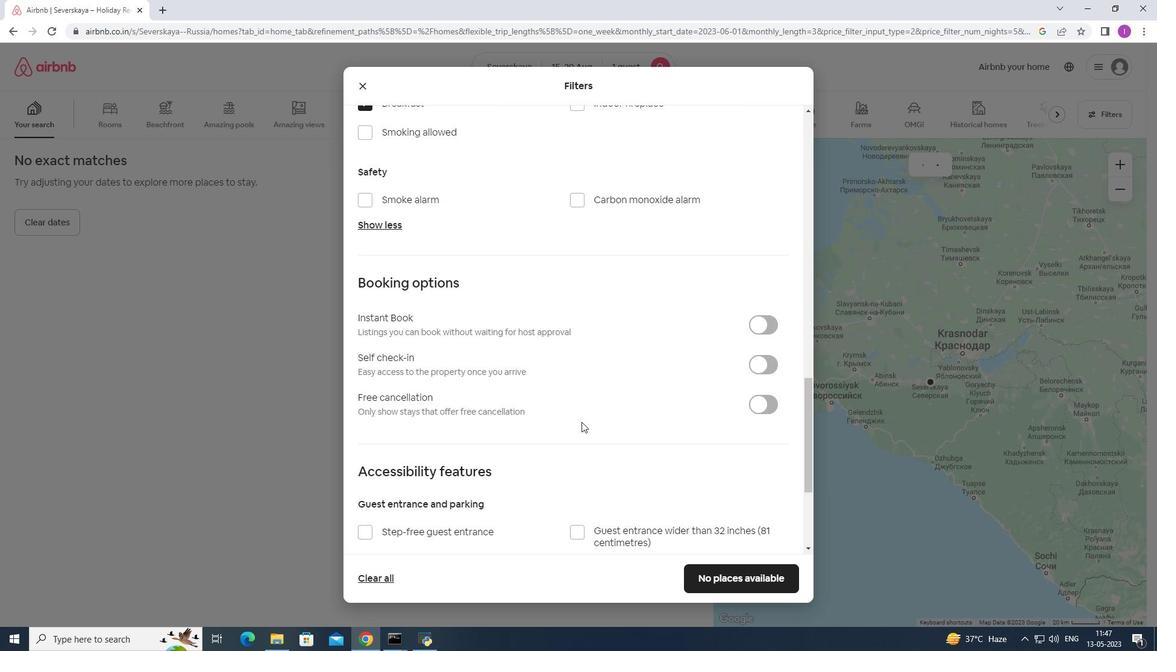 
Action: Mouse moved to (584, 422)
Screenshot: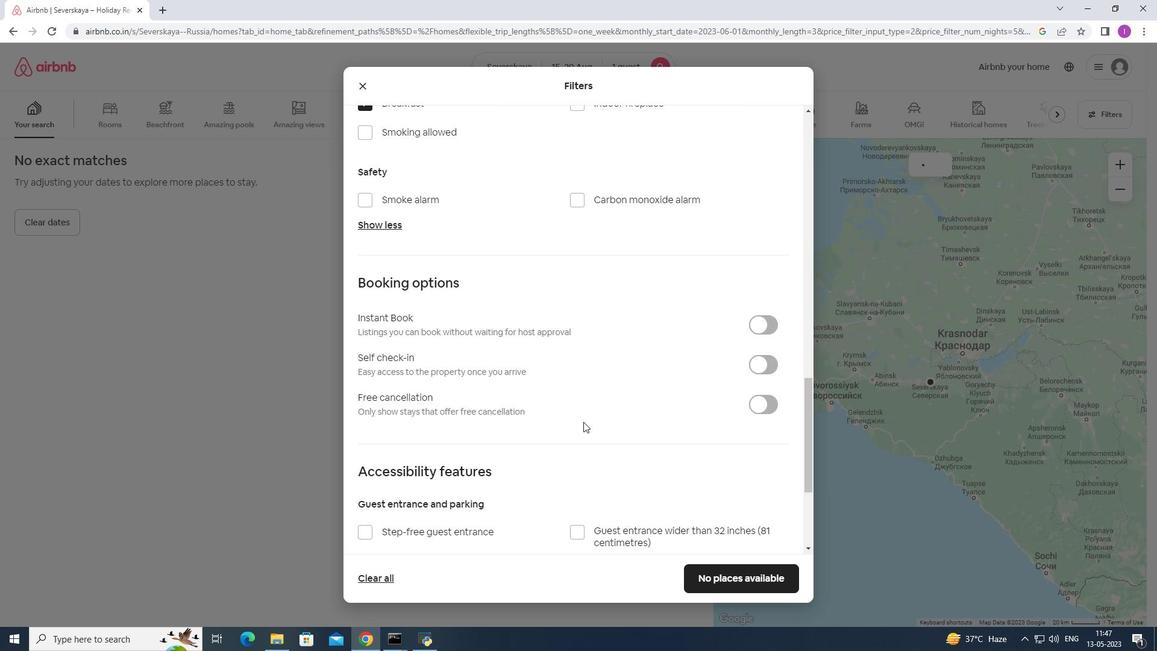 
Action: Mouse scrolled (584, 421) with delta (0, 0)
Screenshot: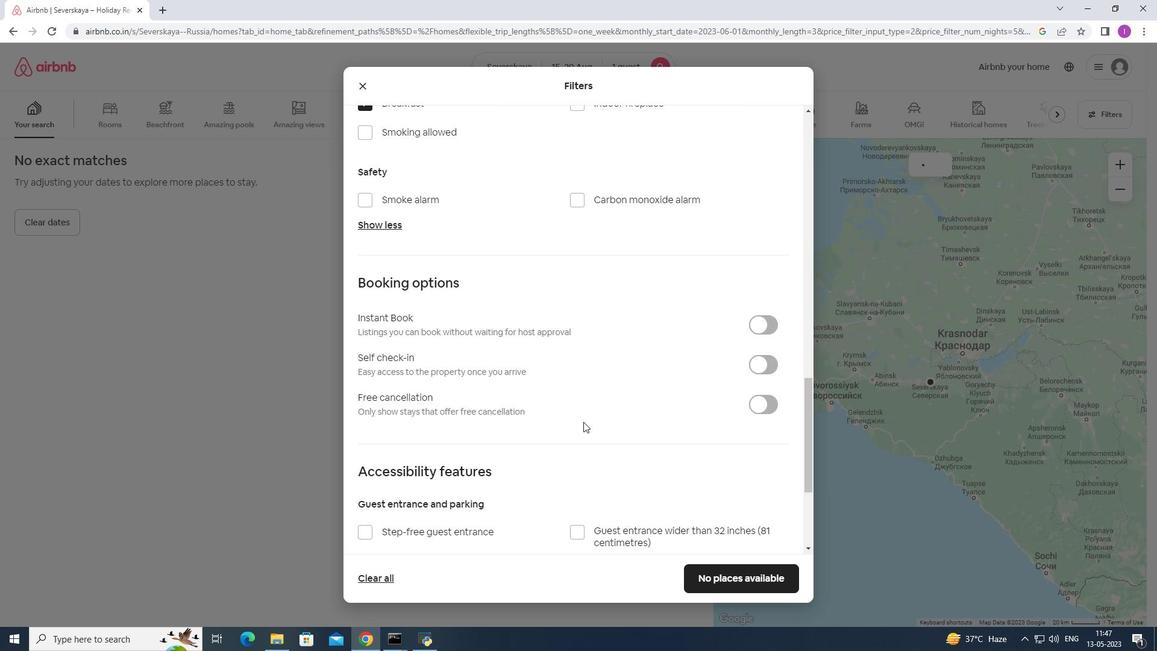 
Action: Mouse moved to (772, 168)
Screenshot: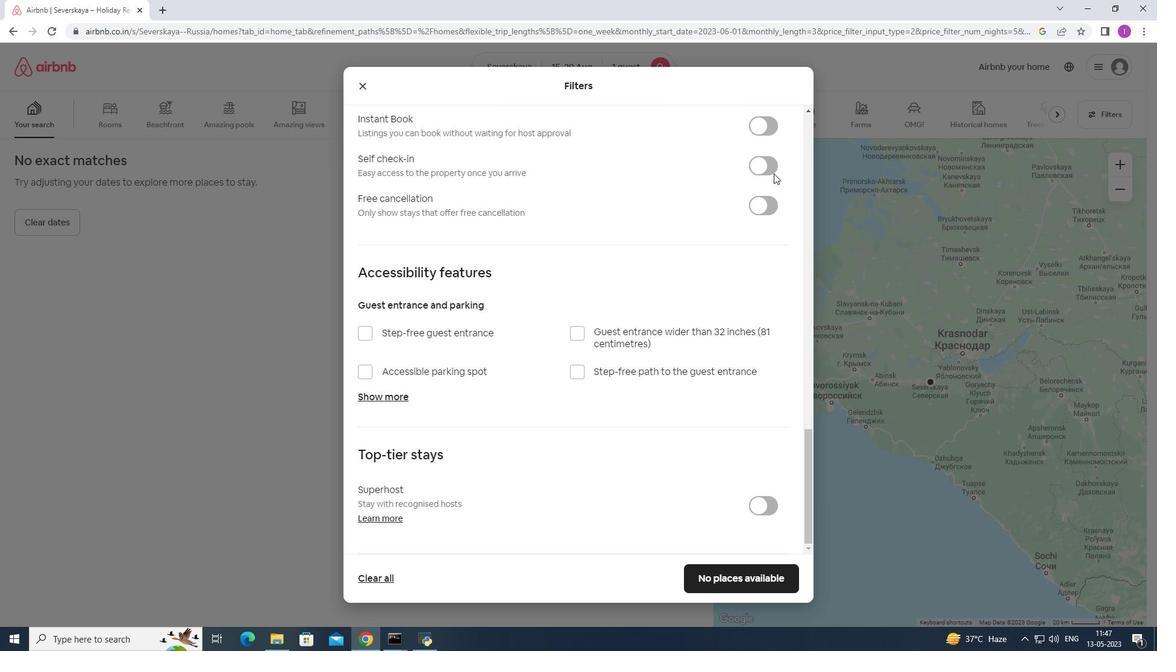 
Action: Mouse pressed left at (772, 168)
Screenshot: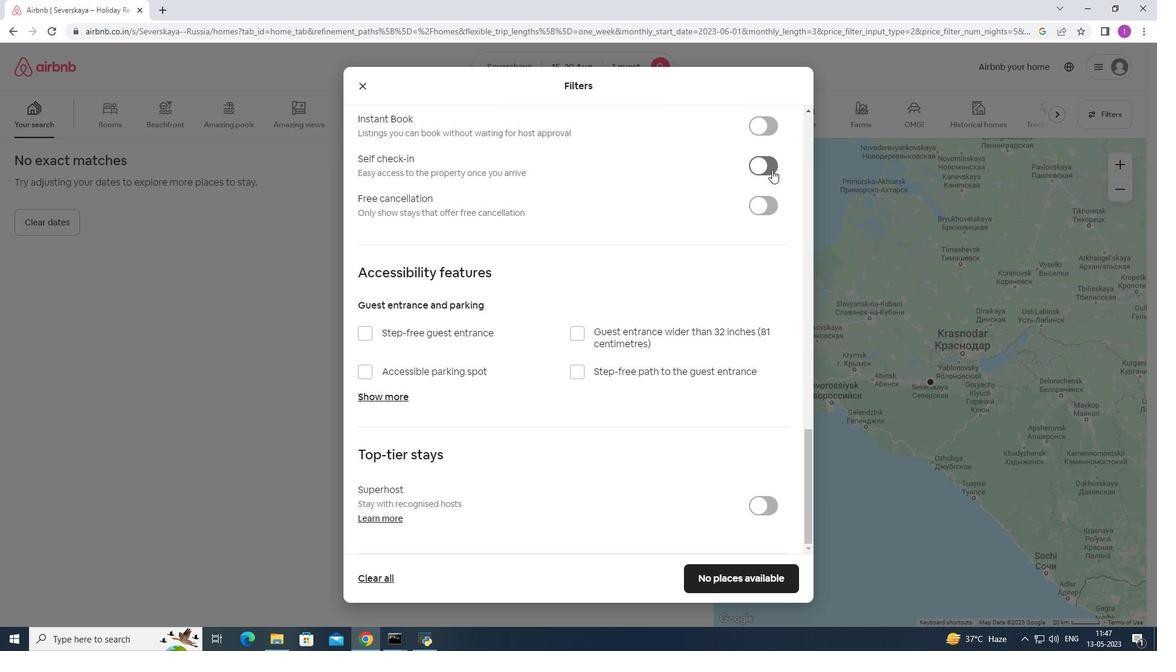 
Action: Mouse moved to (566, 309)
Screenshot: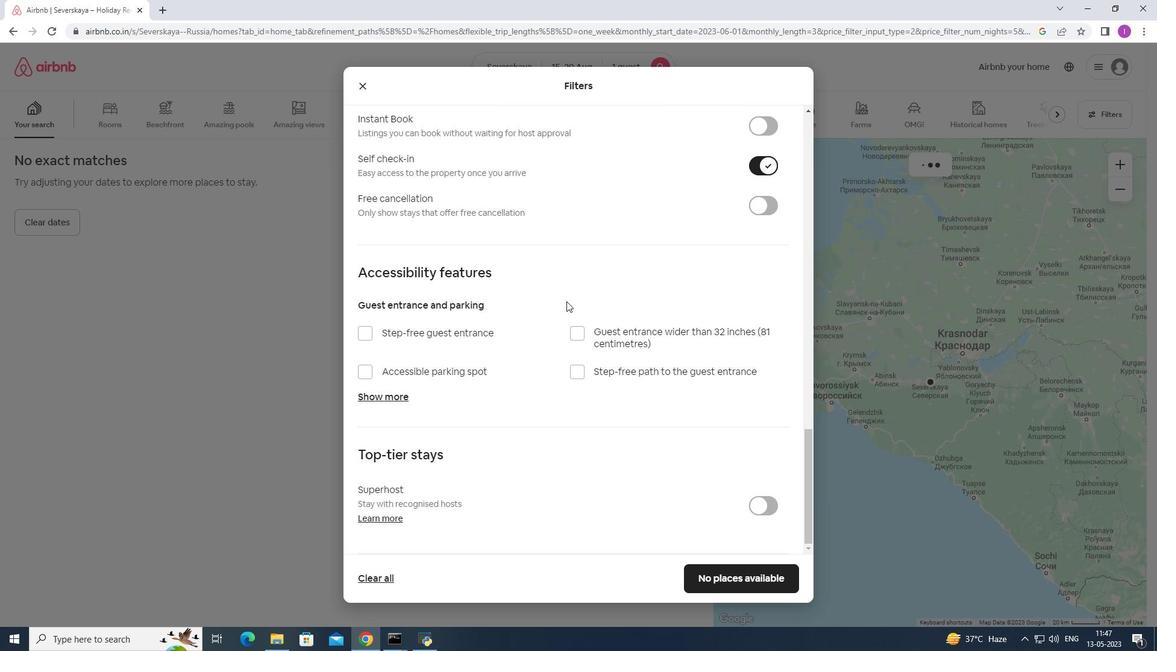 
Action: Mouse scrolled (566, 308) with delta (0, 0)
Screenshot: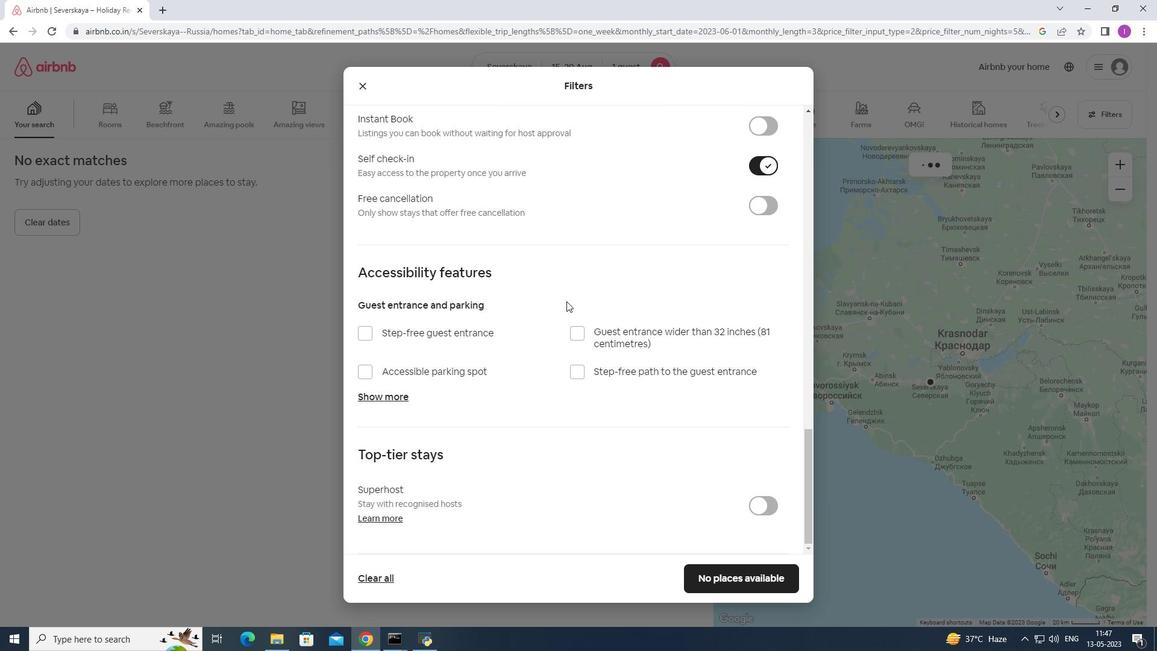 
Action: Mouse moved to (566, 310)
Screenshot: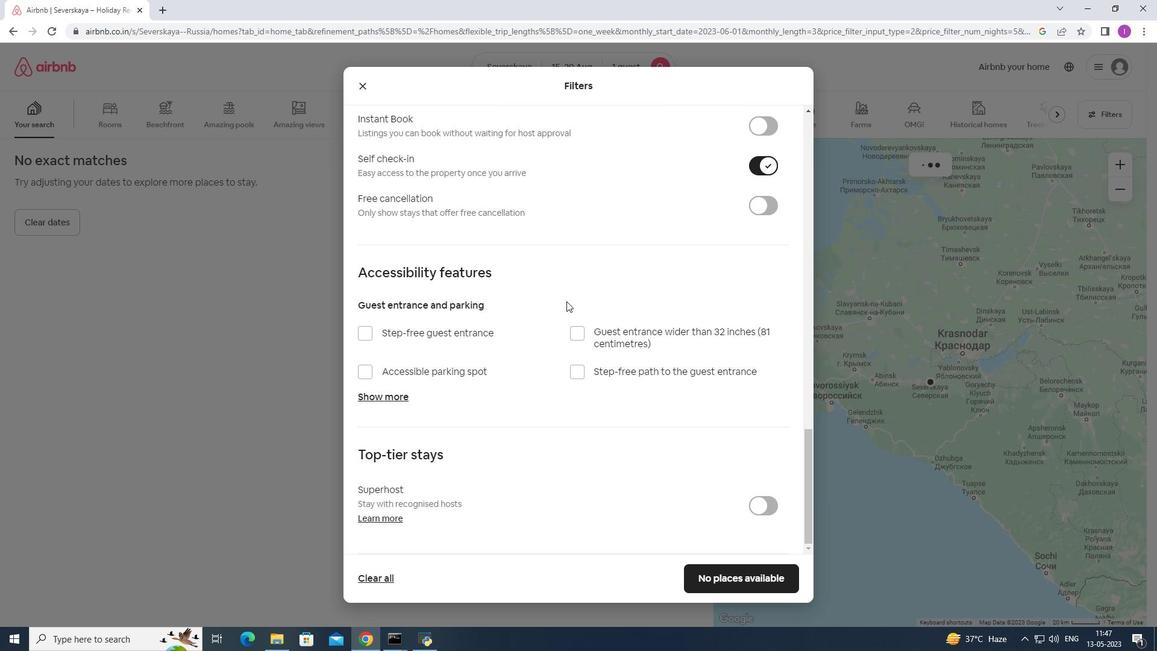 
Action: Mouse scrolled (566, 309) with delta (0, 0)
Screenshot: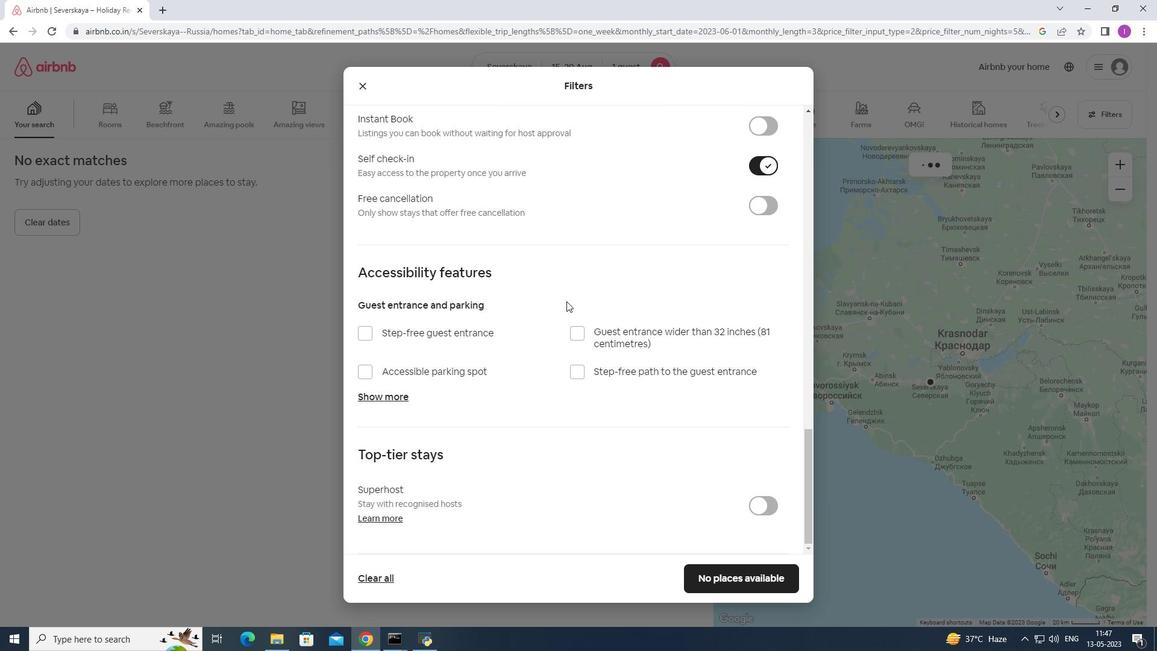 
Action: Mouse moved to (566, 311)
Screenshot: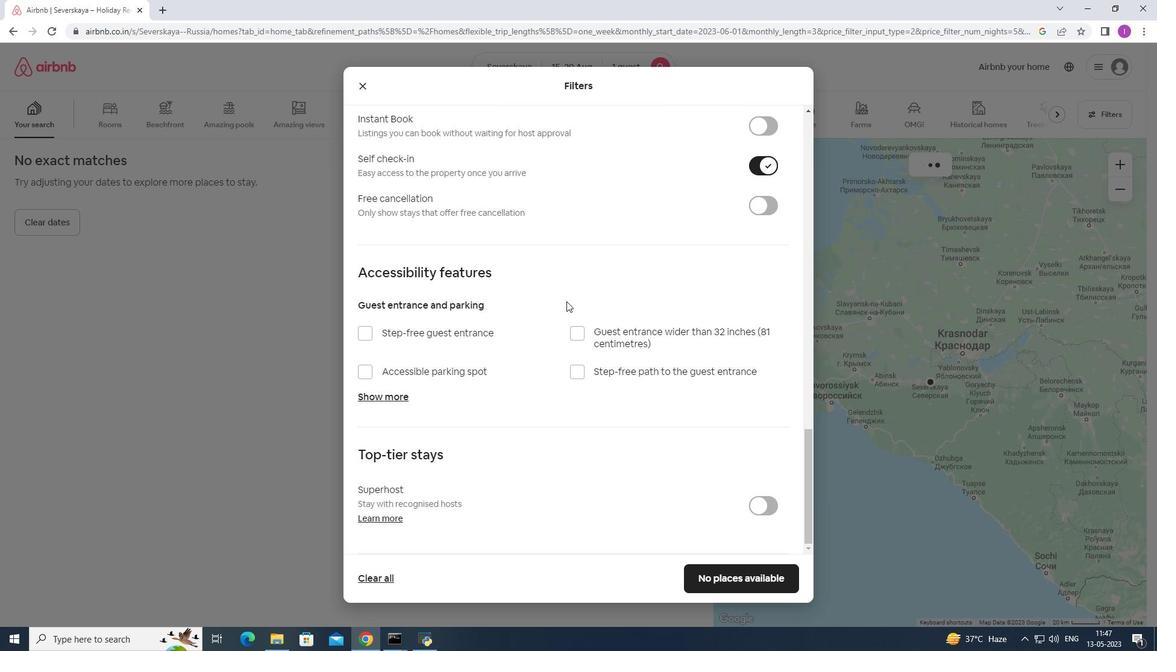 
Action: Mouse scrolled (566, 311) with delta (0, 0)
Screenshot: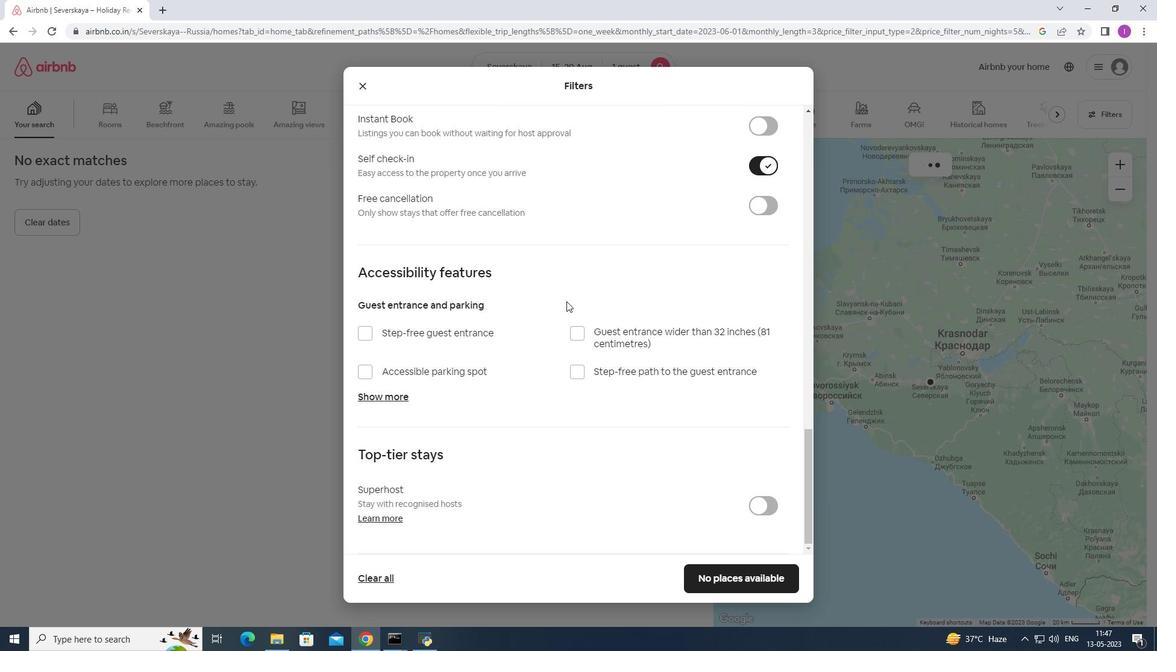
Action: Mouse scrolled (566, 311) with delta (0, 0)
Screenshot: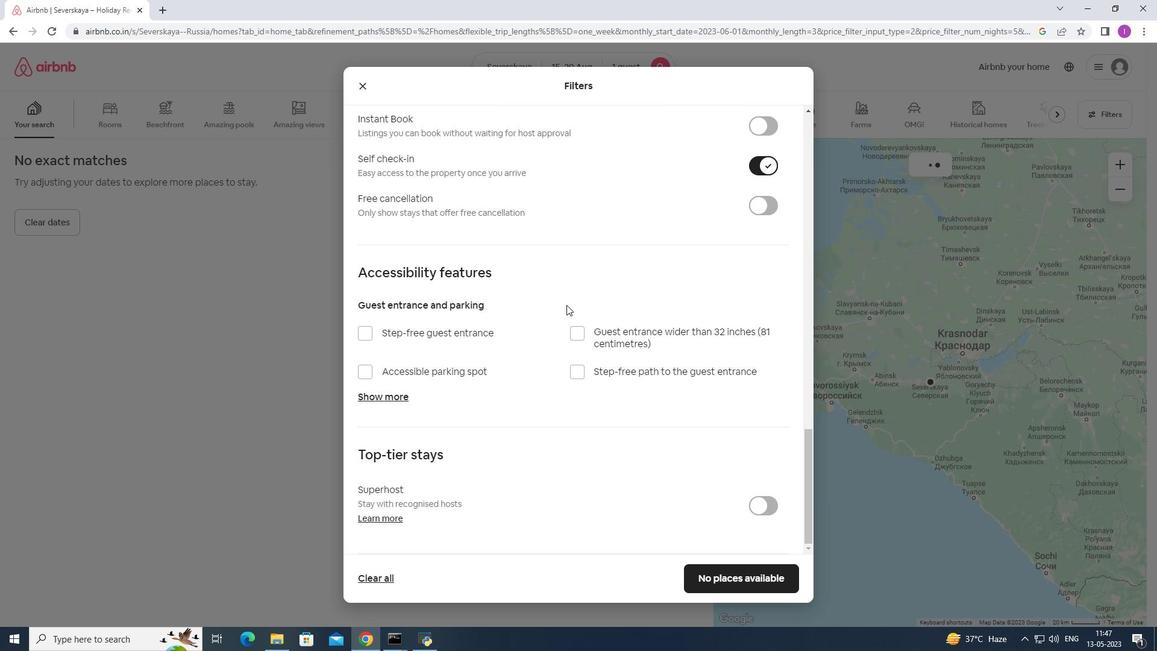 
Action: Mouse moved to (566, 312)
Screenshot: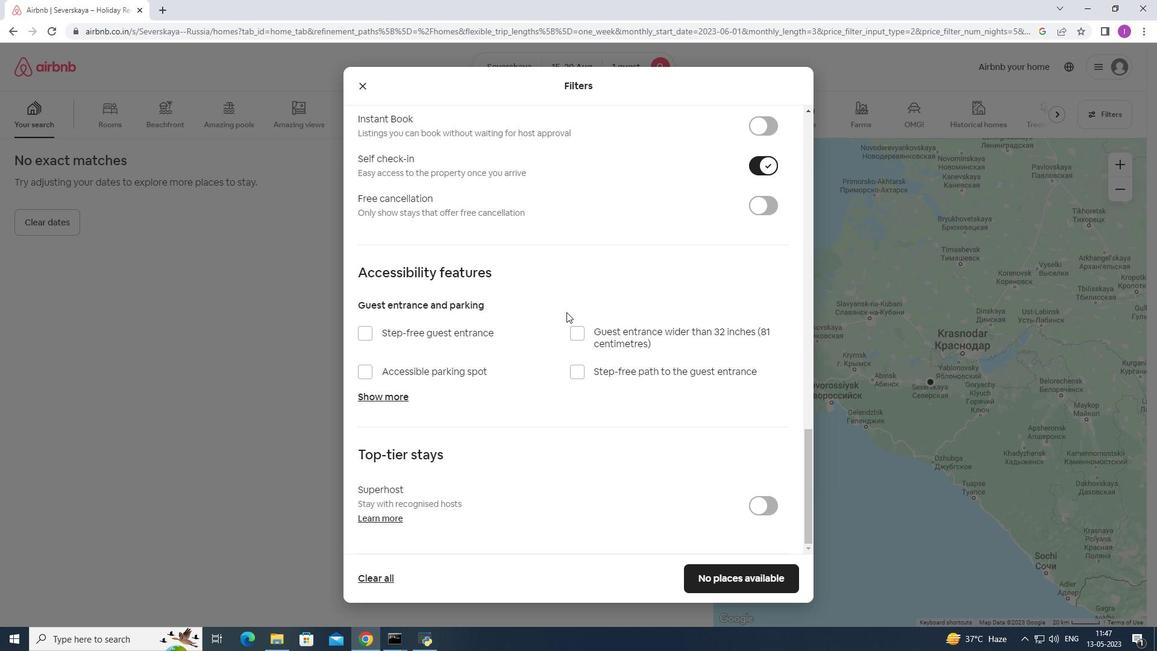 
Action: Mouse scrolled (566, 312) with delta (0, 0)
Screenshot: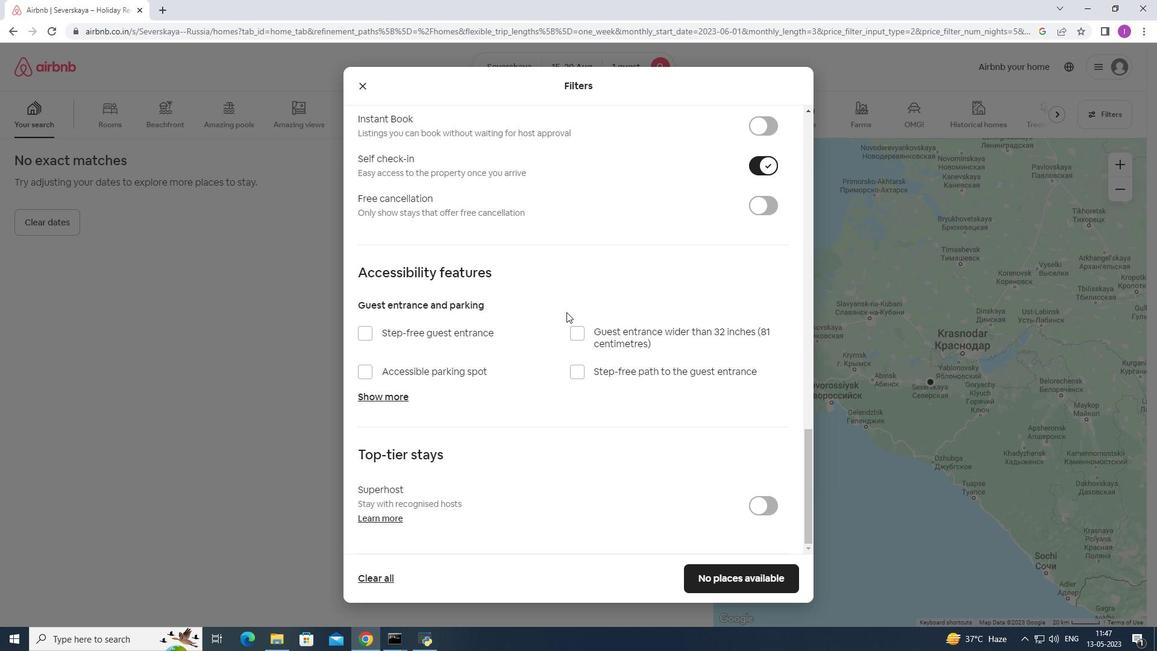 
Action: Mouse moved to (567, 316)
Screenshot: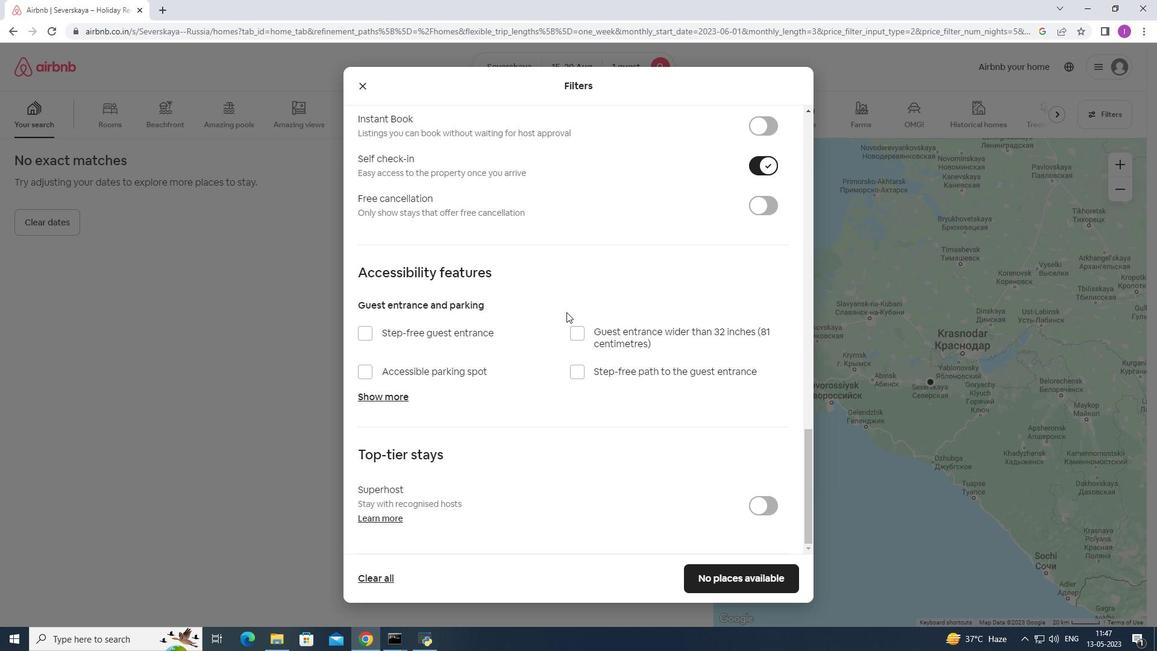 
Action: Mouse scrolled (567, 315) with delta (0, 0)
Screenshot: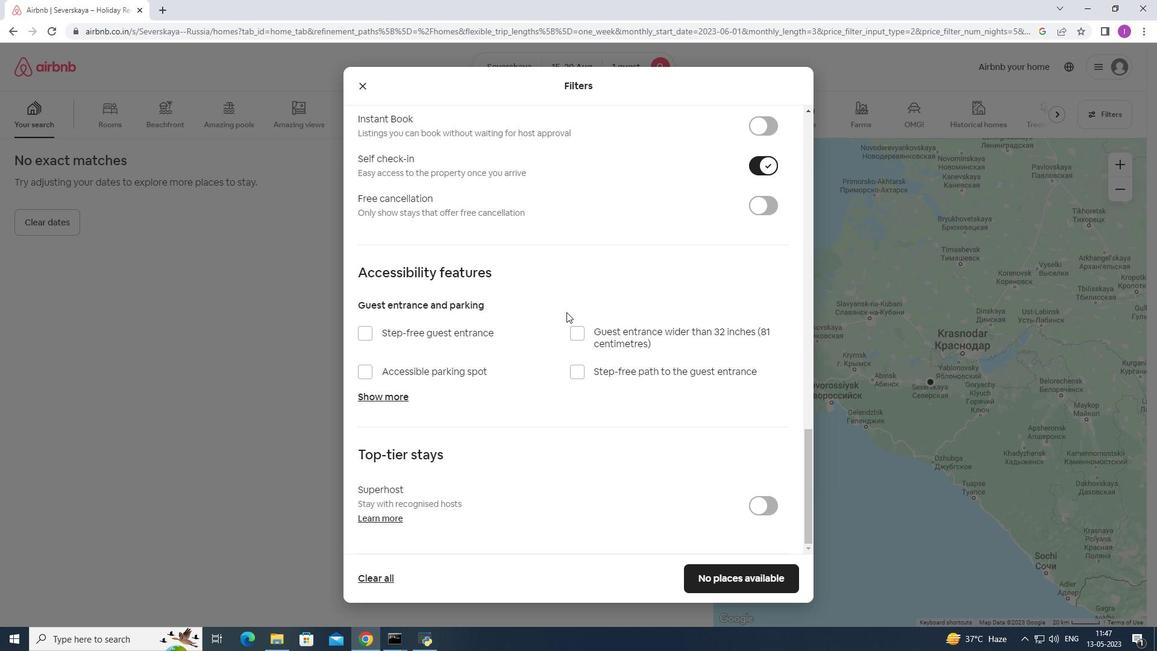 
Action: Mouse moved to (568, 318)
Screenshot: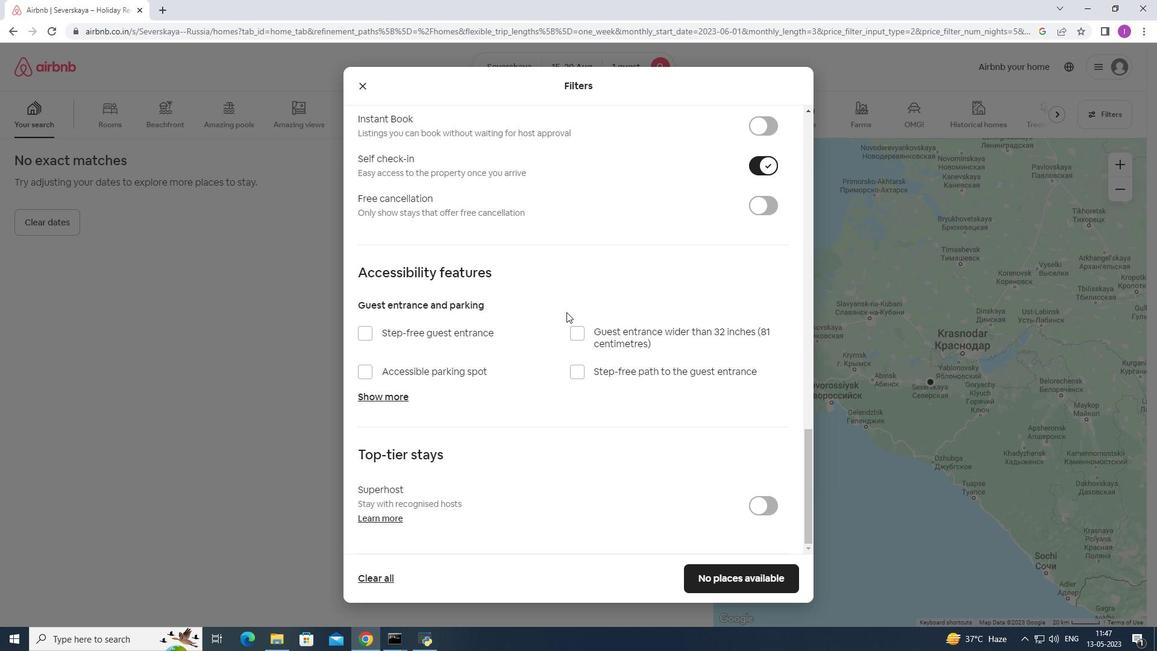 
Action: Mouse scrolled (568, 318) with delta (0, 0)
Screenshot: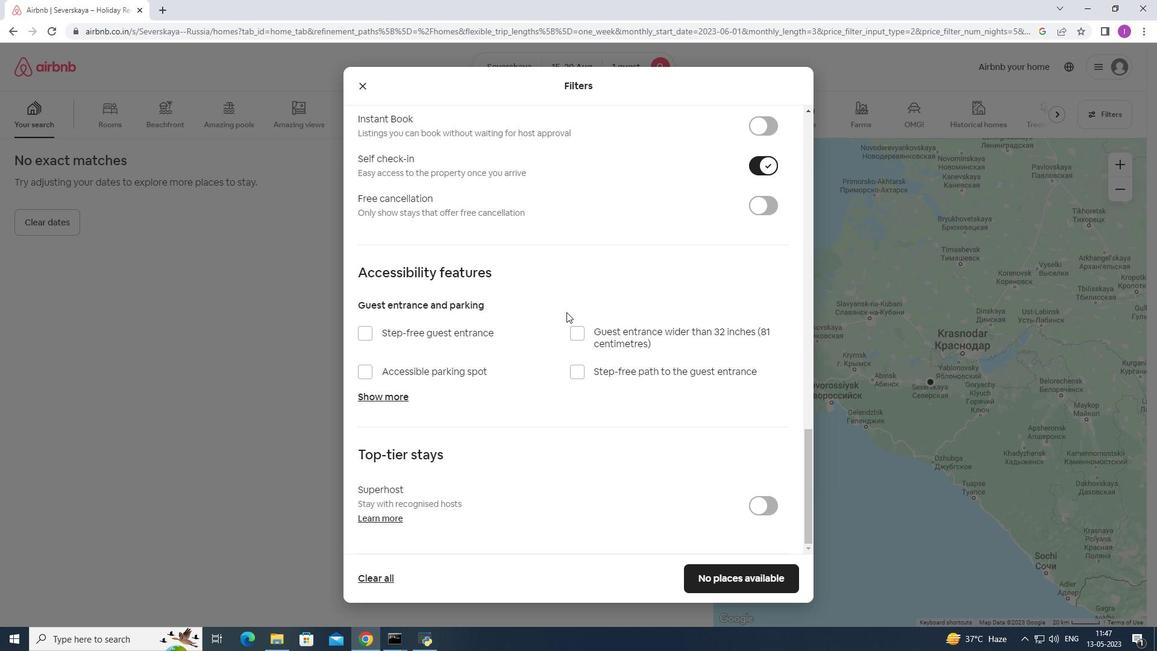 
Action: Mouse scrolled (568, 317) with delta (0, 0)
Screenshot: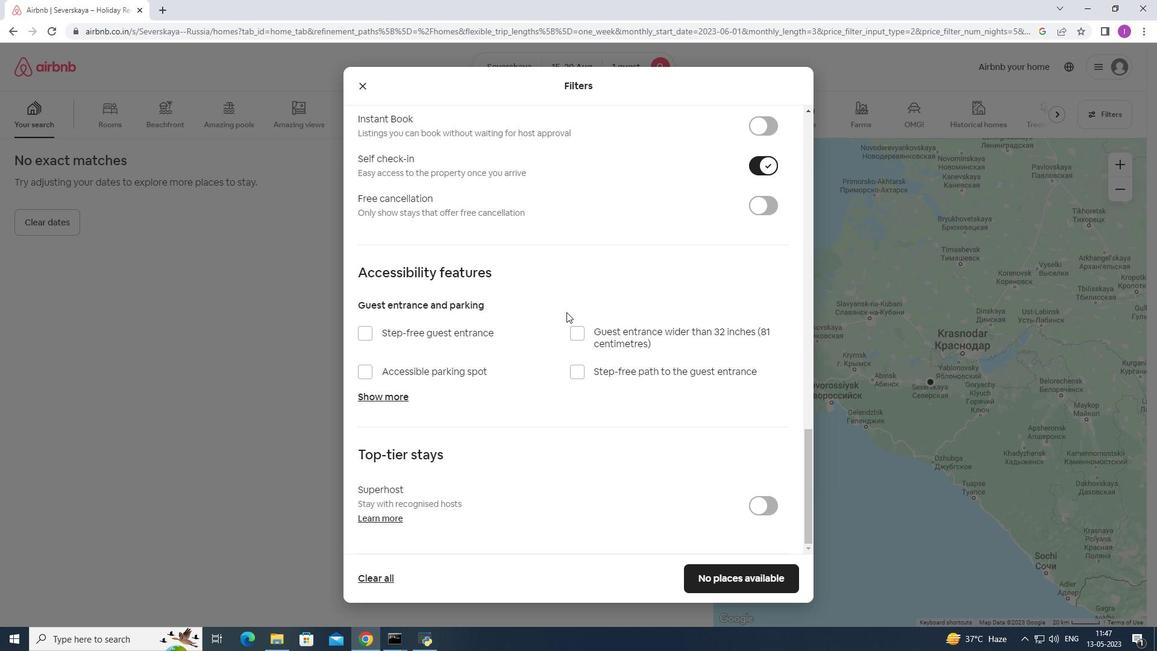 
Action: Mouse moved to (584, 539)
Screenshot: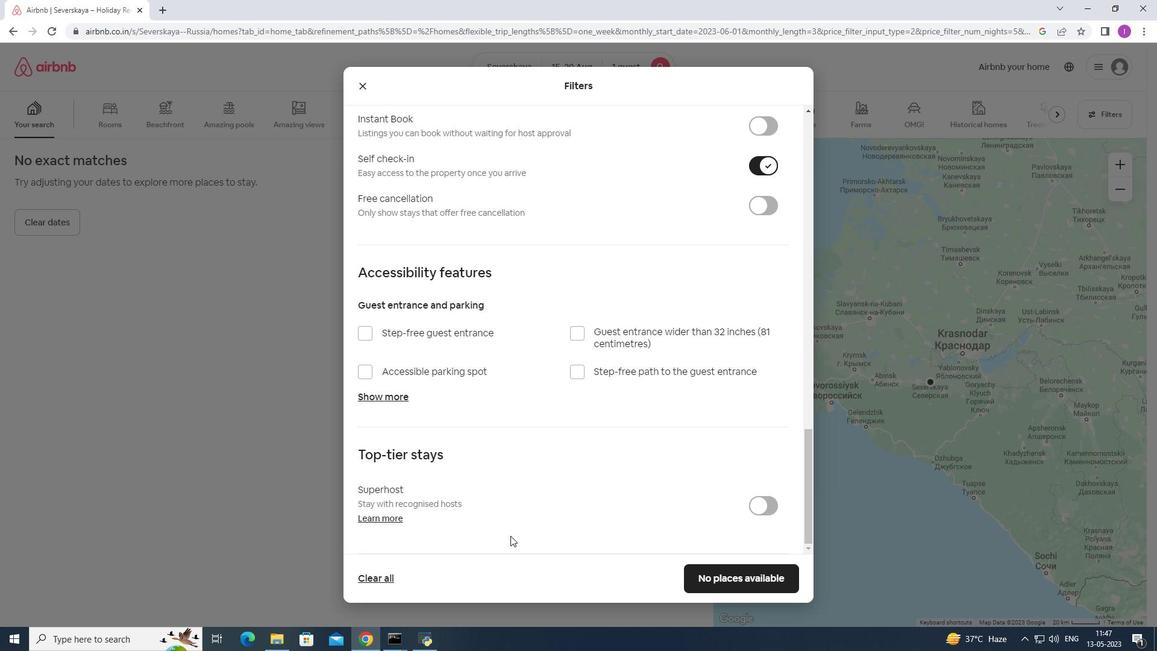 
Action: Mouse scrolled (584, 538) with delta (0, 0)
Screenshot: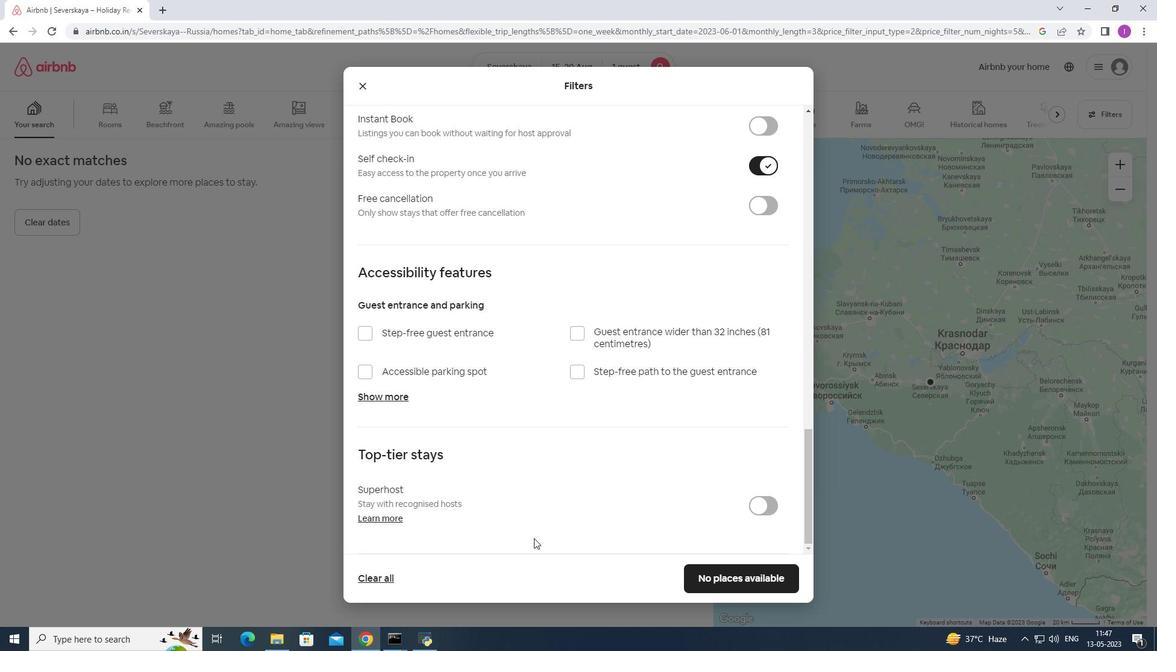 
Action: Mouse scrolled (584, 538) with delta (0, 0)
Screenshot: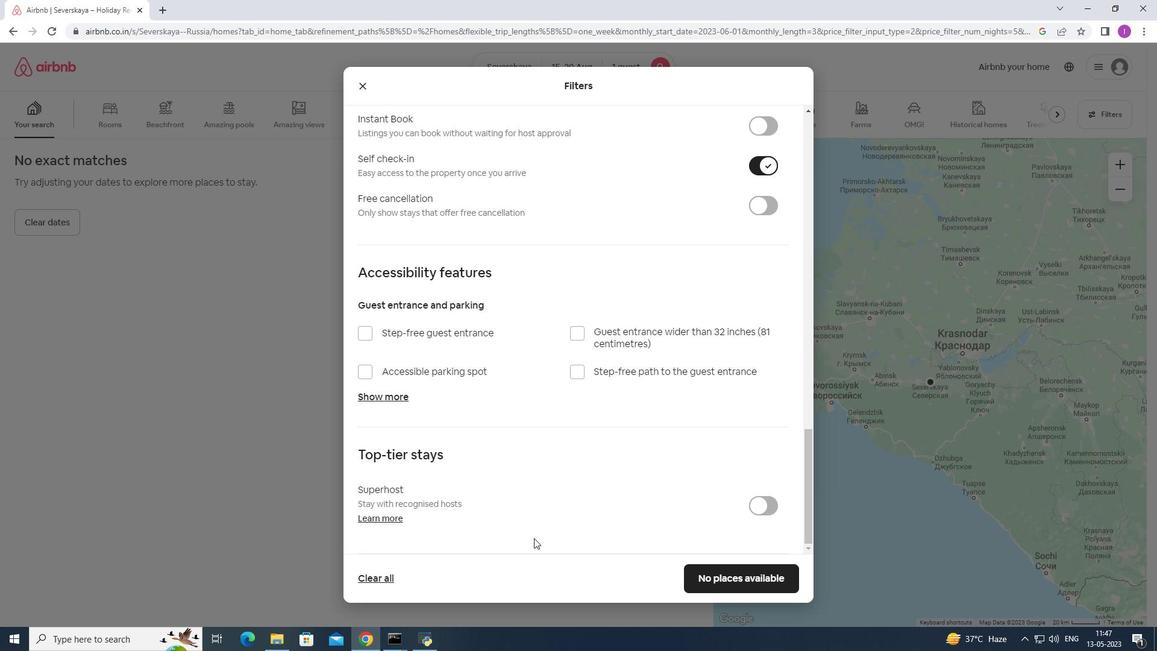 
Action: Mouse scrolled (584, 538) with delta (0, 0)
Screenshot: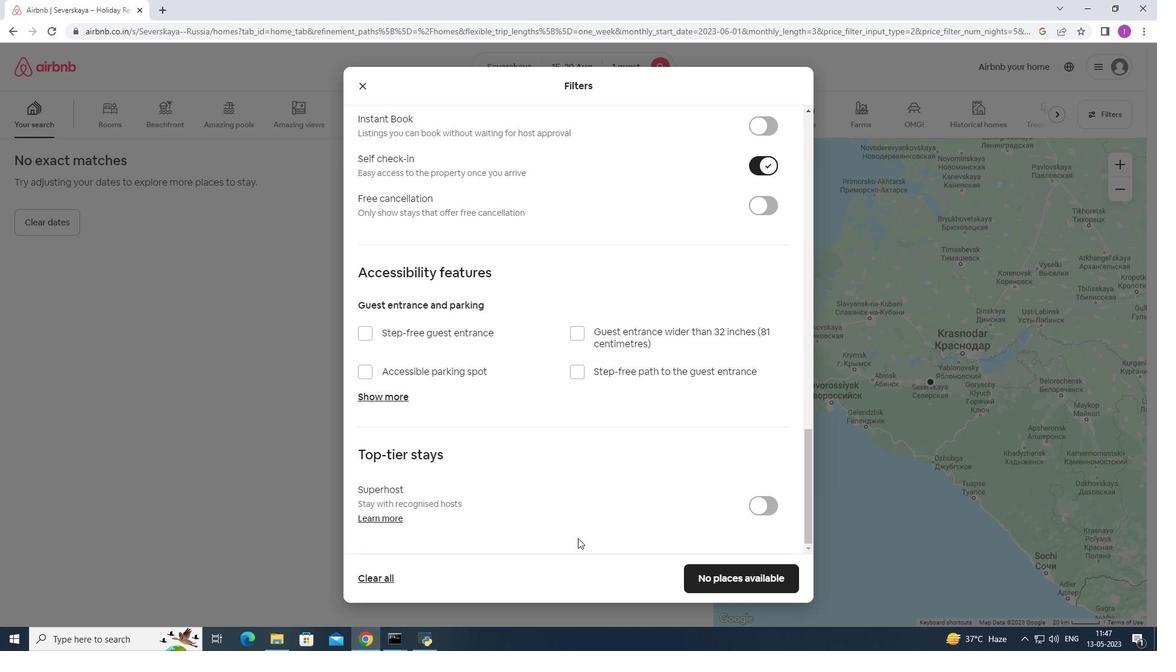 
Action: Mouse moved to (589, 539)
Screenshot: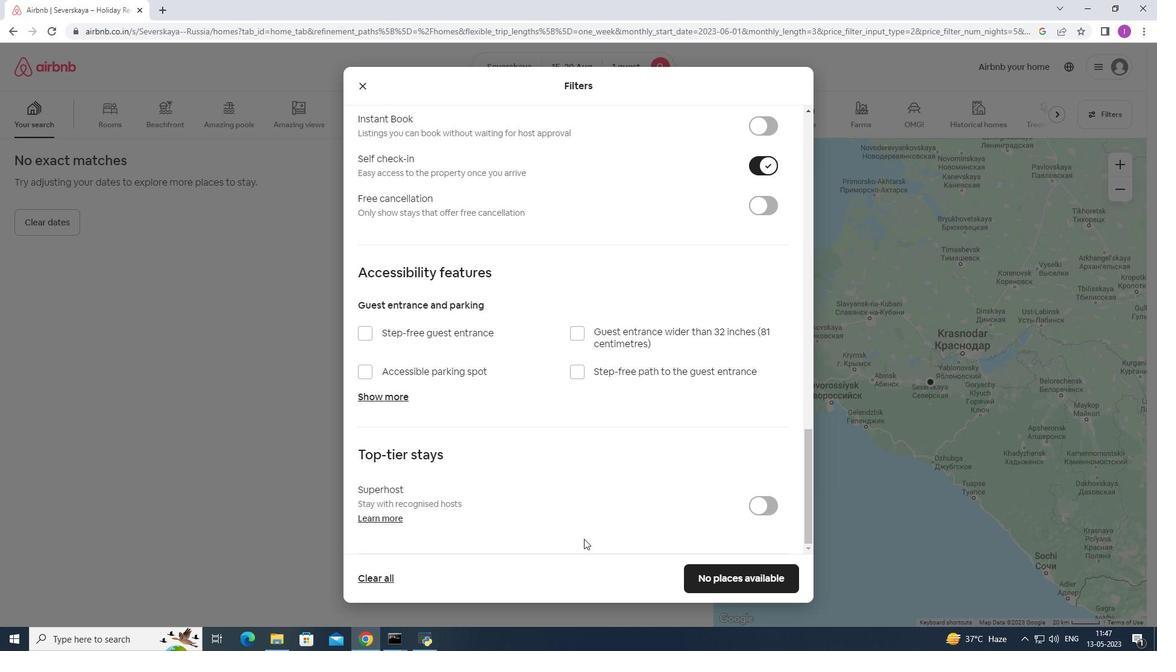 
Action: Mouse scrolled (589, 538) with delta (0, 0)
Screenshot: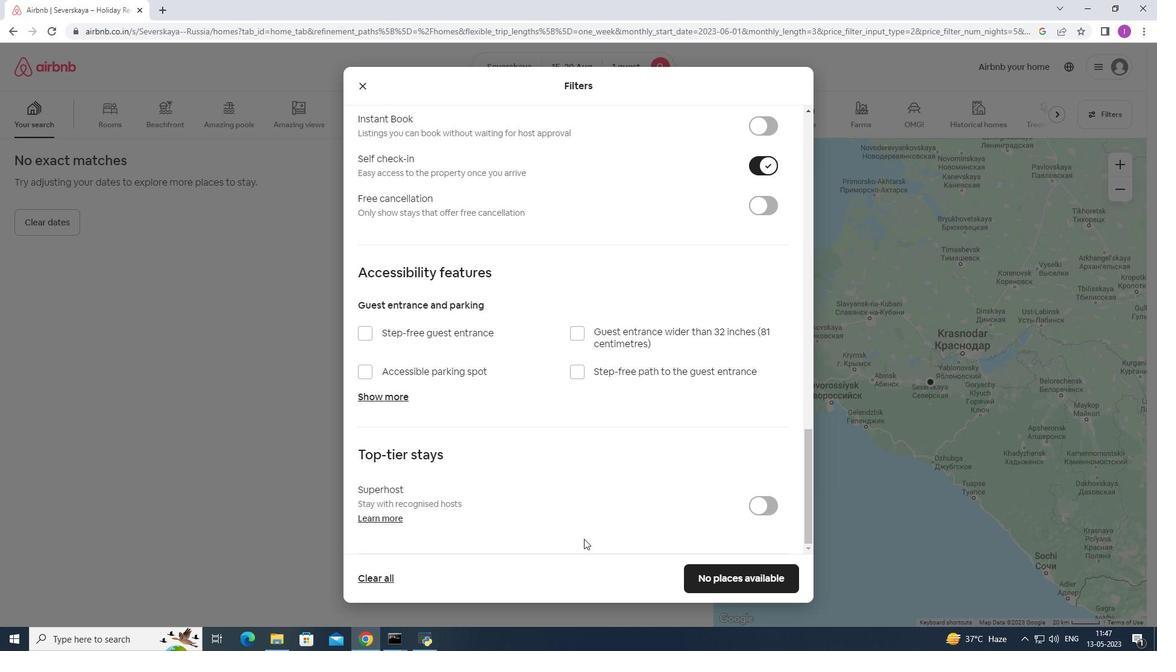 
Action: Mouse moved to (779, 576)
Screenshot: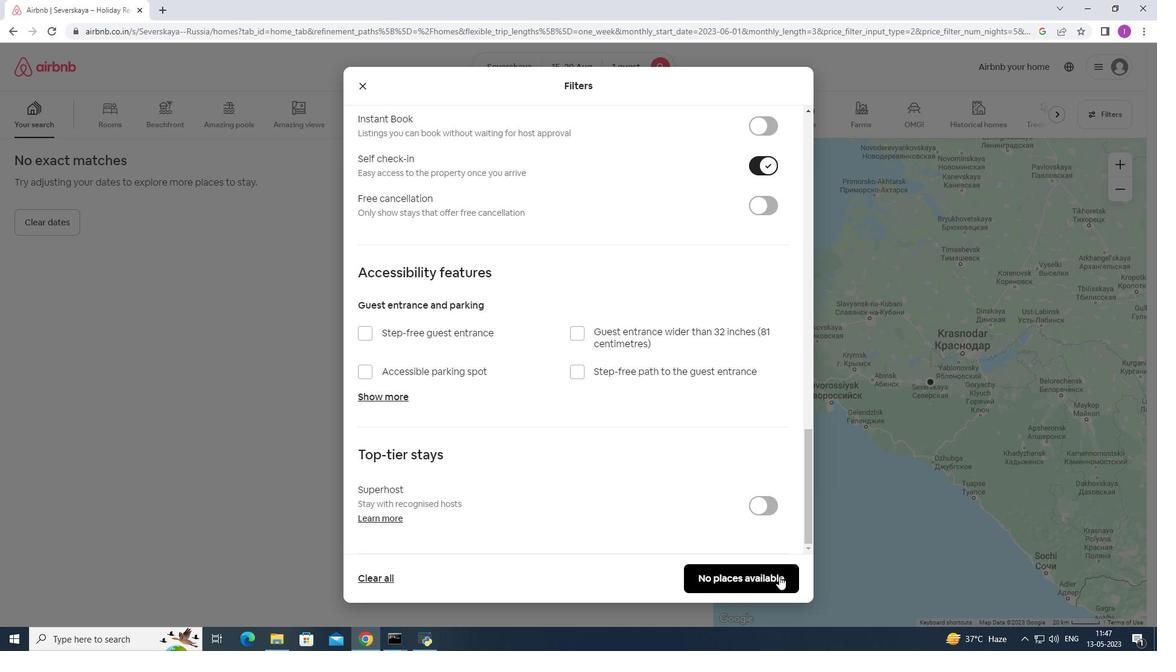 
Action: Mouse pressed left at (779, 576)
Screenshot: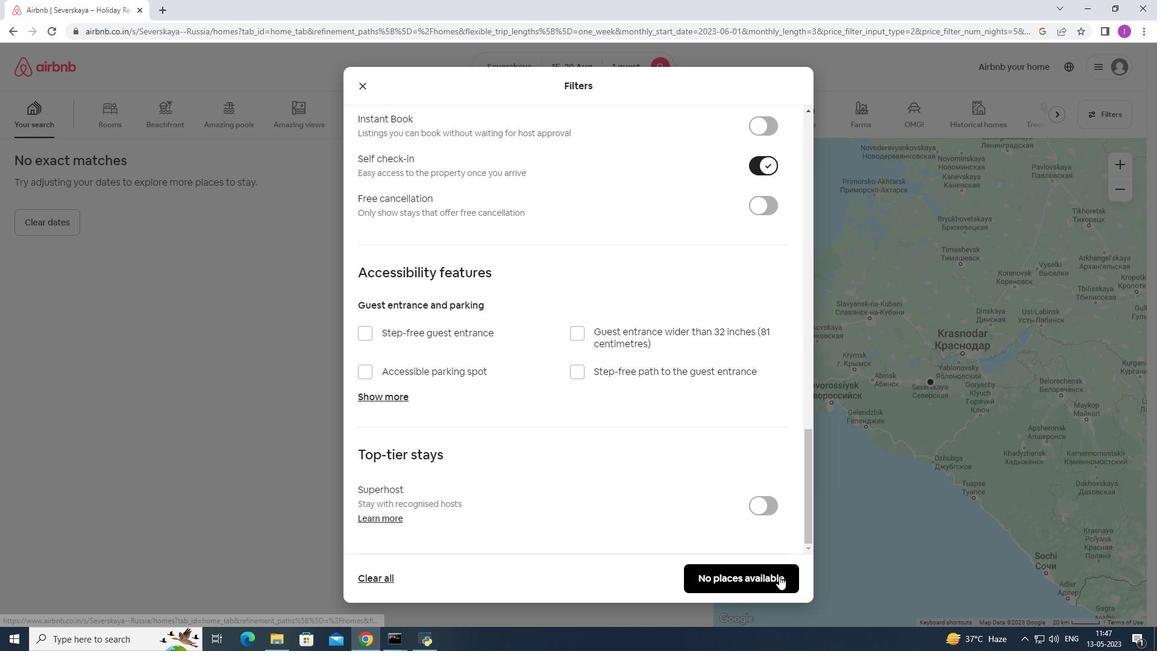 
Action: Mouse moved to (770, 594)
Screenshot: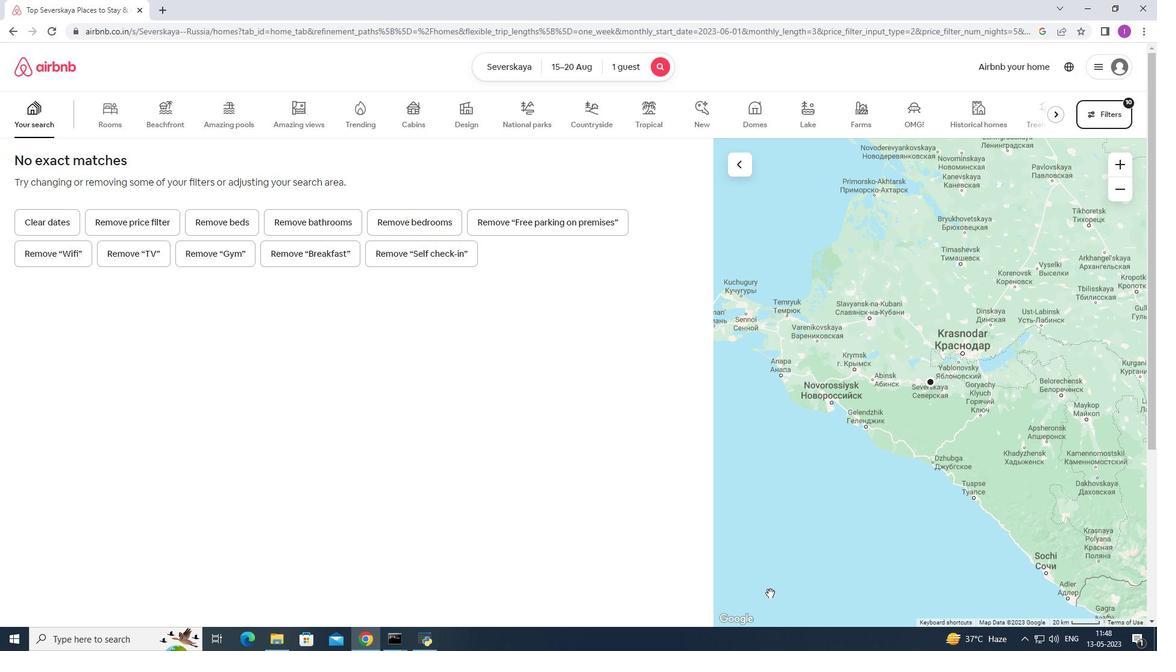 
